 Task: Schedule a product launch event for the new collection.
Action: Mouse moved to (70, 108)
Screenshot: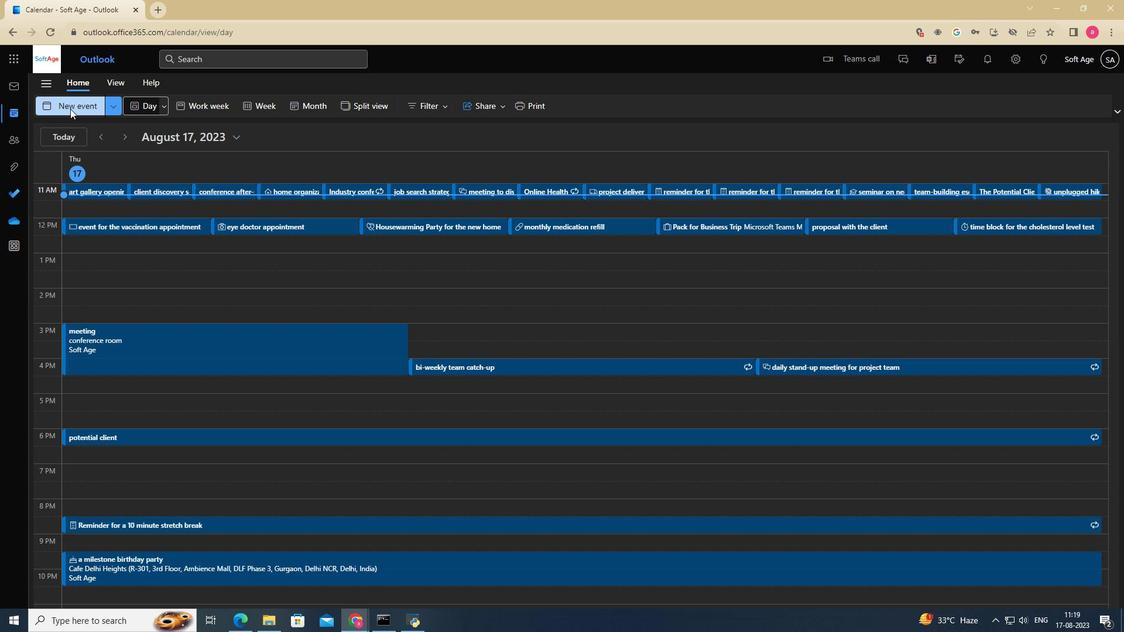 
Action: Mouse pressed left at (70, 108)
Screenshot: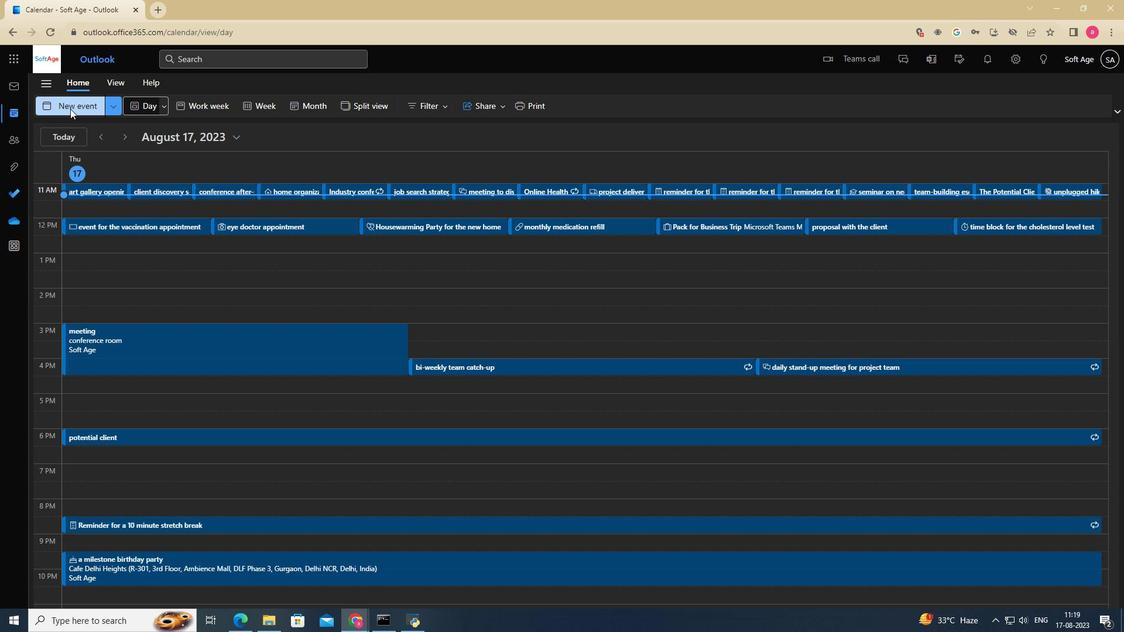 
Action: Mouse moved to (452, 114)
Screenshot: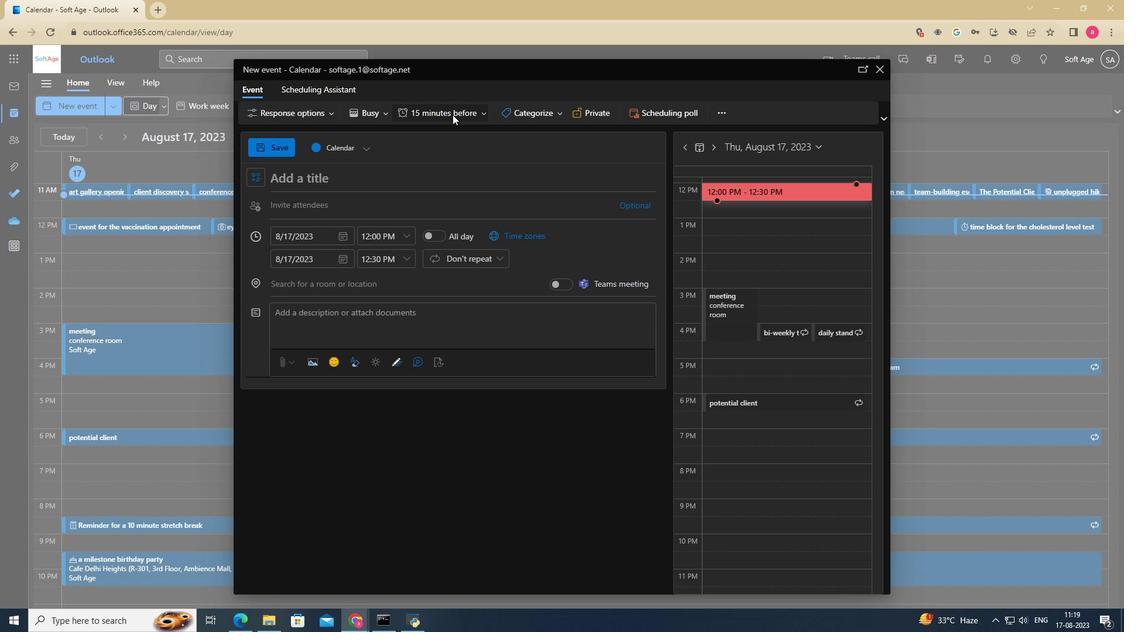 
Action: Mouse pressed left at (452, 114)
Screenshot: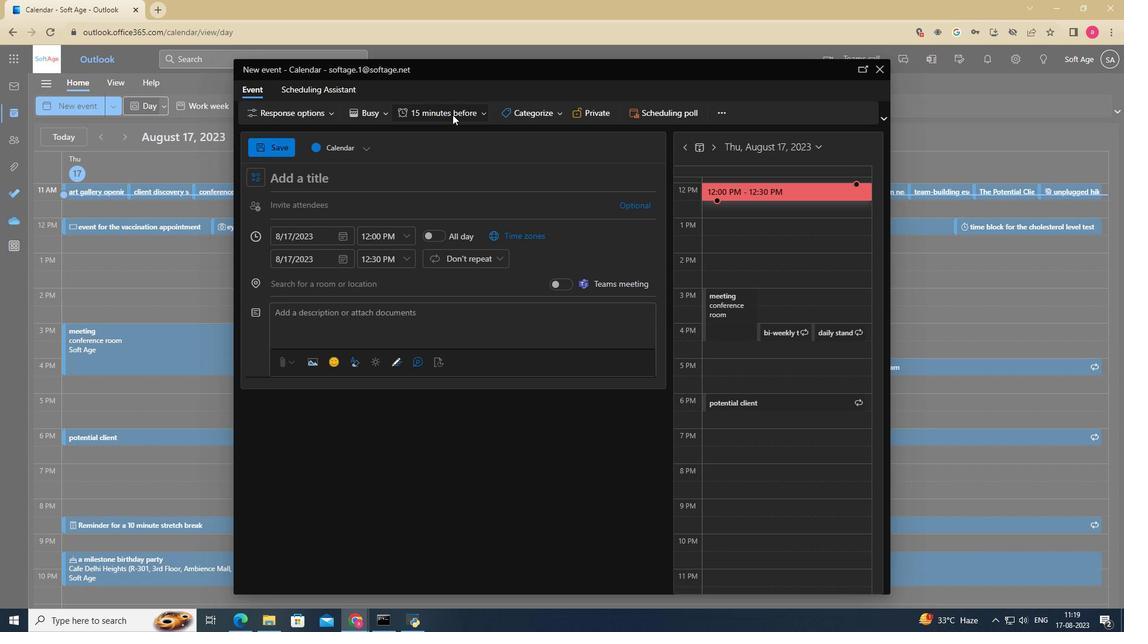 
Action: Mouse moved to (436, 152)
Screenshot: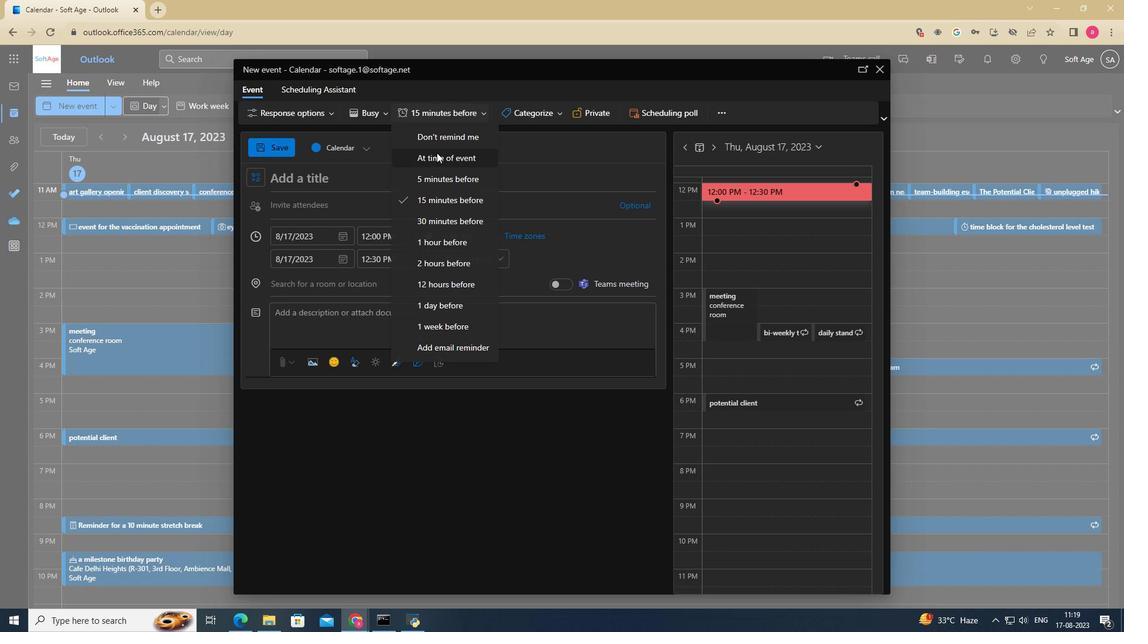 
Action: Mouse pressed left at (436, 152)
Screenshot: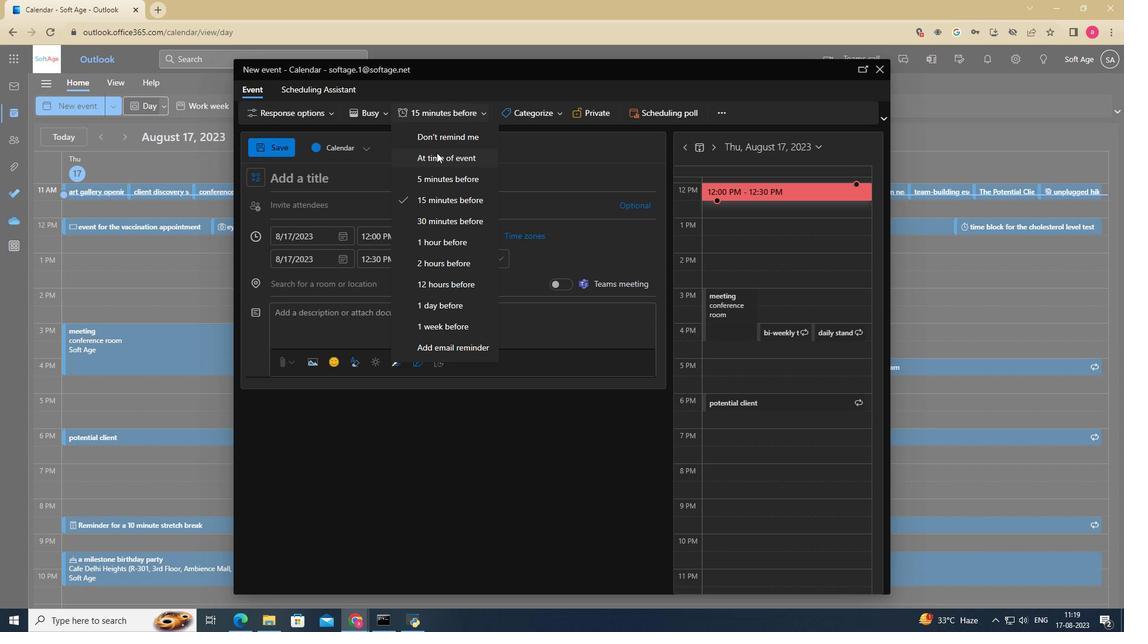 
Action: Mouse moved to (334, 187)
Screenshot: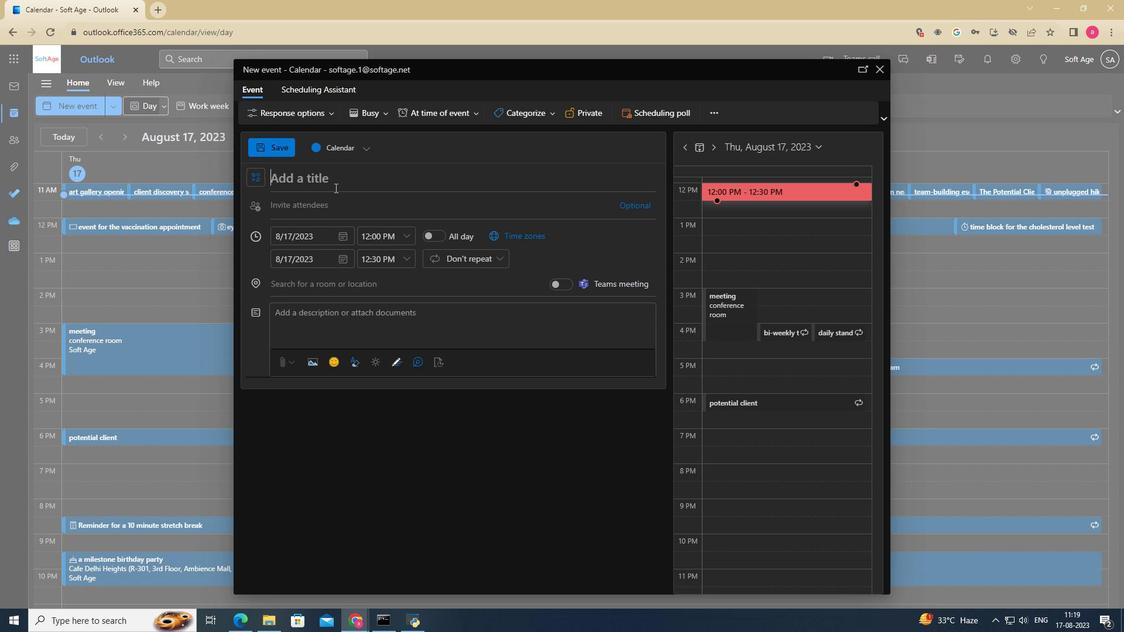 
Action: Mouse pressed left at (334, 187)
Screenshot: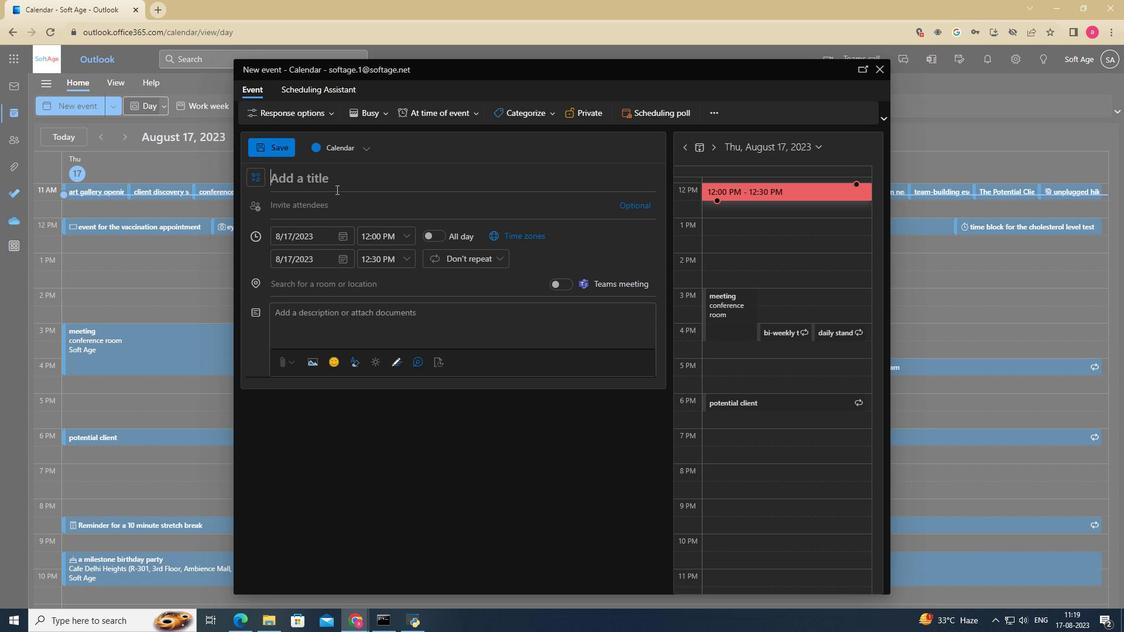 
Action: Mouse moved to (336, 189)
Screenshot: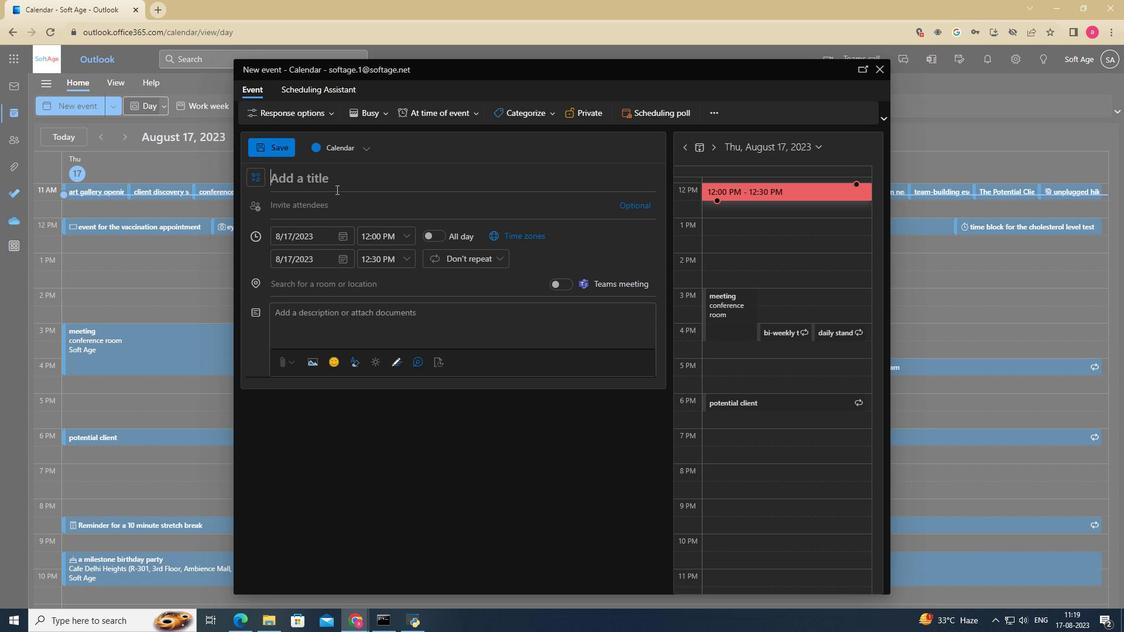 
Action: Key pressed a<Key.space>product<Key.space>launch<Key.space>event<Key.space>for<Key.space>the<Key.space>new<Key.space>collction
Screenshot: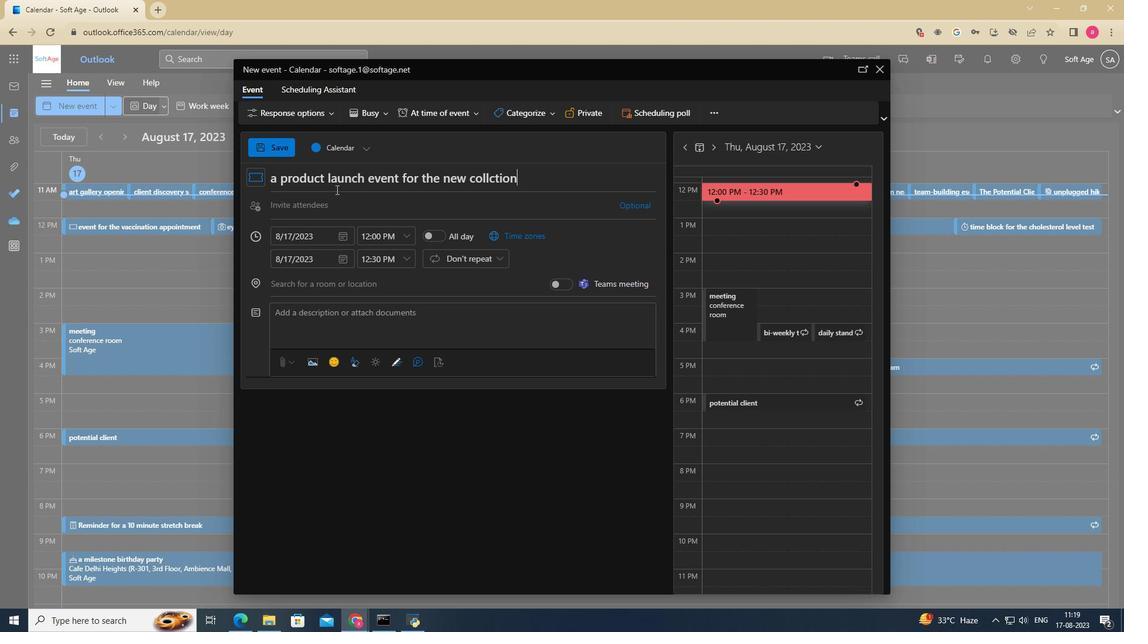 
Action: Mouse moved to (317, 203)
Screenshot: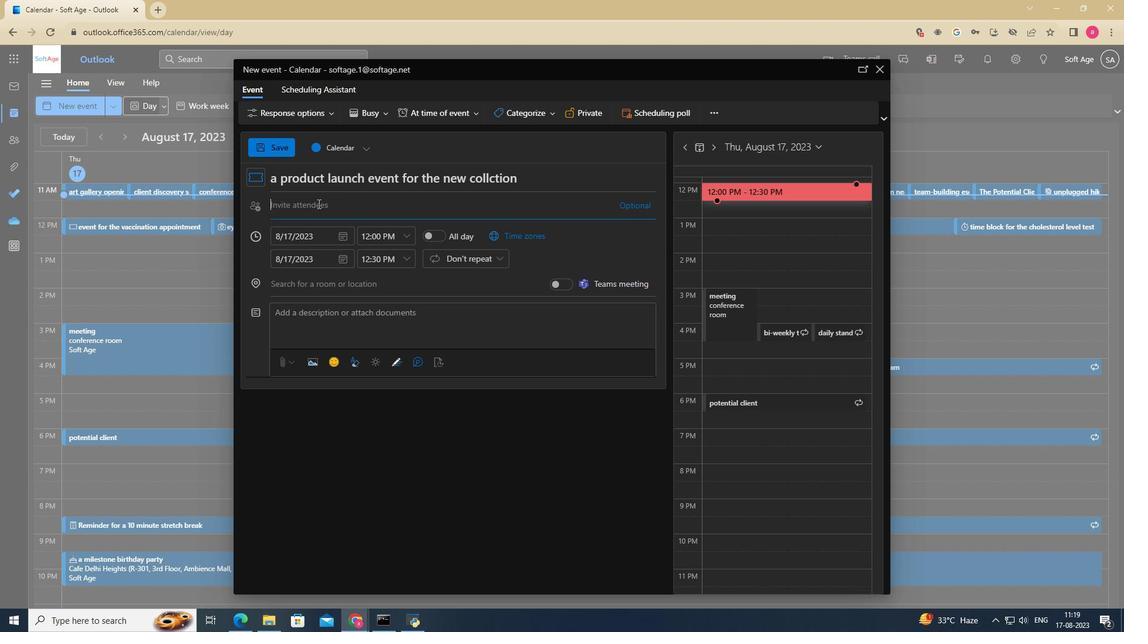 
Action: Mouse pressed left at (317, 203)
Screenshot: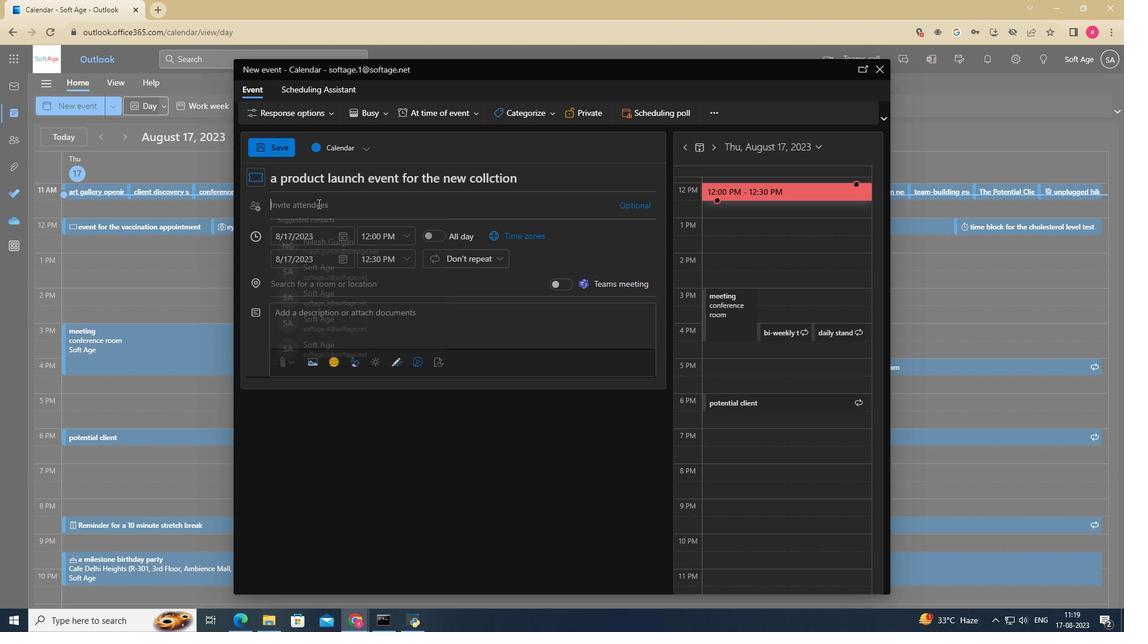 
Action: Mouse moved to (354, 150)
Screenshot: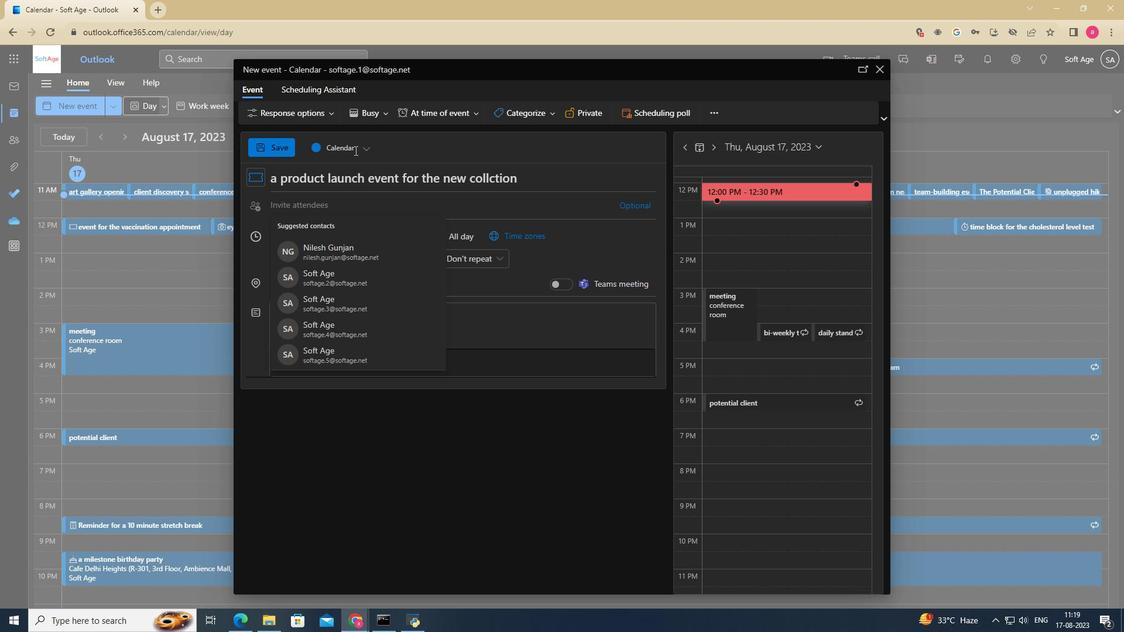 
Action: Mouse pressed left at (354, 150)
Screenshot: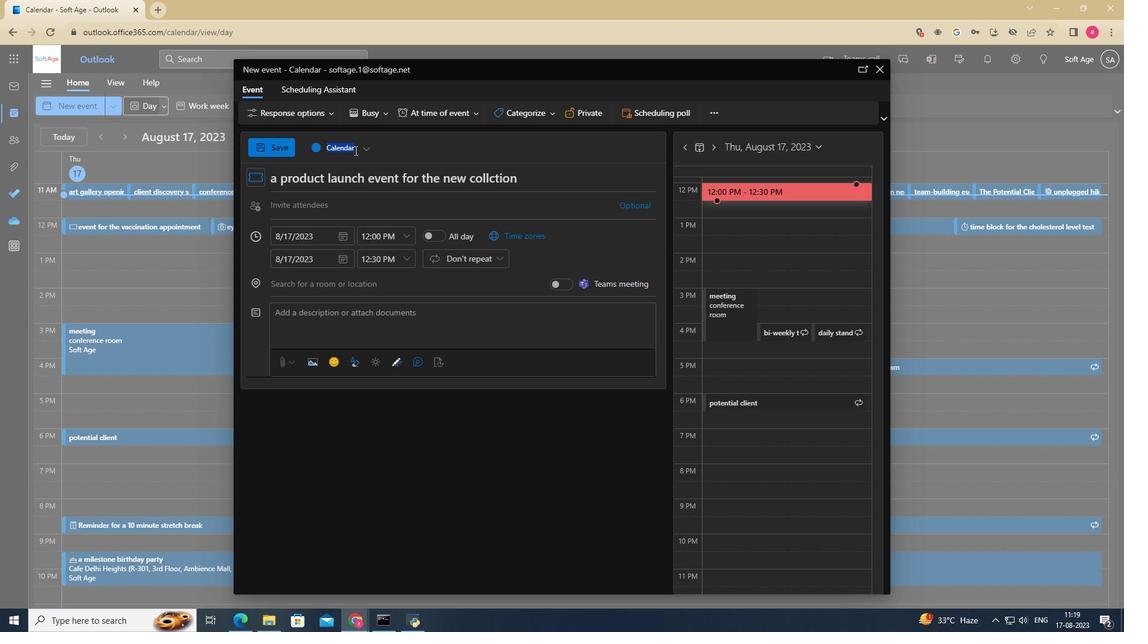 
Action: Mouse moved to (355, 222)
Screenshot: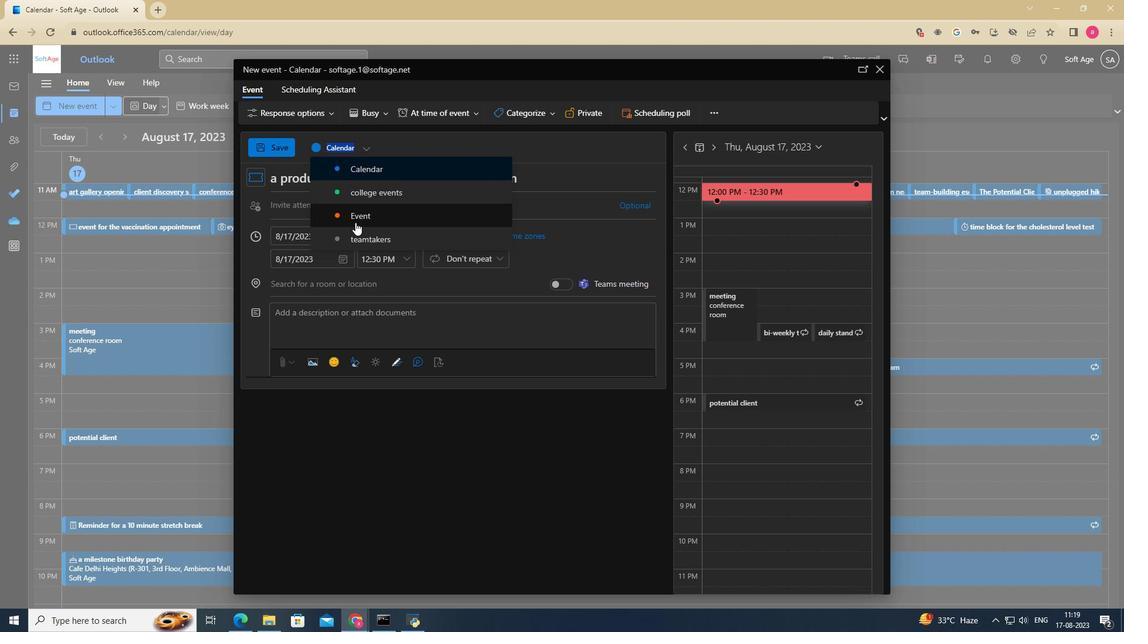 
Action: Mouse scrolled (355, 221) with delta (0, 0)
Screenshot: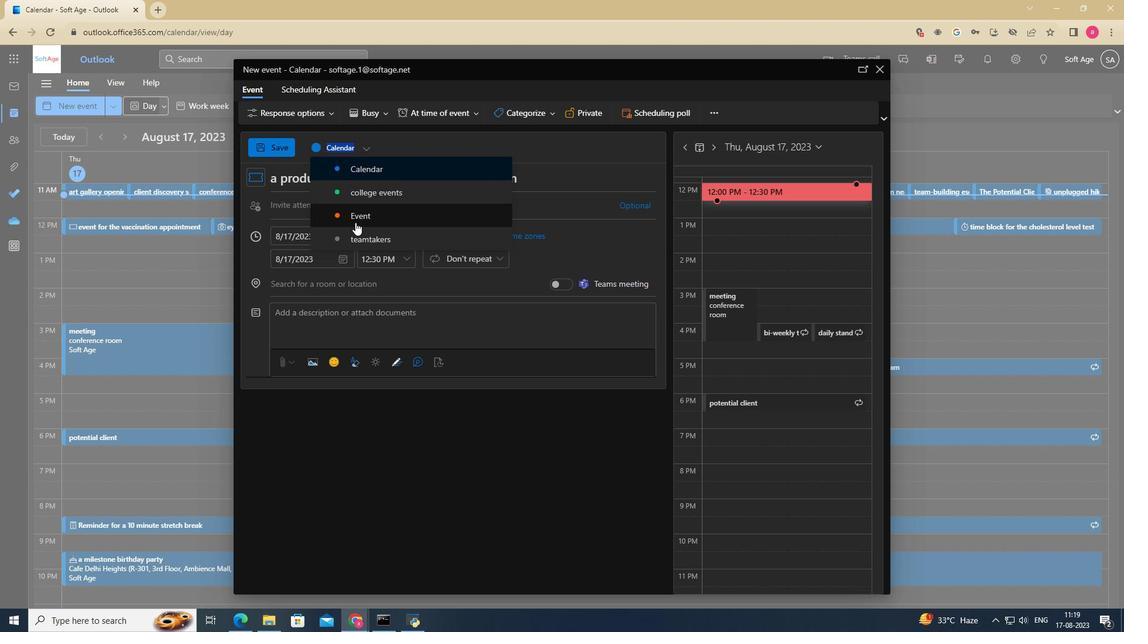 
Action: Mouse scrolled (355, 221) with delta (0, 0)
Screenshot: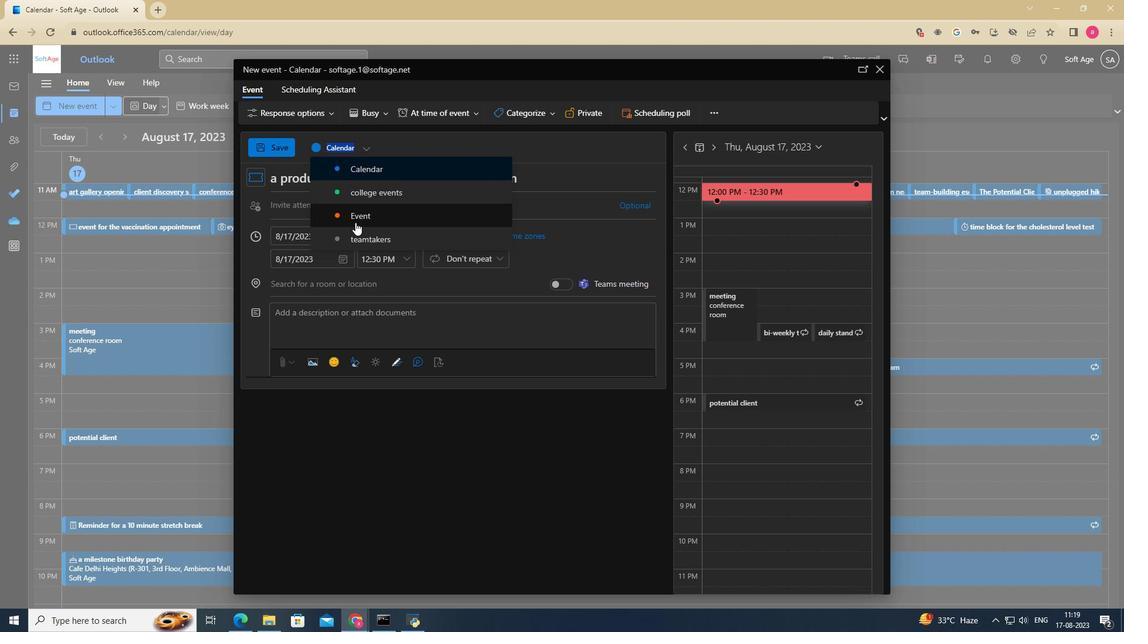 
Action: Mouse scrolled (355, 221) with delta (0, 0)
Screenshot: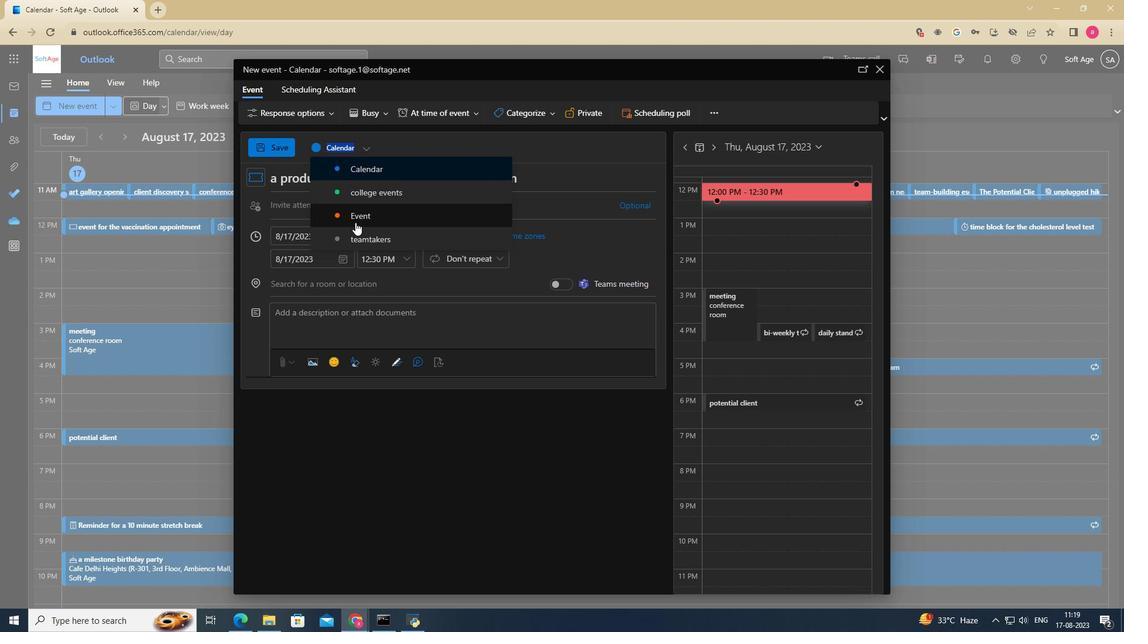 
Action: Mouse scrolled (355, 221) with delta (0, 0)
Screenshot: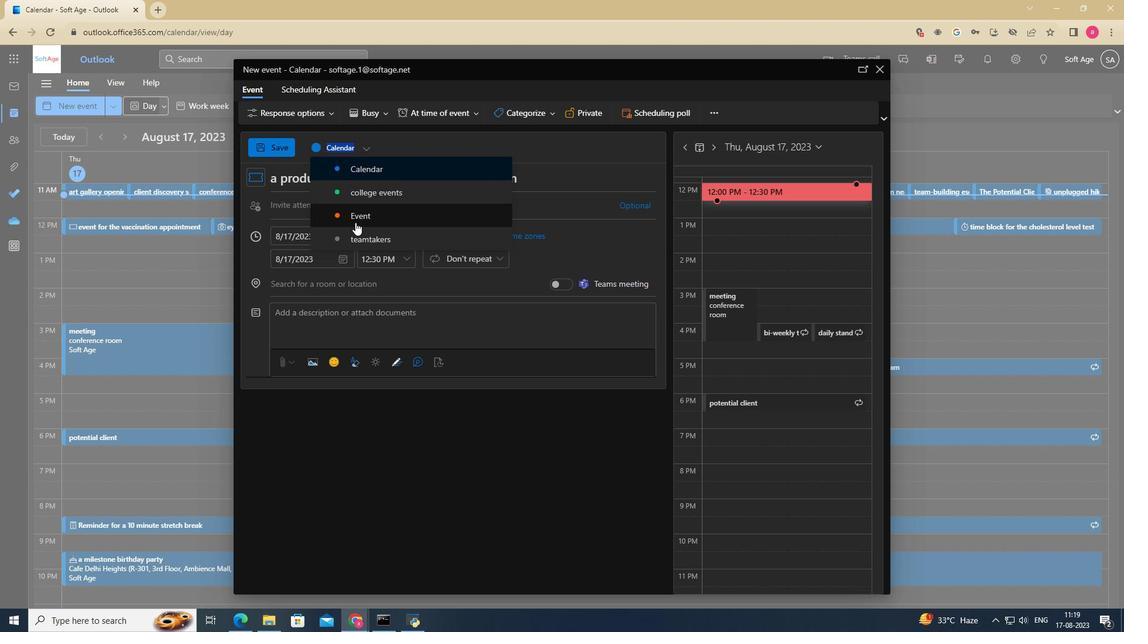 
Action: Mouse moved to (360, 195)
Screenshot: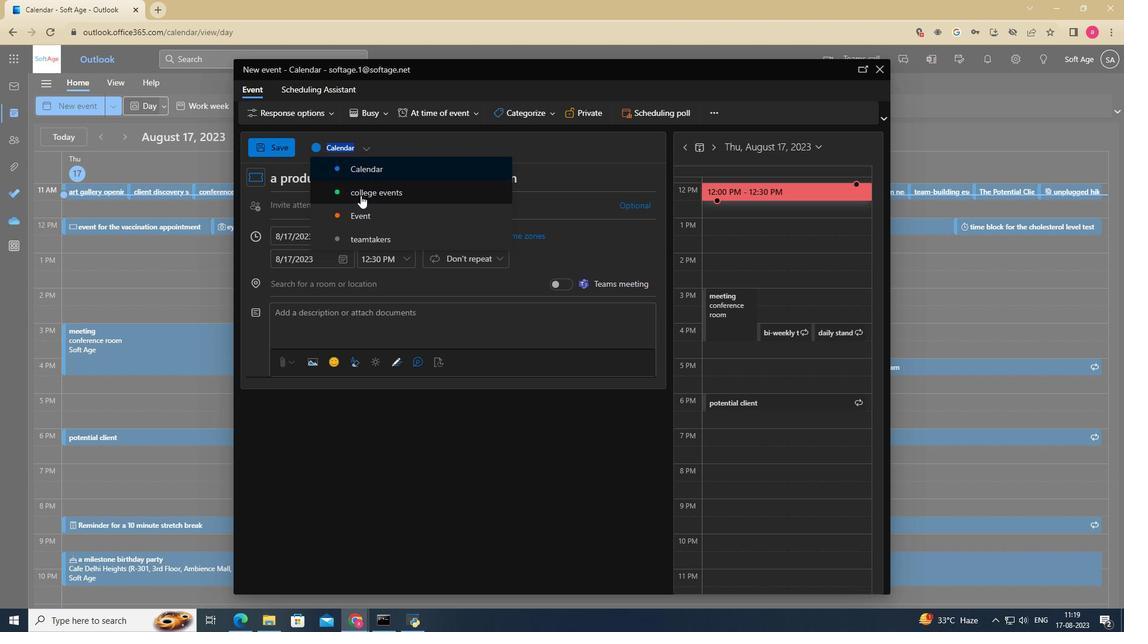 
Action: Mouse pressed left at (360, 195)
Screenshot: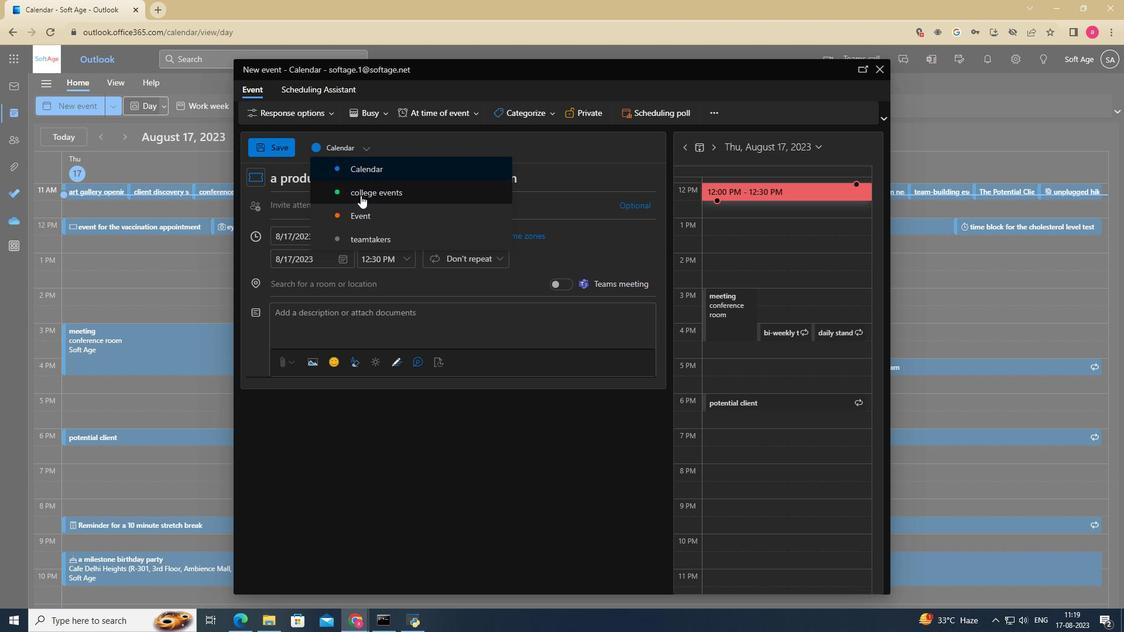 
Action: Mouse moved to (291, 203)
Screenshot: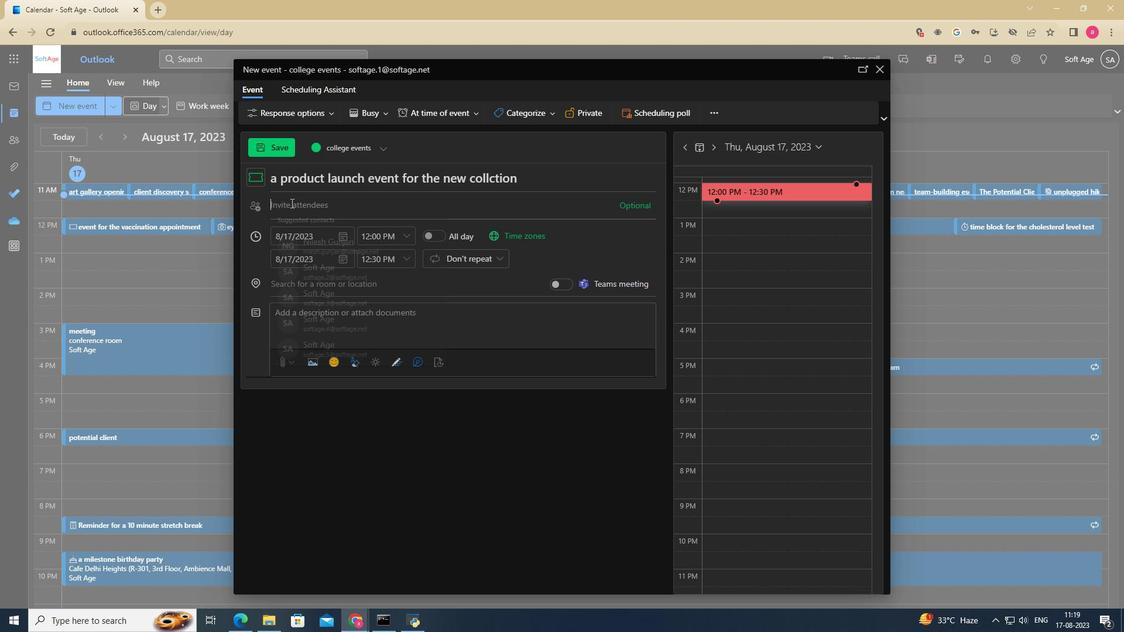 
Action: Mouse pressed left at (291, 203)
Screenshot: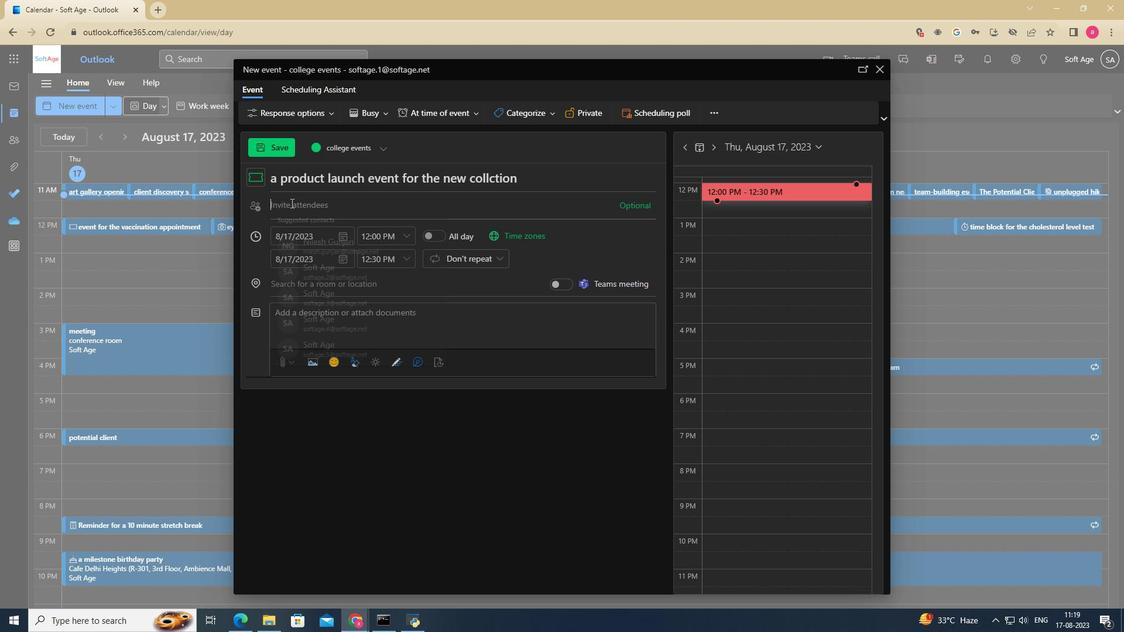 
Action: Mouse moved to (329, 274)
Screenshot: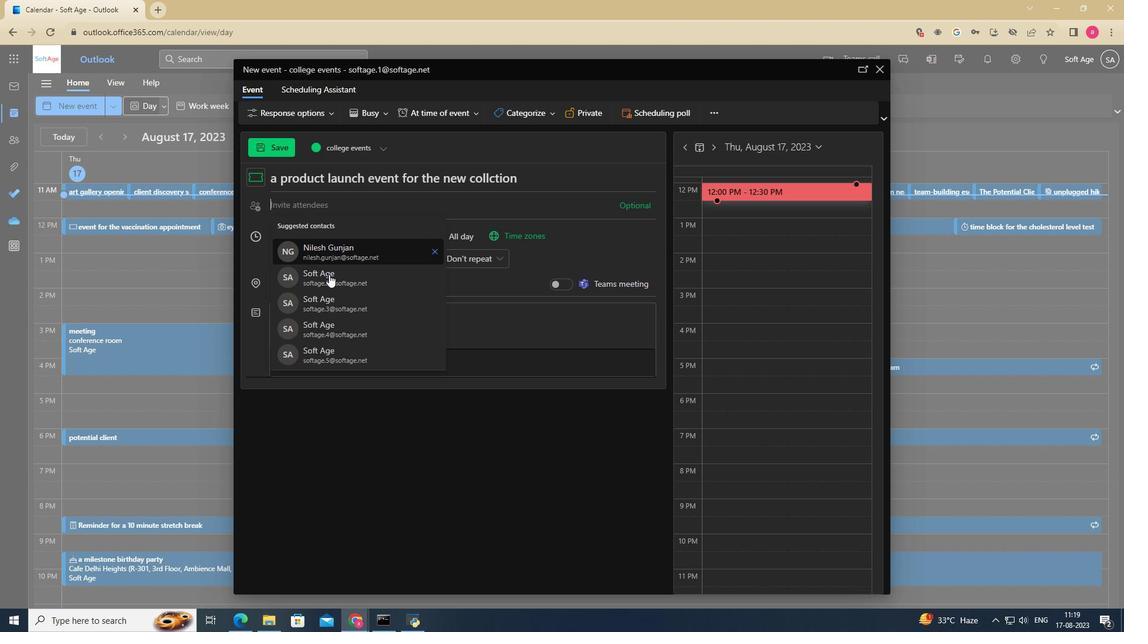 
Action: Mouse pressed left at (329, 274)
Screenshot: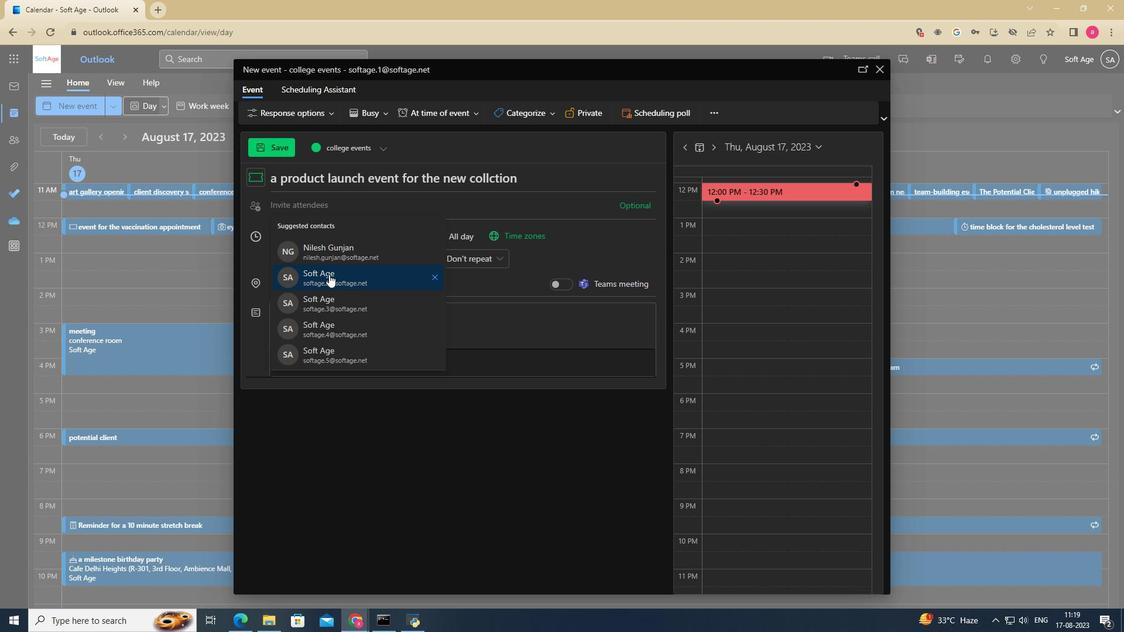 
Action: Mouse moved to (339, 336)
Screenshot: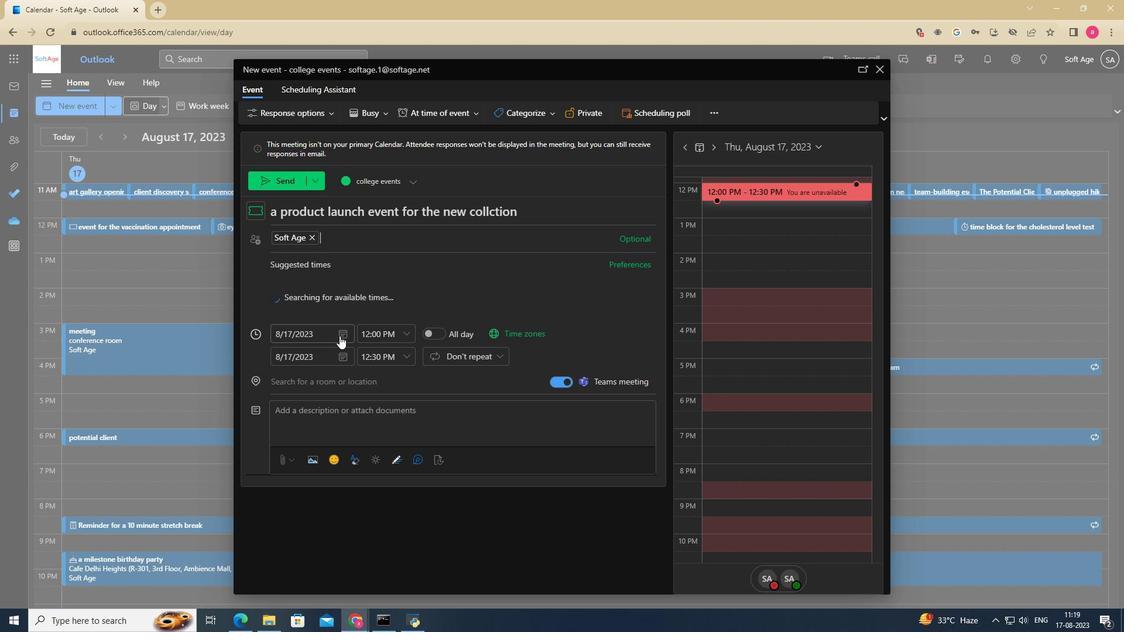 
Action: Mouse pressed left at (339, 336)
Screenshot: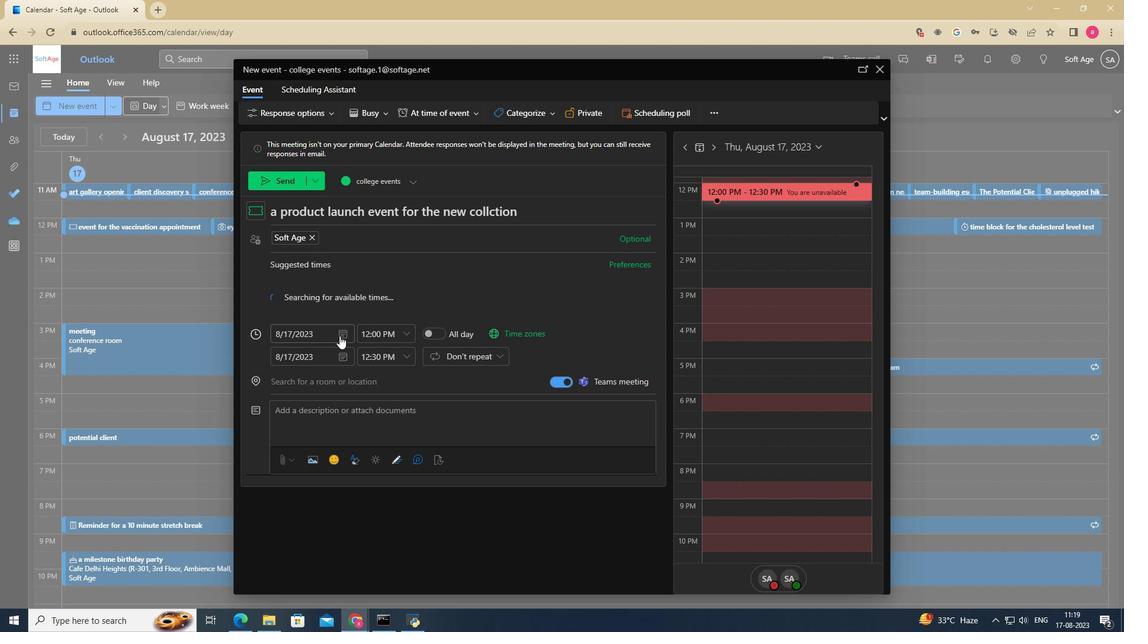 
Action: Mouse moved to (369, 426)
Screenshot: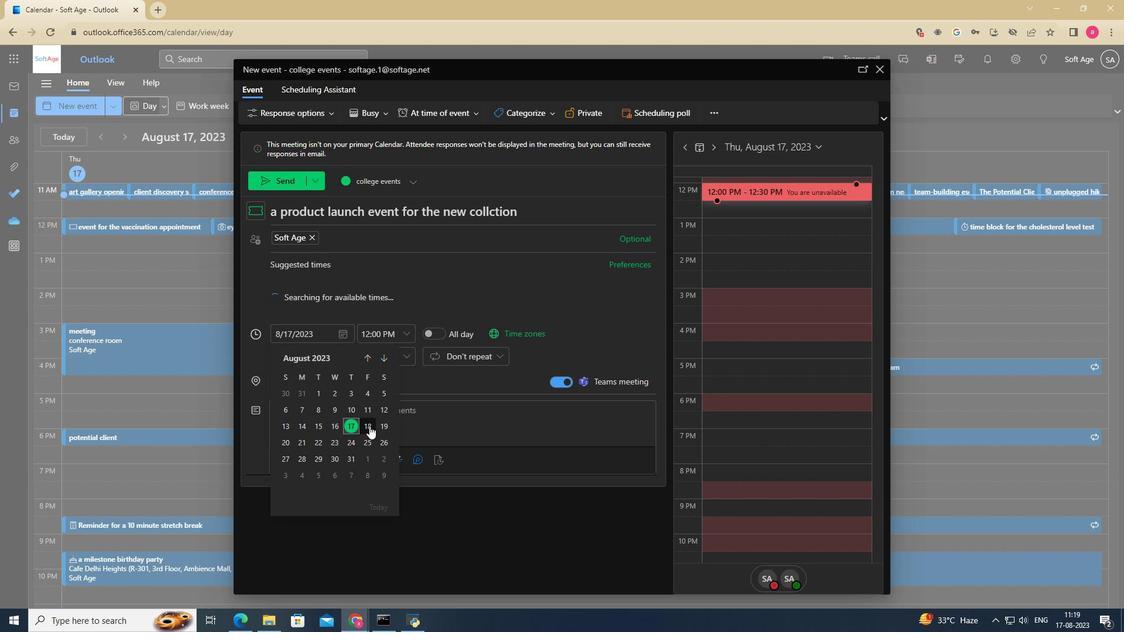 
Action: Mouse pressed left at (369, 426)
Screenshot: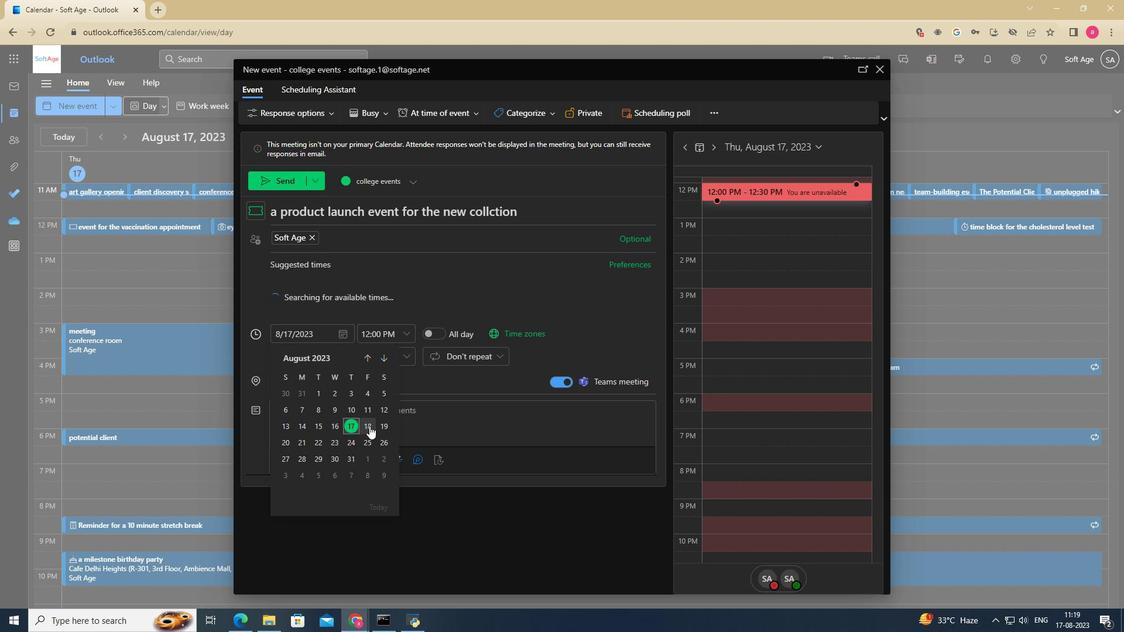 
Action: Mouse moved to (383, 183)
Screenshot: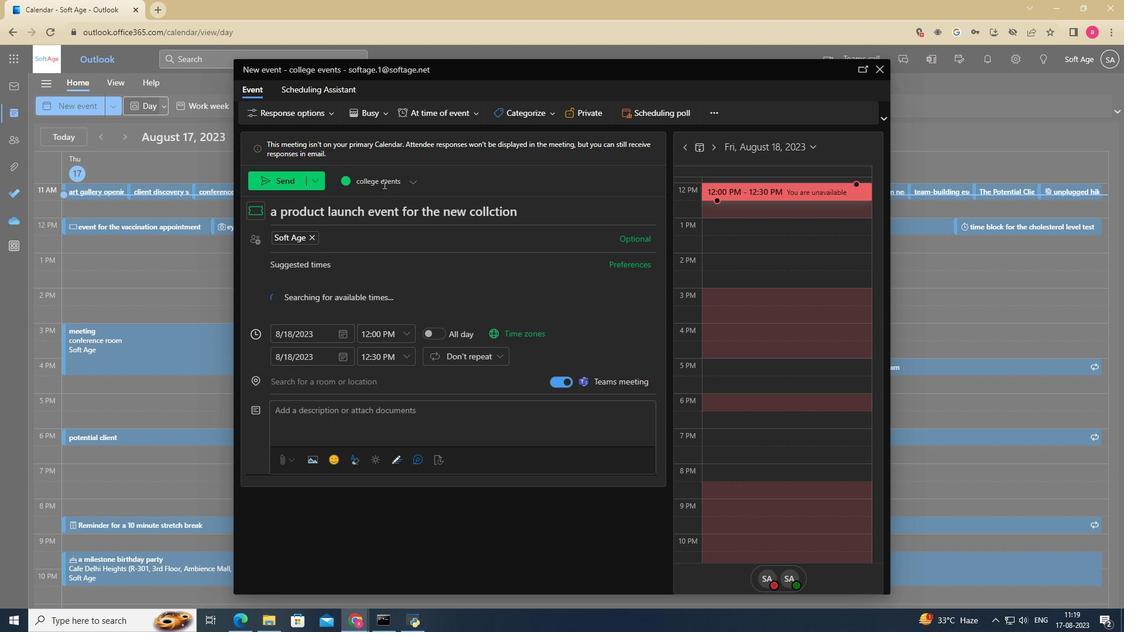 
Action: Mouse pressed left at (383, 183)
Screenshot: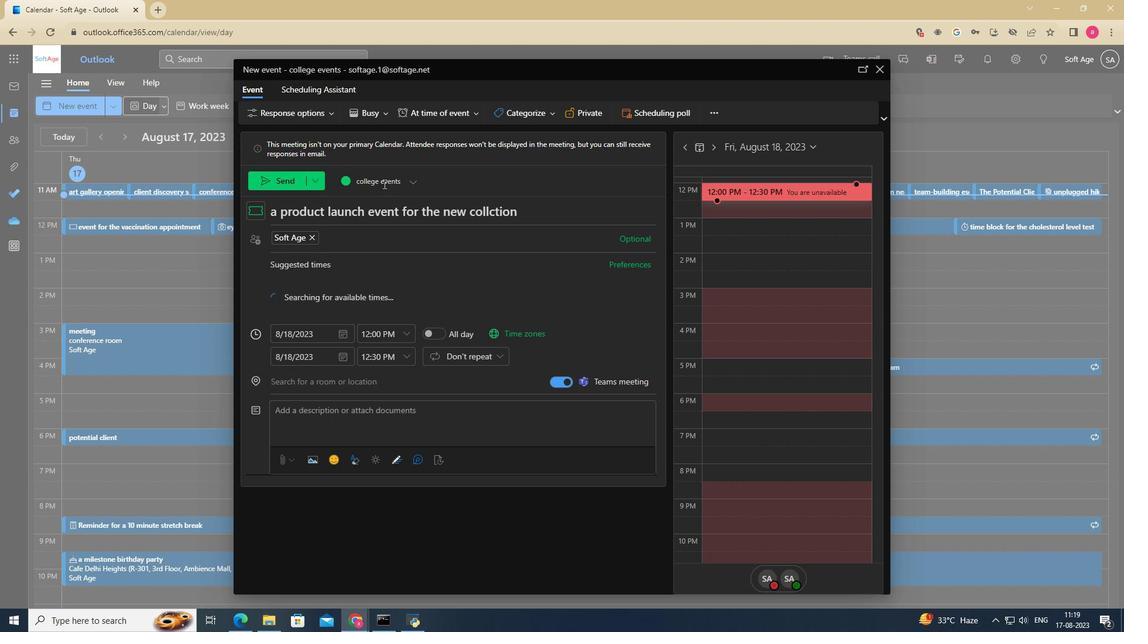 
Action: Mouse moved to (411, 200)
Screenshot: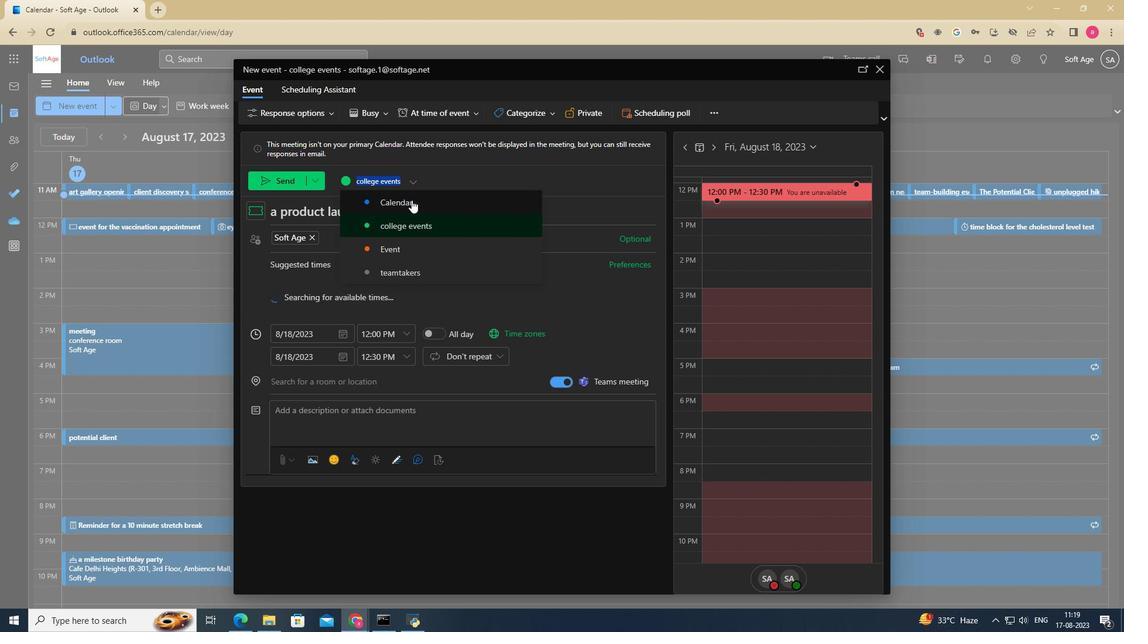 
Action: Mouse pressed left at (411, 200)
Screenshot: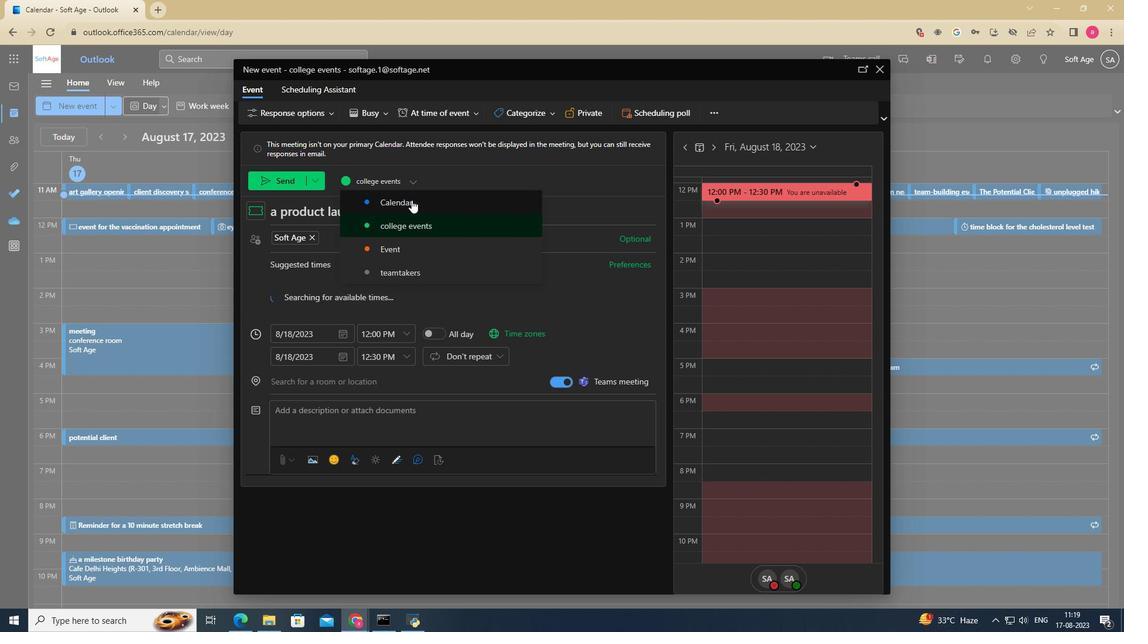 
Action: Mouse moved to (398, 300)
Screenshot: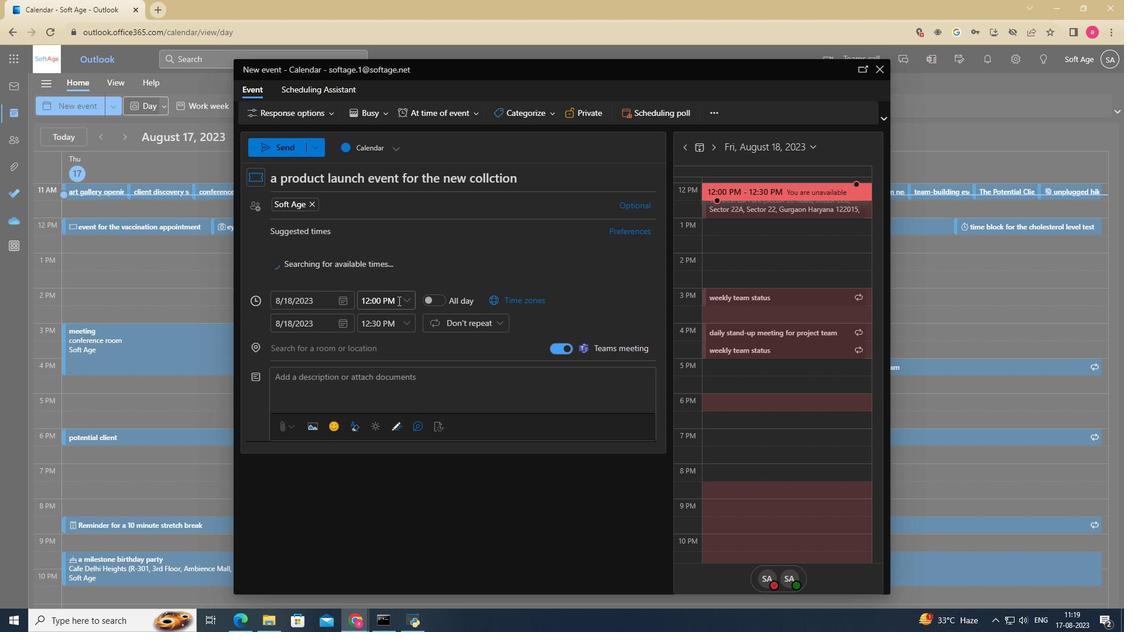 
Action: Mouse pressed left at (398, 300)
Screenshot: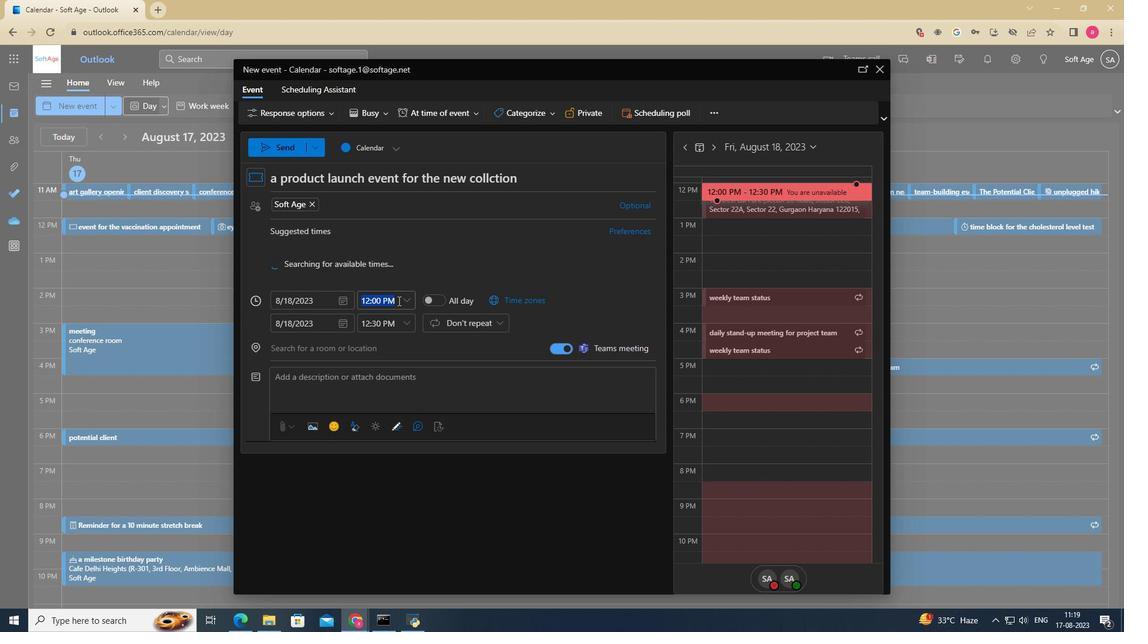 
Action: Mouse moved to (407, 298)
Screenshot: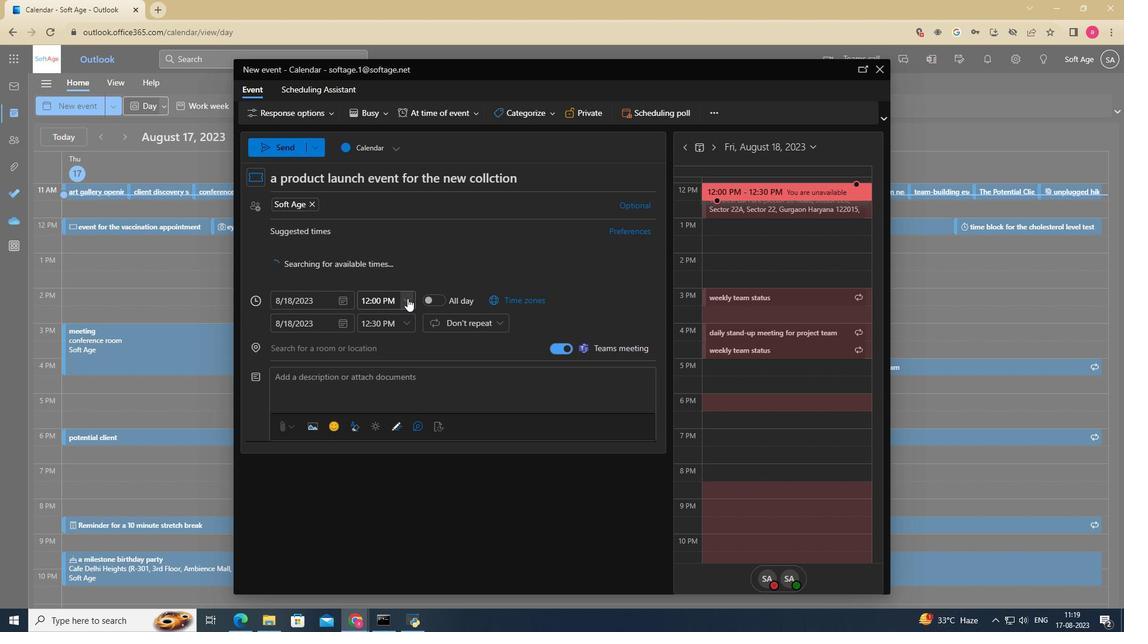 
Action: Mouse pressed left at (407, 298)
Screenshot: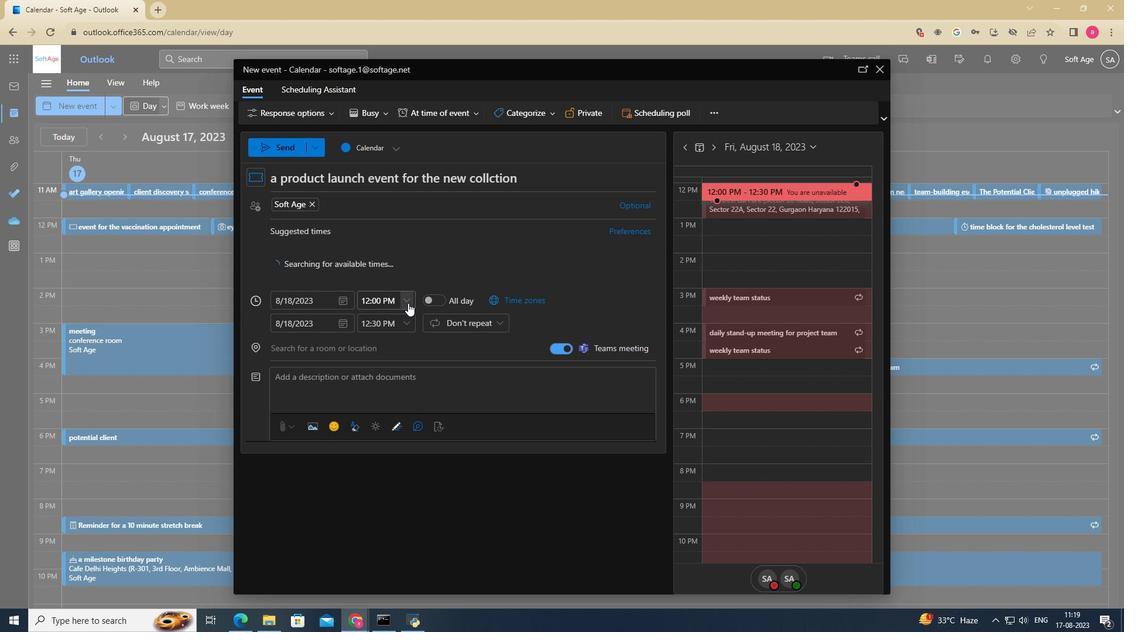 
Action: Mouse moved to (399, 341)
Screenshot: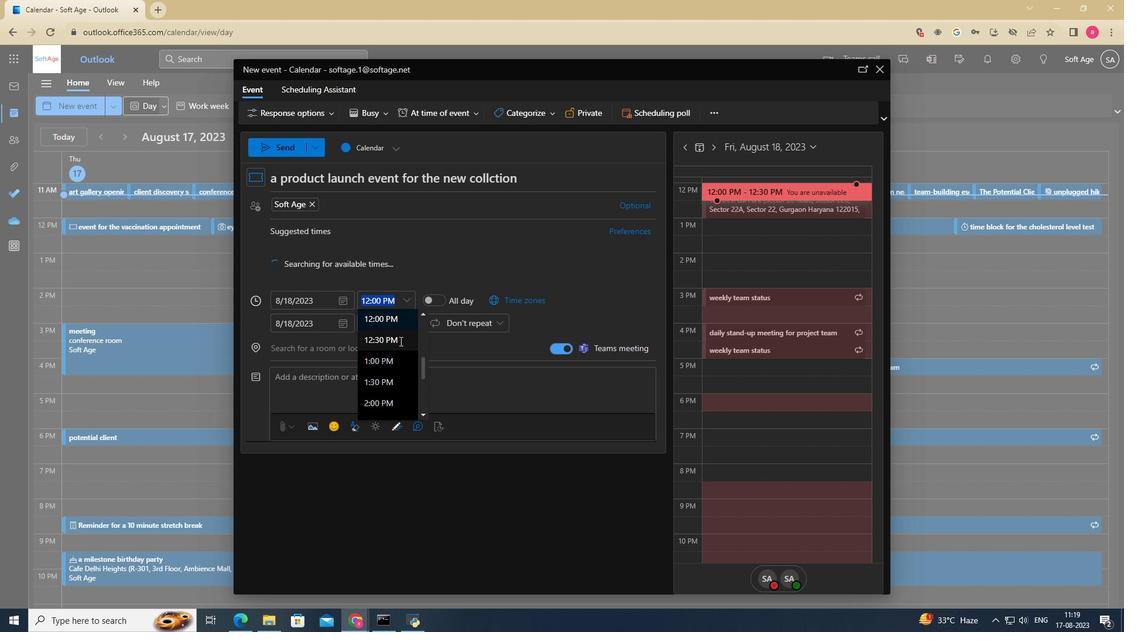 
Action: Mouse pressed left at (399, 341)
Screenshot: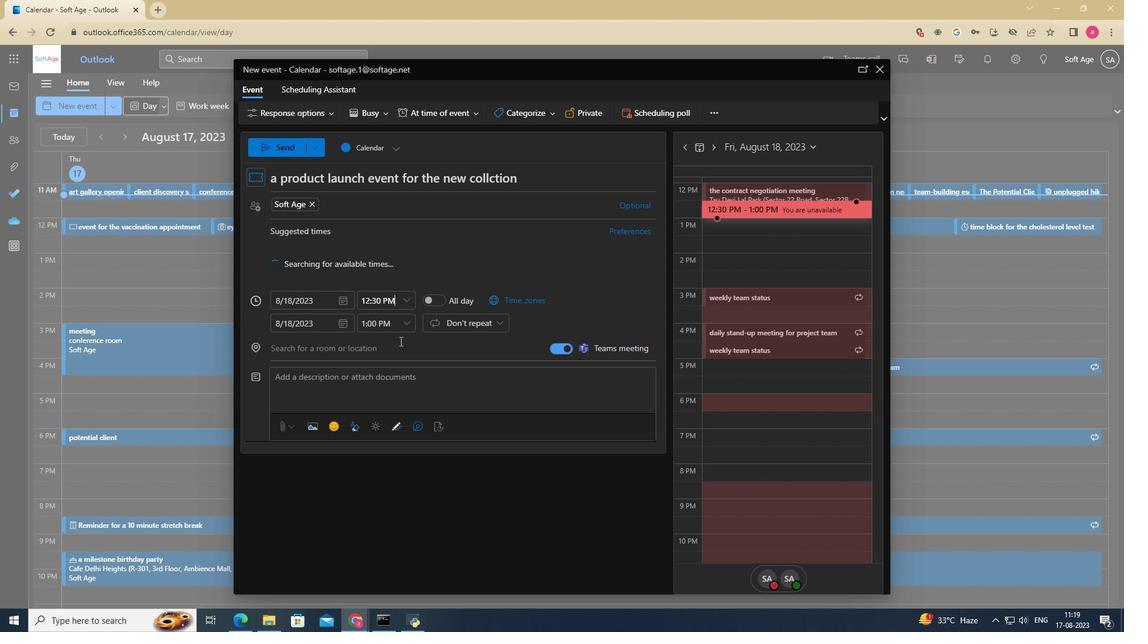 
Action: Mouse moved to (438, 324)
Screenshot: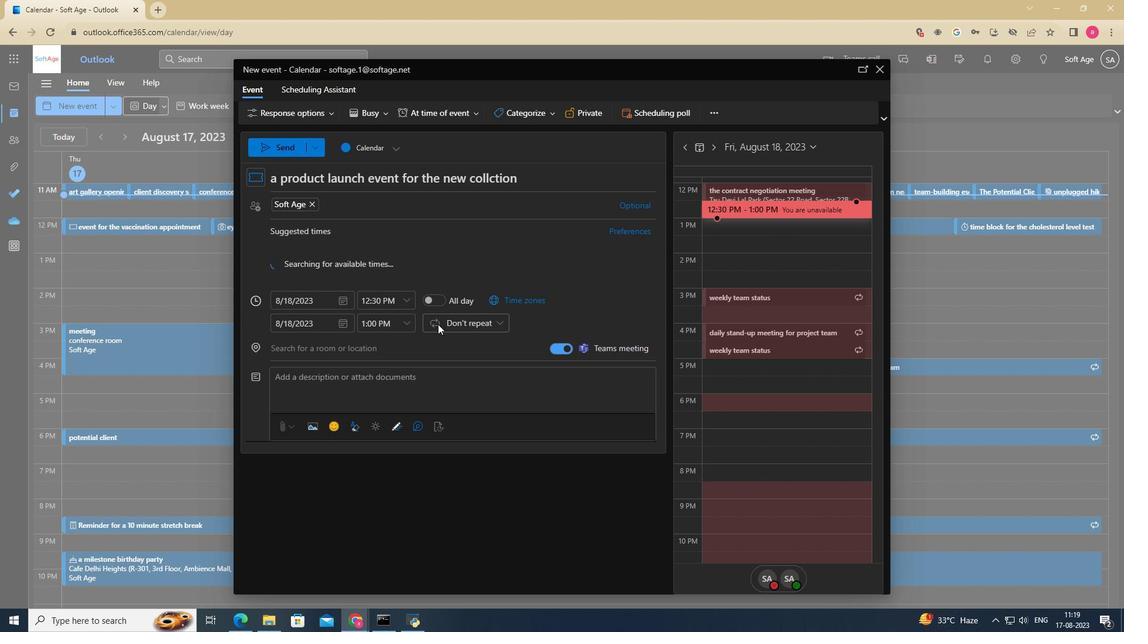 
Action: Mouse pressed left at (438, 324)
Screenshot: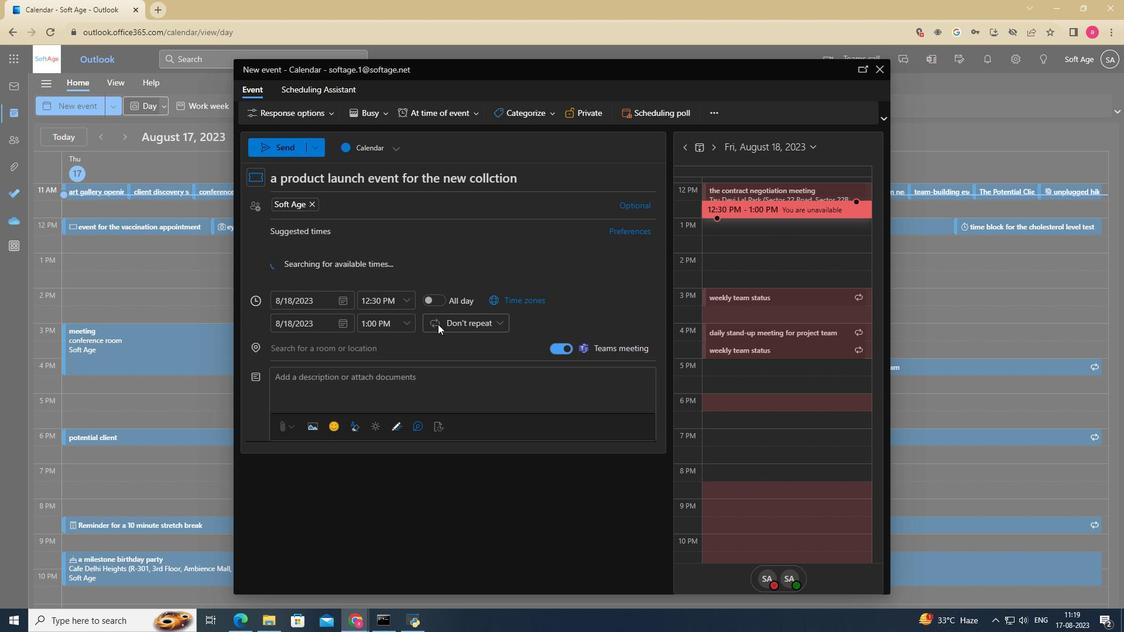 
Action: Mouse moved to (390, 326)
Screenshot: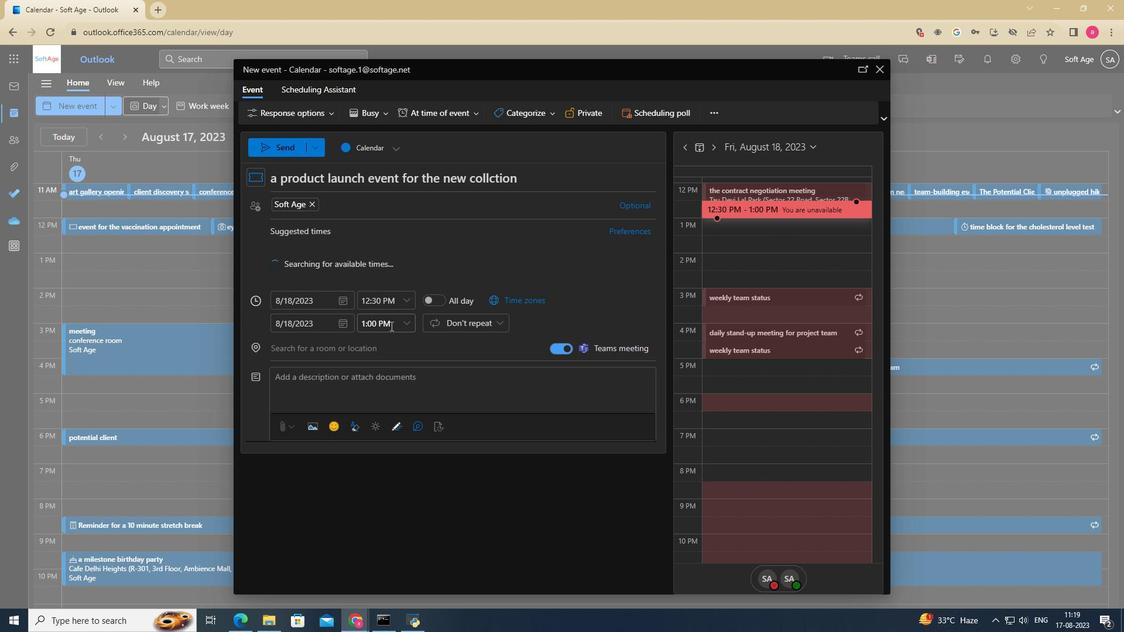 
Action: Mouse pressed left at (390, 326)
Screenshot: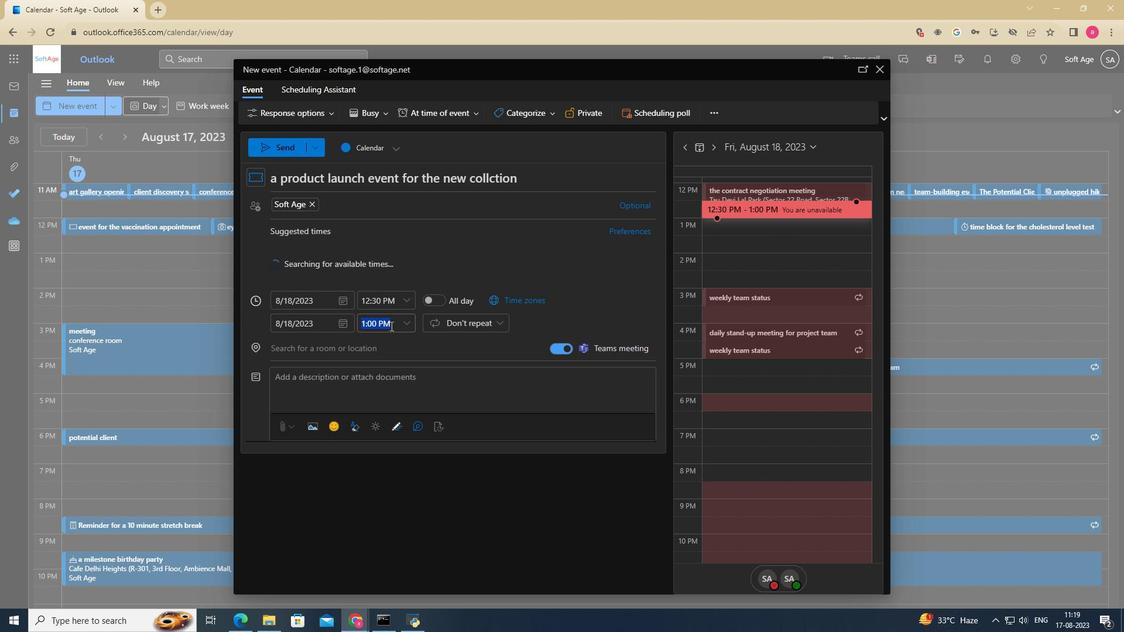 
Action: Mouse moved to (472, 354)
Screenshot: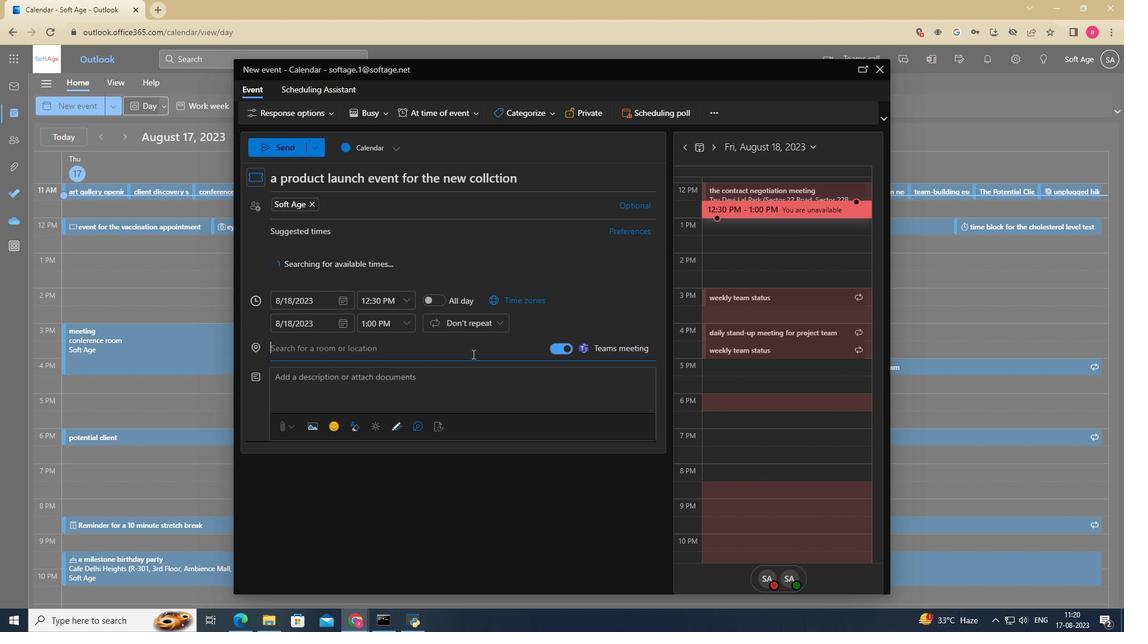 
Action: Mouse pressed left at (472, 354)
Screenshot: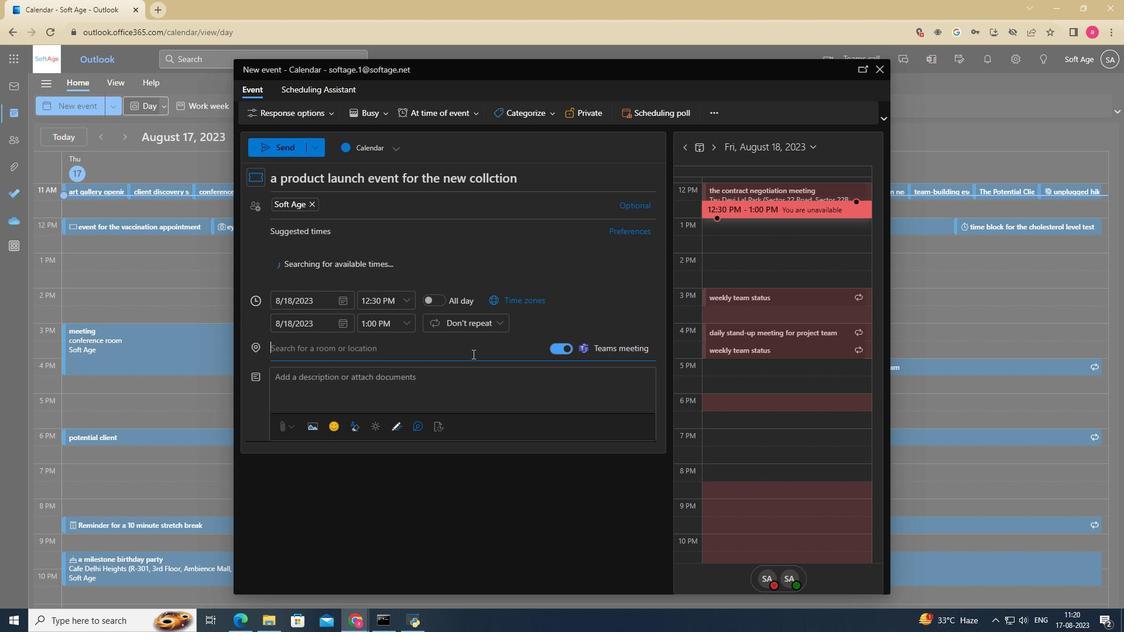 
Action: Mouse moved to (298, 347)
Screenshot: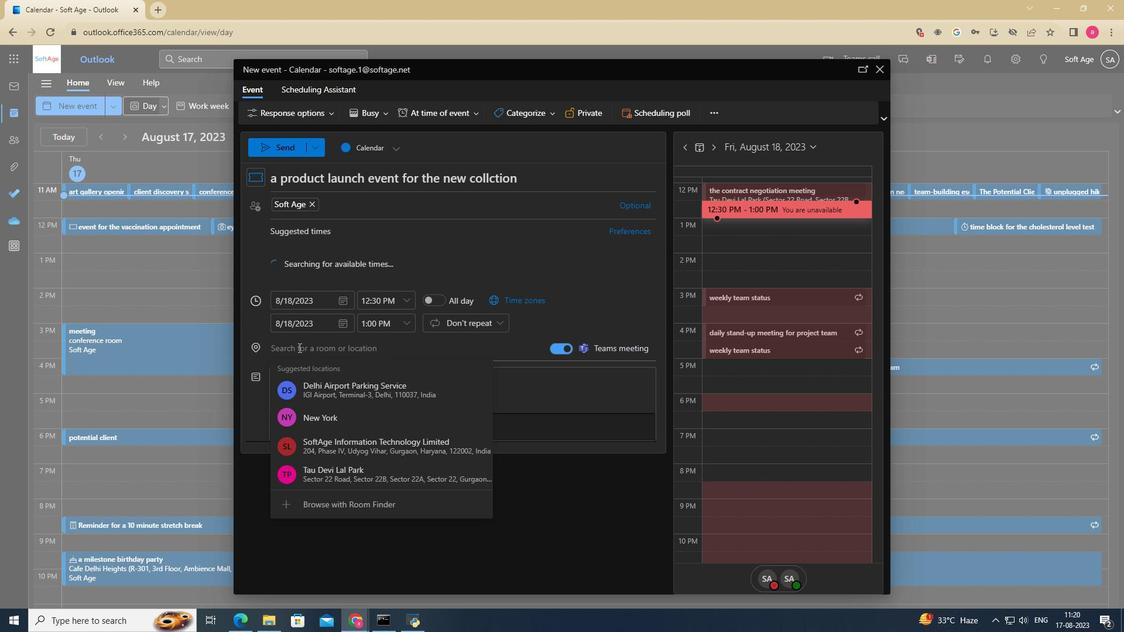 
Action: Key pressed stu
Screenshot: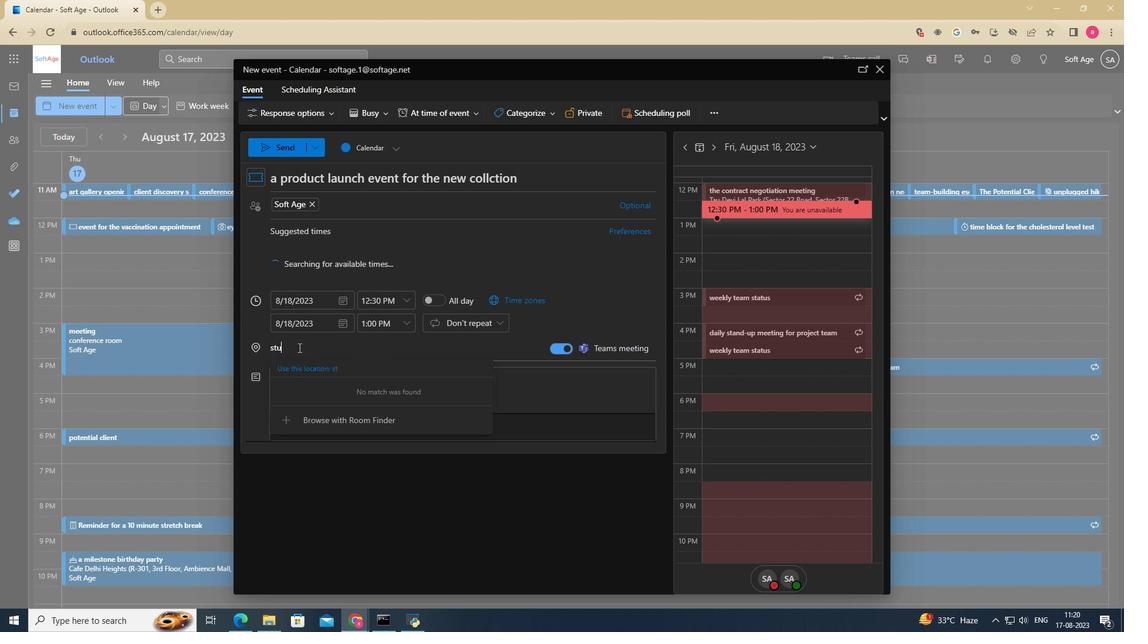 
Action: Mouse moved to (320, 410)
Screenshot: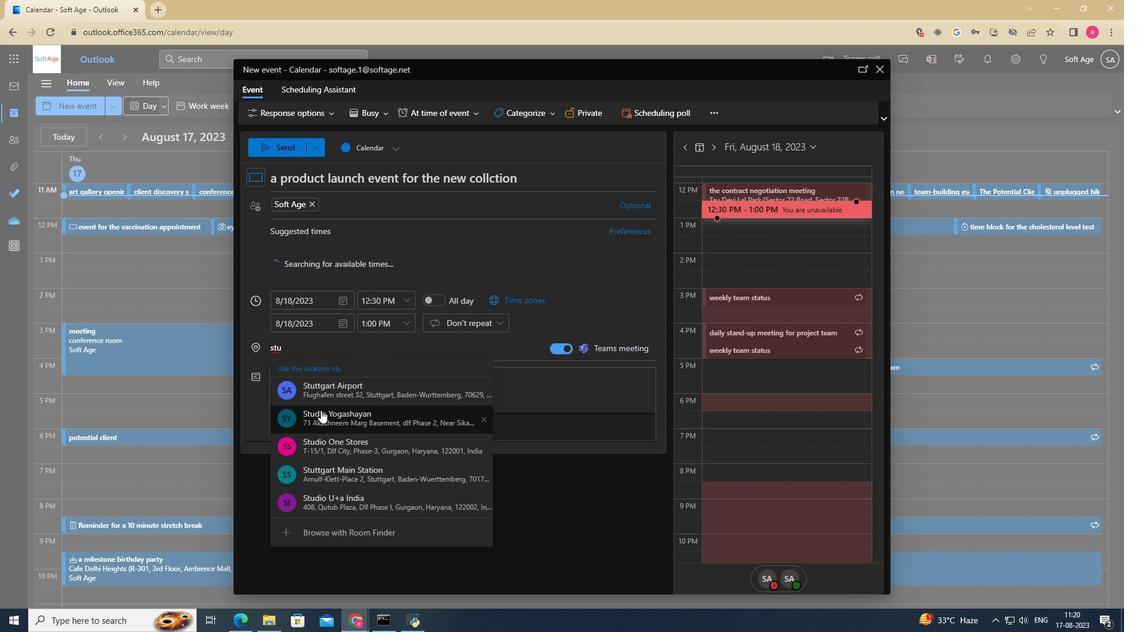 
Action: Mouse pressed left at (320, 410)
Screenshot: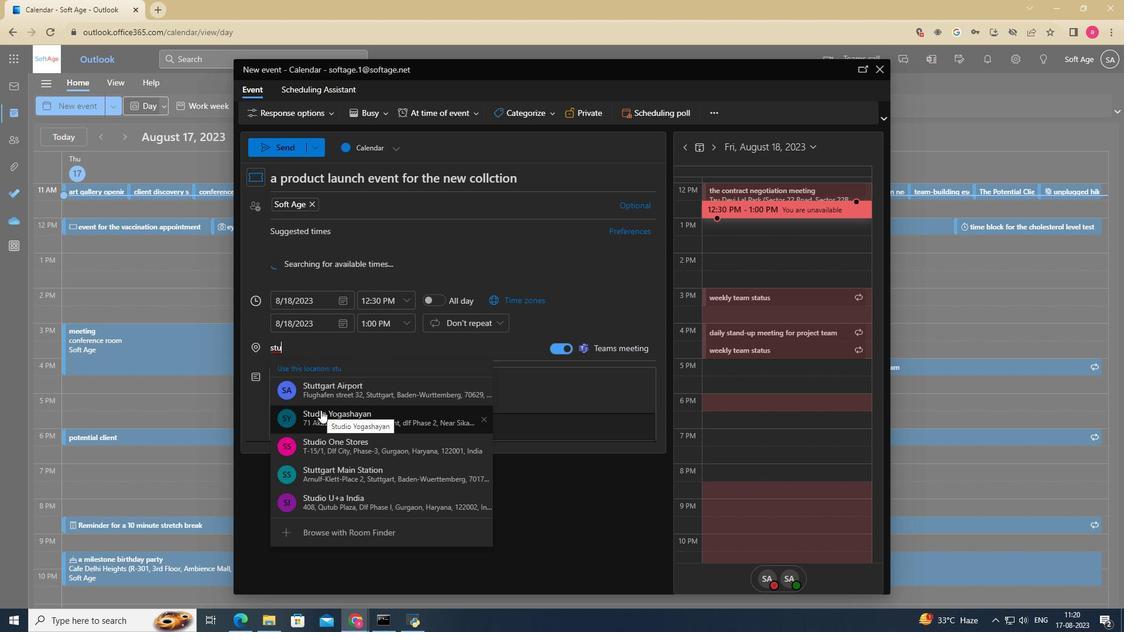 
Action: Mouse moved to (317, 381)
Screenshot: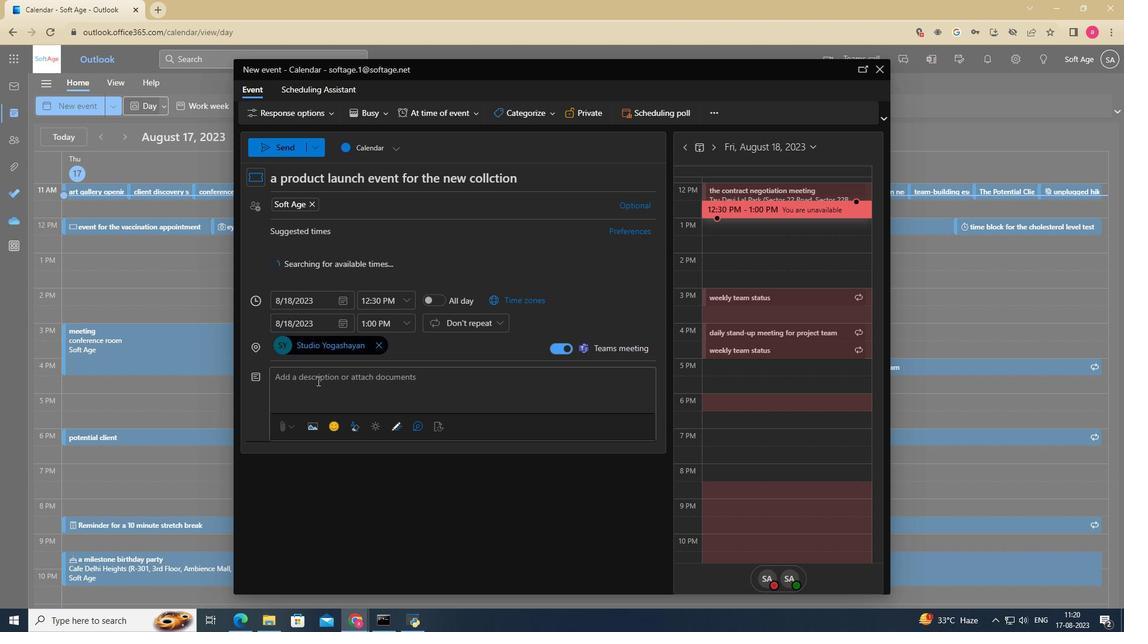 
Action: Mouse pressed left at (317, 381)
Screenshot: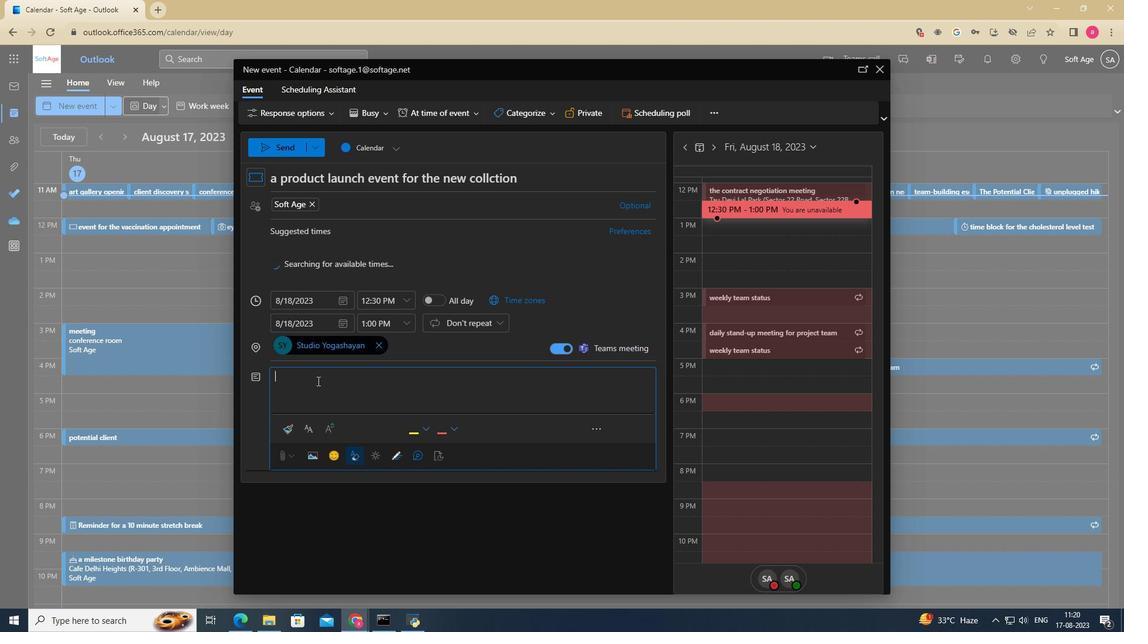 
Action: Key pressed <Key.shift>A<Key.space>product<Key.space>launch<Key.space>event<Key.space>for<Key.space>a<Key.space>new<Key.space>collection<Key.space>is<Key.space>an<Key.space>exciting<Key.space>and<Key.space>pivotal<Key.space>occasion<Key.space>in<Key.space>the<Key.space>world<Key.space>of<Key.space>business<Key.space>and<Key.space>marketing.<Key.space><Key.shift><Key.shift><Key.shift><Key.shift><Key.shift><Key.shift><Key.shift><Key.shift><Key.shift><Key.shift><Key.shift><Key.shift><Key.shift><Key.shift><Key.shift><Key.shift><Key.shift><Key.shift><Key.shift><Key.shift><Key.shift><Key.shift>It's<Key.space>a<Key.space>carefully<Key.space>orchestrated<Key.space>event<Key.space>that<Key.space>introduces<Key.space>a<Key.space>brand's<Key.space>latest<Key.space>products<Key.space>to<Key.space>market,<Key.space>creating<Key.space>a<Key.space>buzz<Key.space>and<Key.space>generating<Key.space>anticipation<Key.space>among<Key.space>customers,<Key.space>media,<Key.space>and<Key.space>indusctry<Key.space><Key.space>p<Key.backspace><Key.backspace><Key.backspace><Key.backspace><Key.backspace><Key.backspace><Key.backspace>try<Key.space>prod<Key.backspace>fessionals.<Key.space><Key.shift>Here's<Key.space>a<Key.space>description<Key.space>of<Key.space>what<Key.space>a<Key.space>product<Key.space>launch<Key.space>eb<Key.backspace>vent<Key.space>for<Key.space>a<Key.space>new<Key.space>collection<Key.space>might<Key.space>entail.
Screenshot: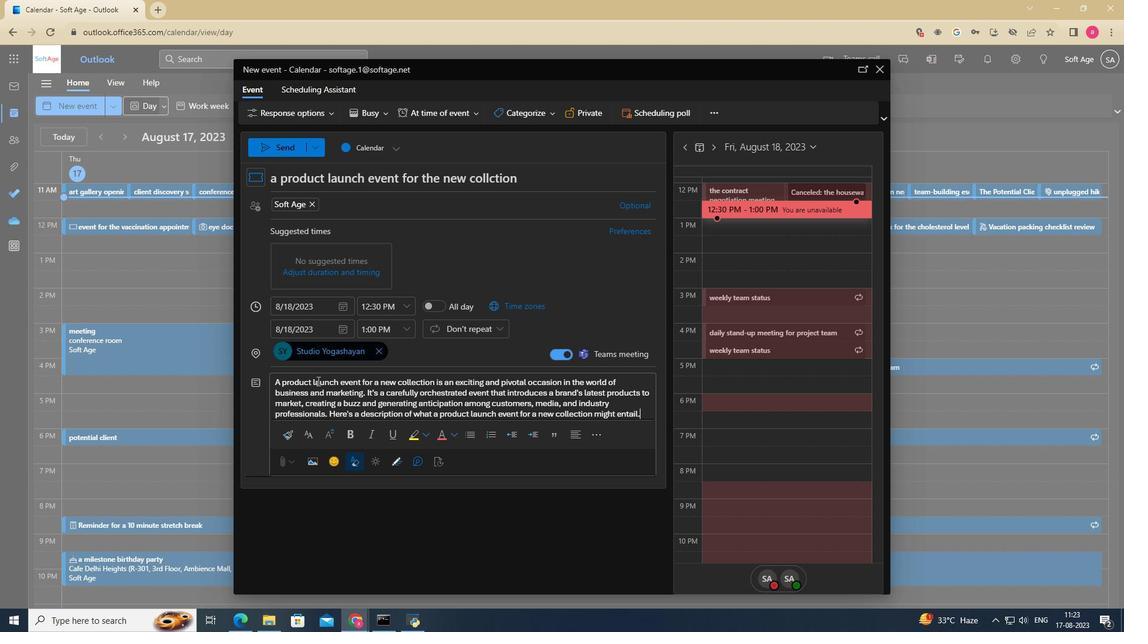 
Action: Mouse moved to (325, 406)
Screenshot: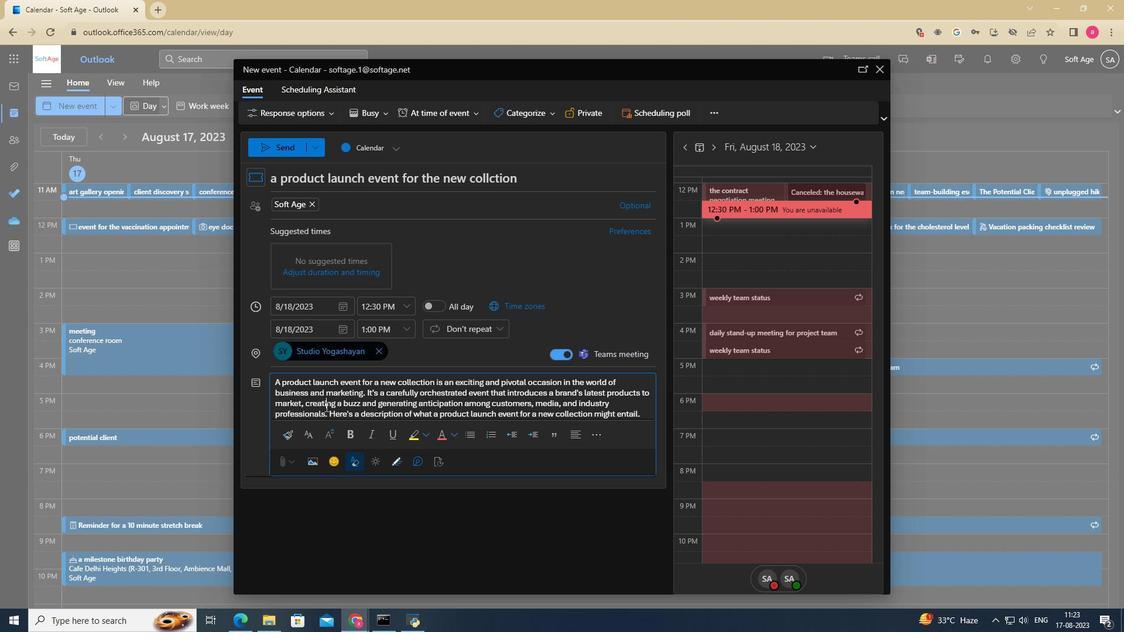 
Action: Mouse pressed left at (325, 406)
Screenshot: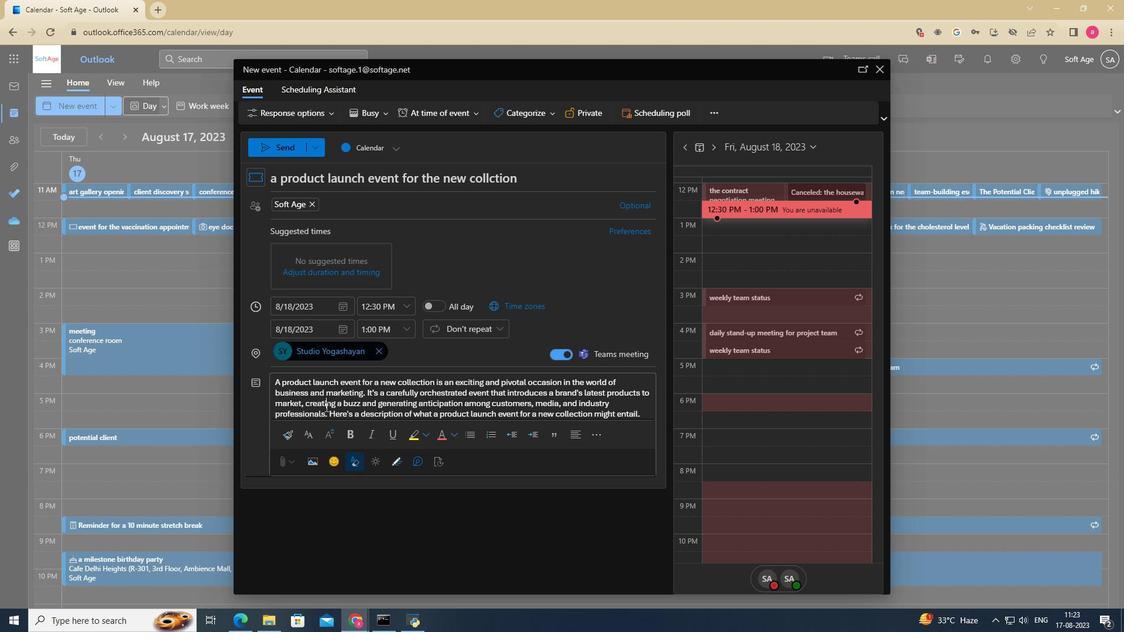 
Action: Mouse pressed left at (325, 406)
Screenshot: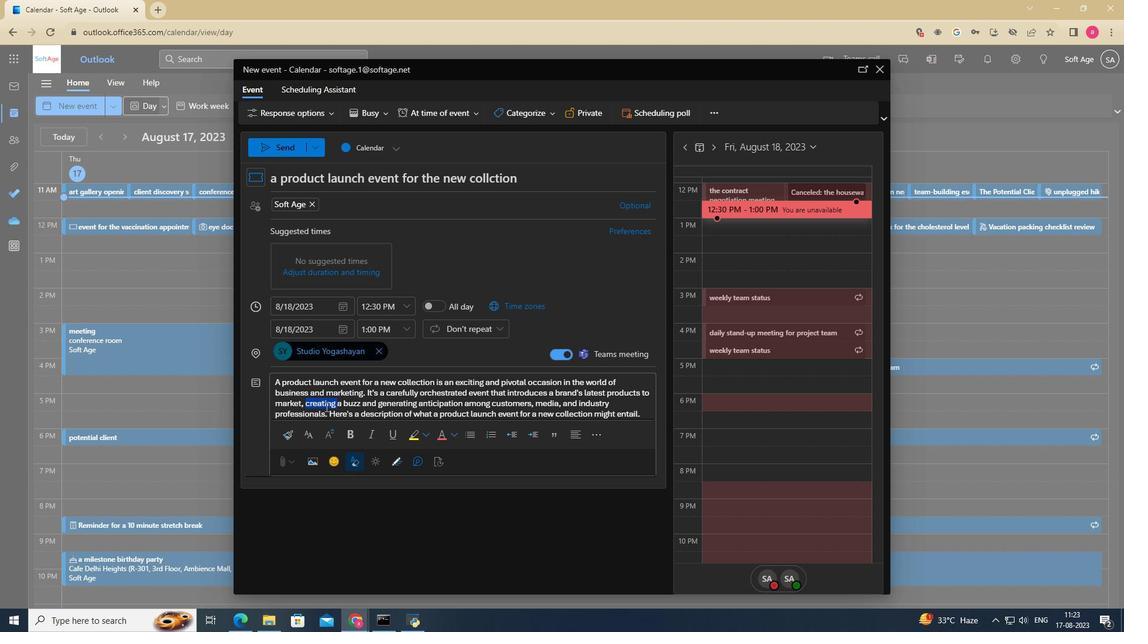 
Action: Mouse pressed left at (325, 406)
Screenshot: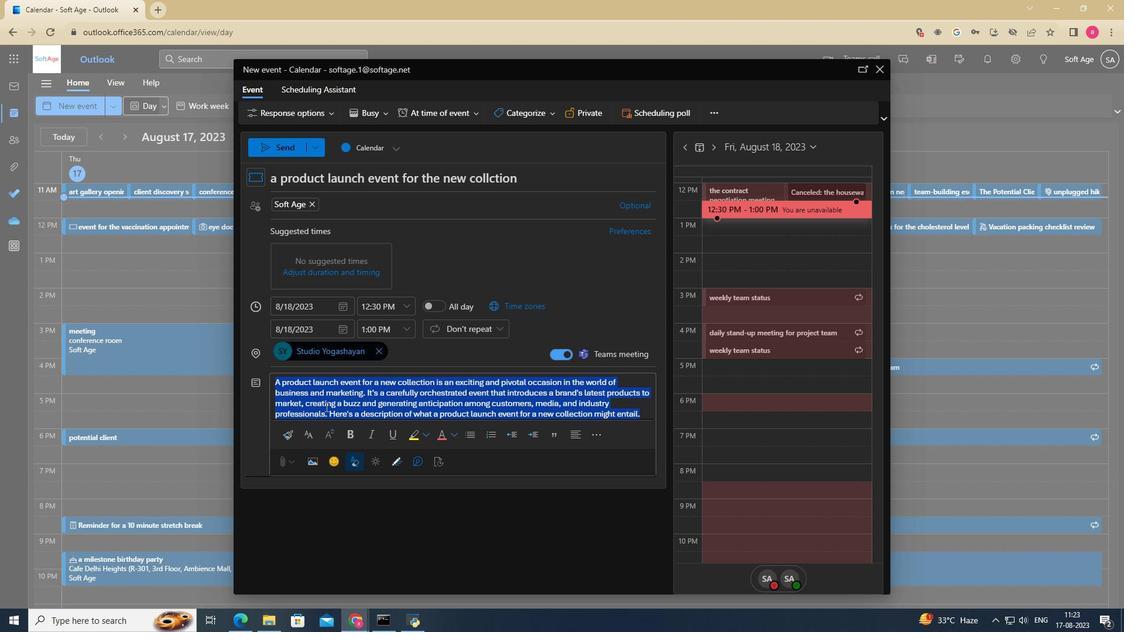 
Action: Mouse moved to (345, 435)
Screenshot: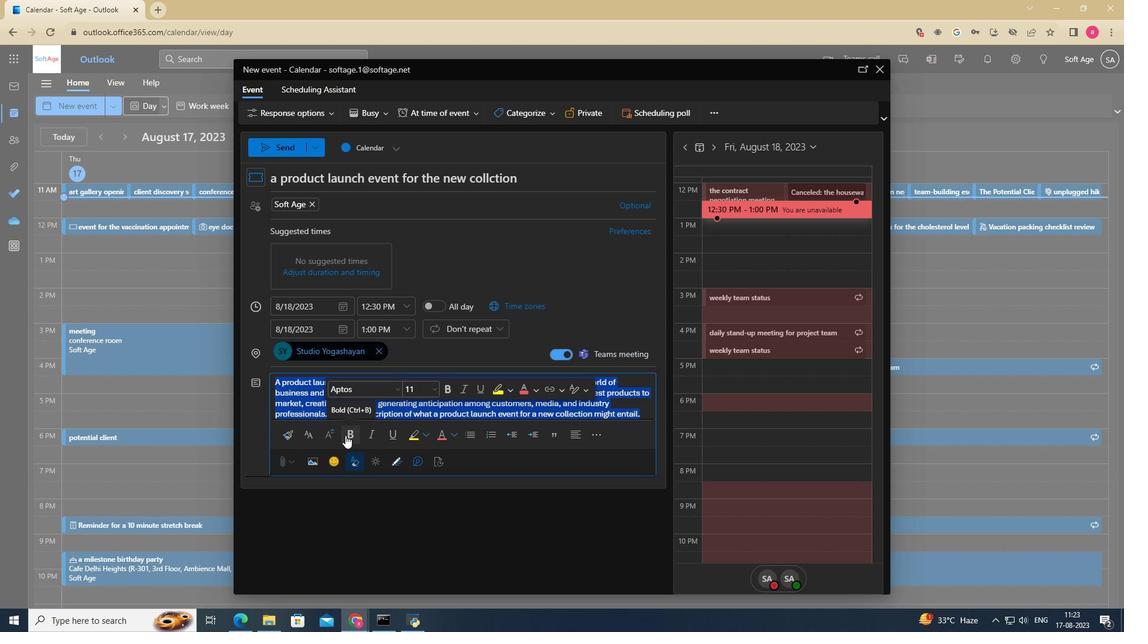 
Action: Mouse pressed left at (345, 435)
Screenshot: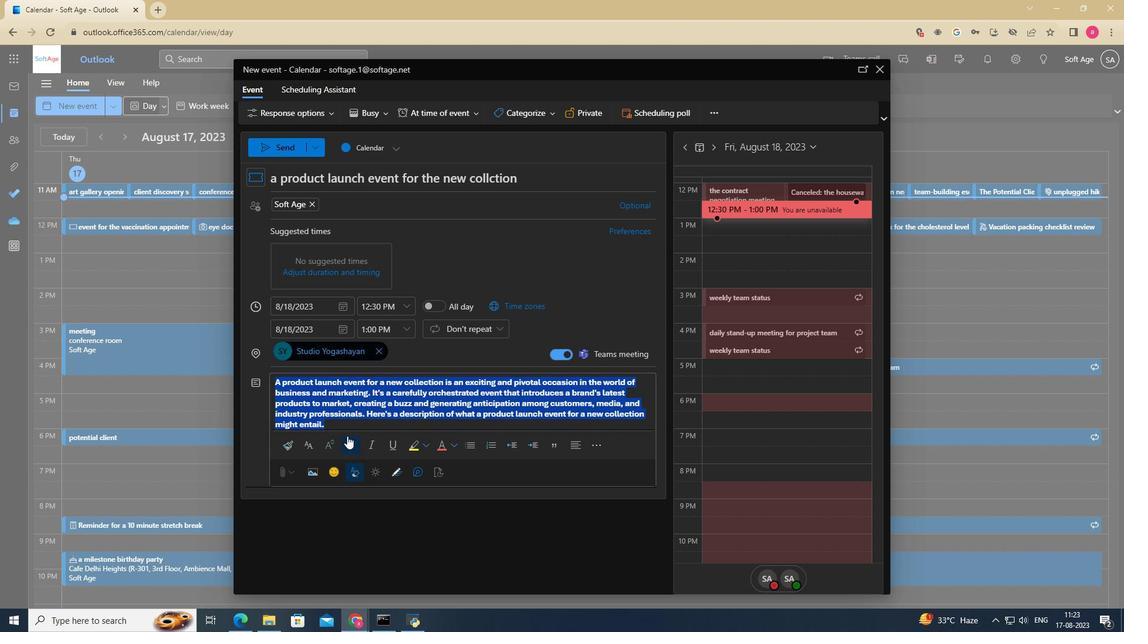 
Action: Mouse moved to (349, 445)
Screenshot: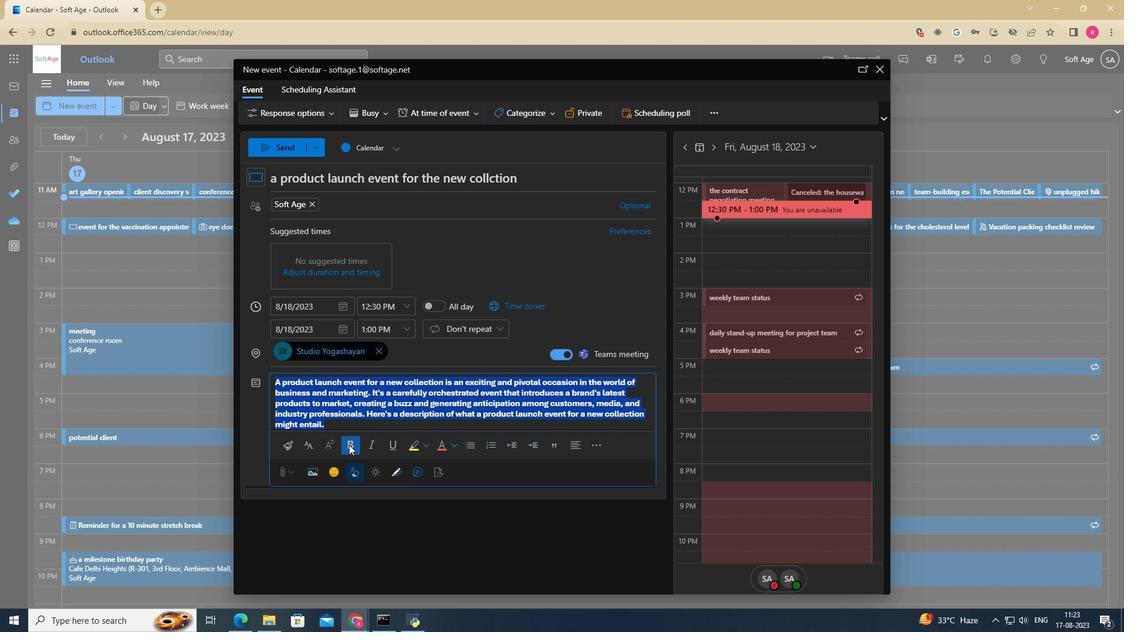 
Action: Mouse pressed left at (349, 445)
Screenshot: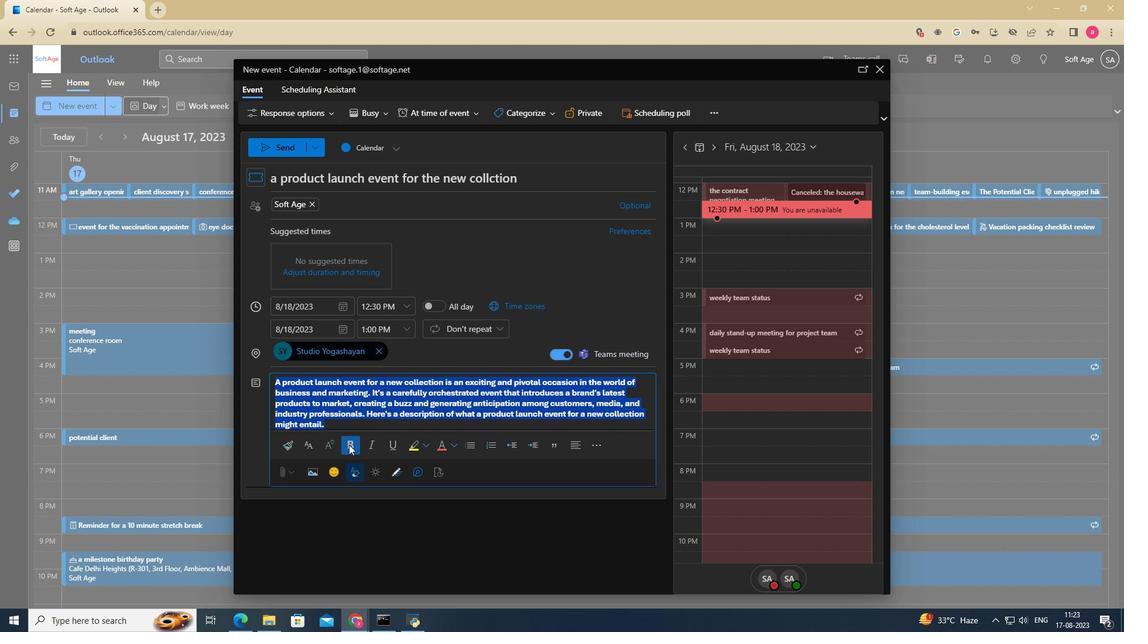 
Action: Mouse moved to (375, 429)
Screenshot: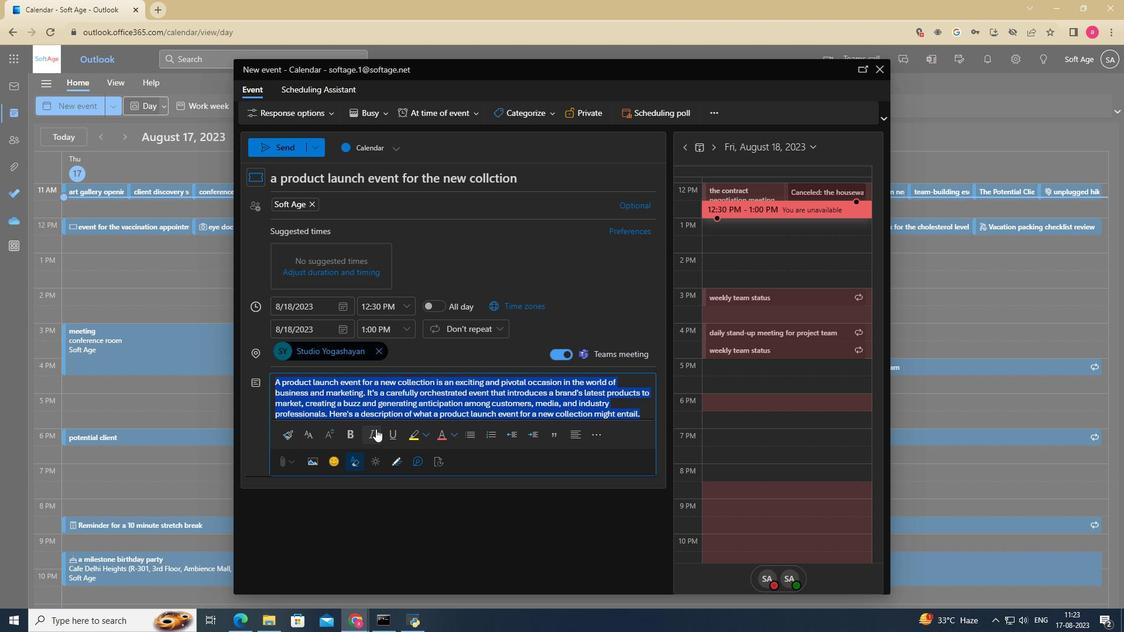 
Action: Mouse pressed left at (375, 429)
Screenshot: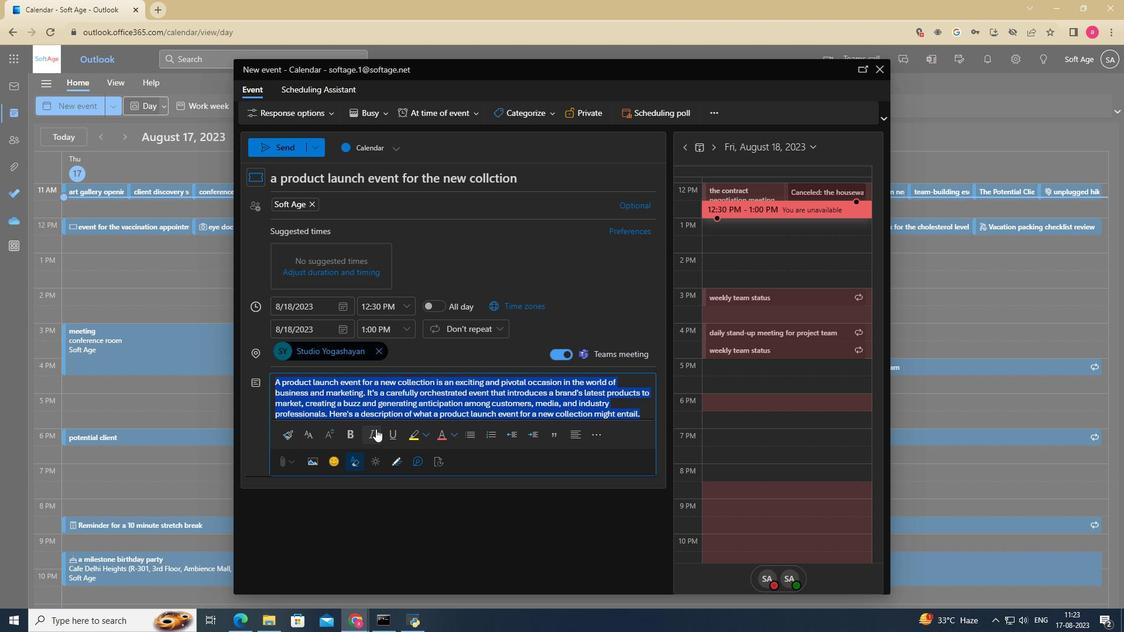 
Action: Mouse moved to (418, 434)
Screenshot: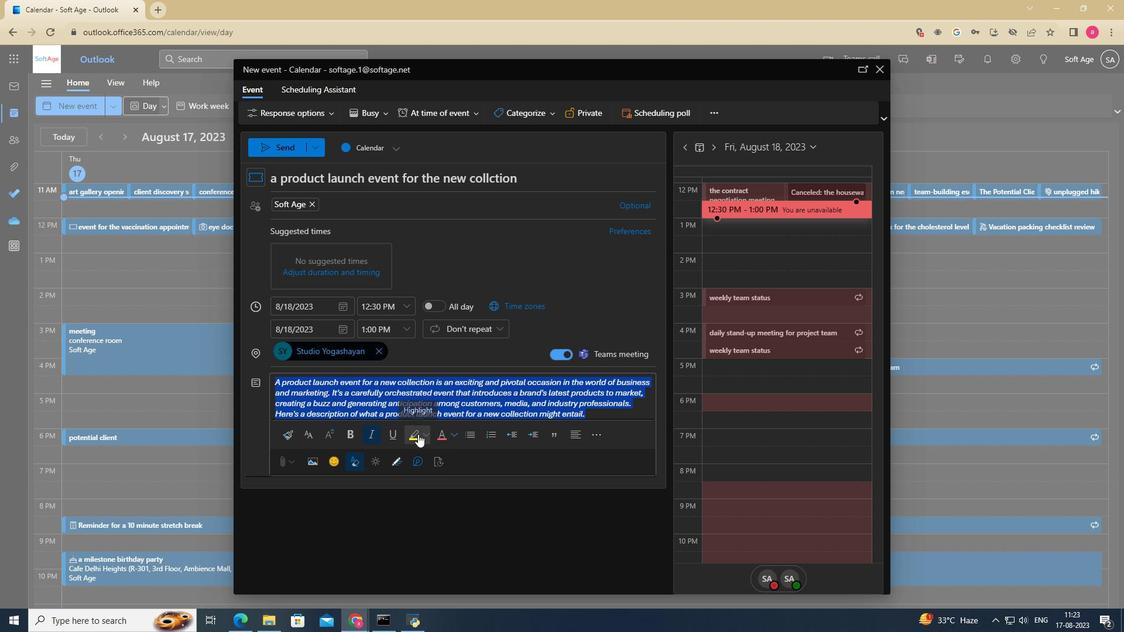 
Action: Mouse pressed left at (418, 434)
Screenshot: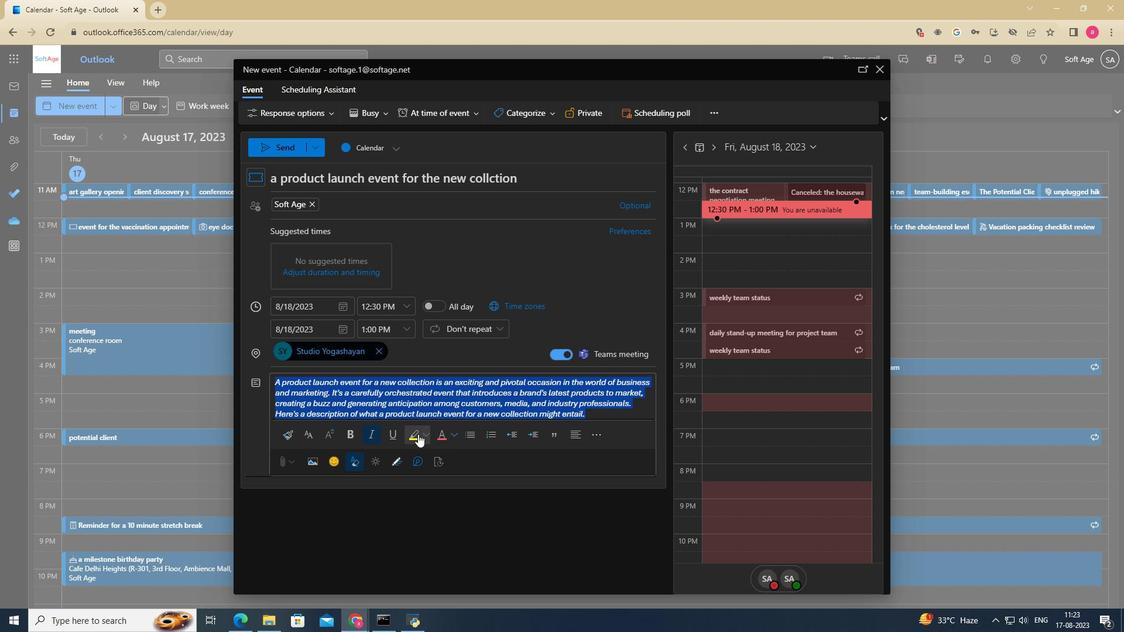 
Action: Mouse moved to (421, 436)
Screenshot: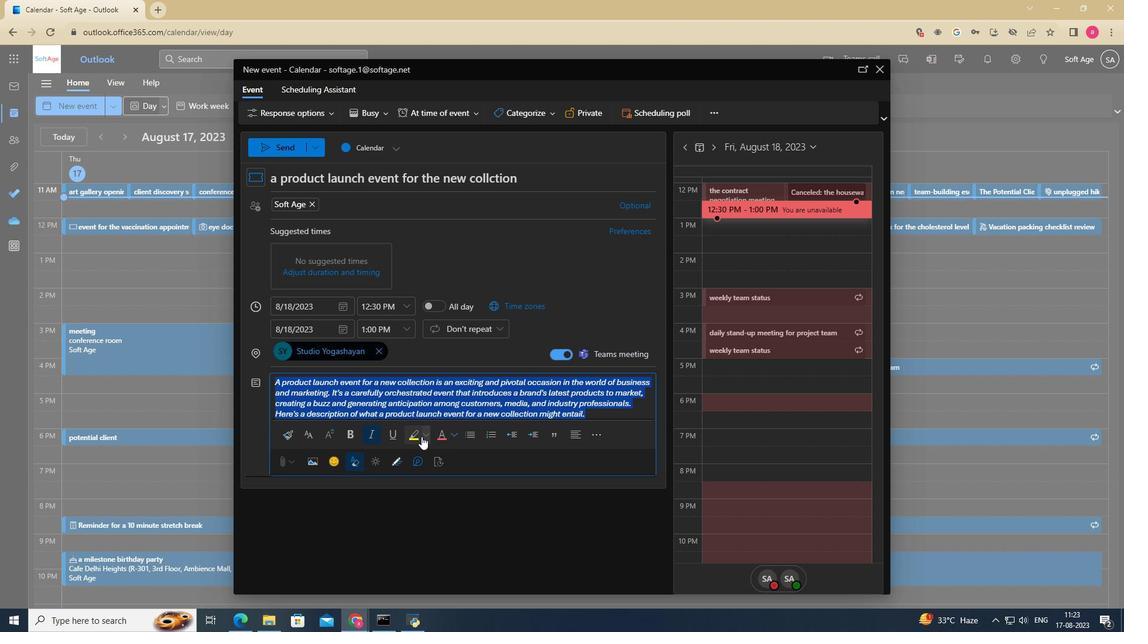 
Action: Mouse pressed left at (421, 436)
Screenshot: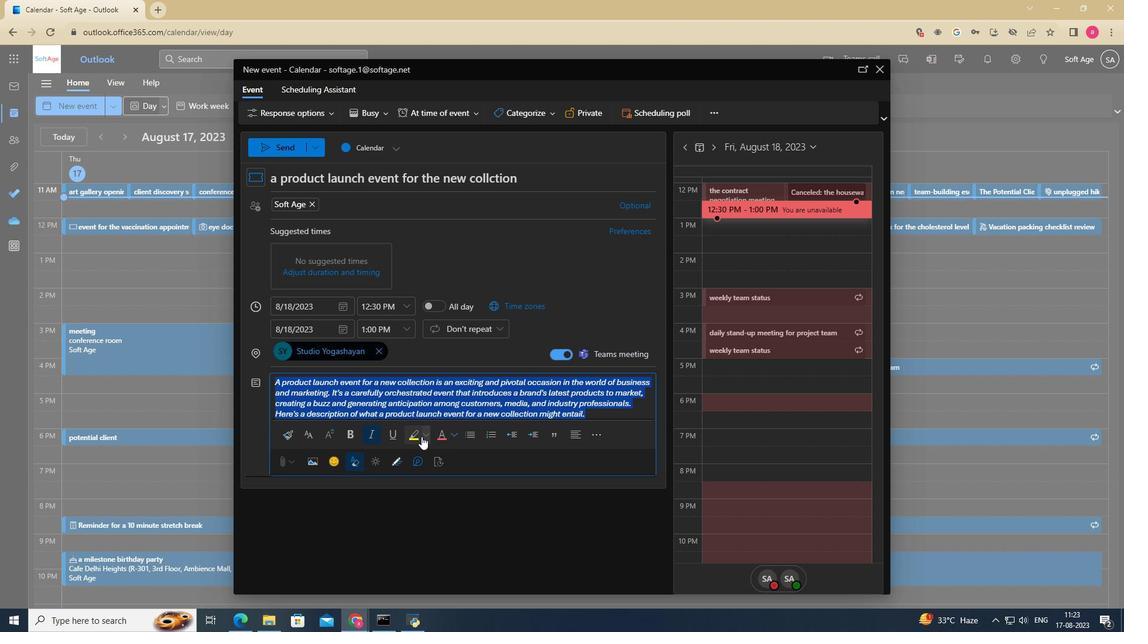 
Action: Mouse moved to (494, 476)
Screenshot: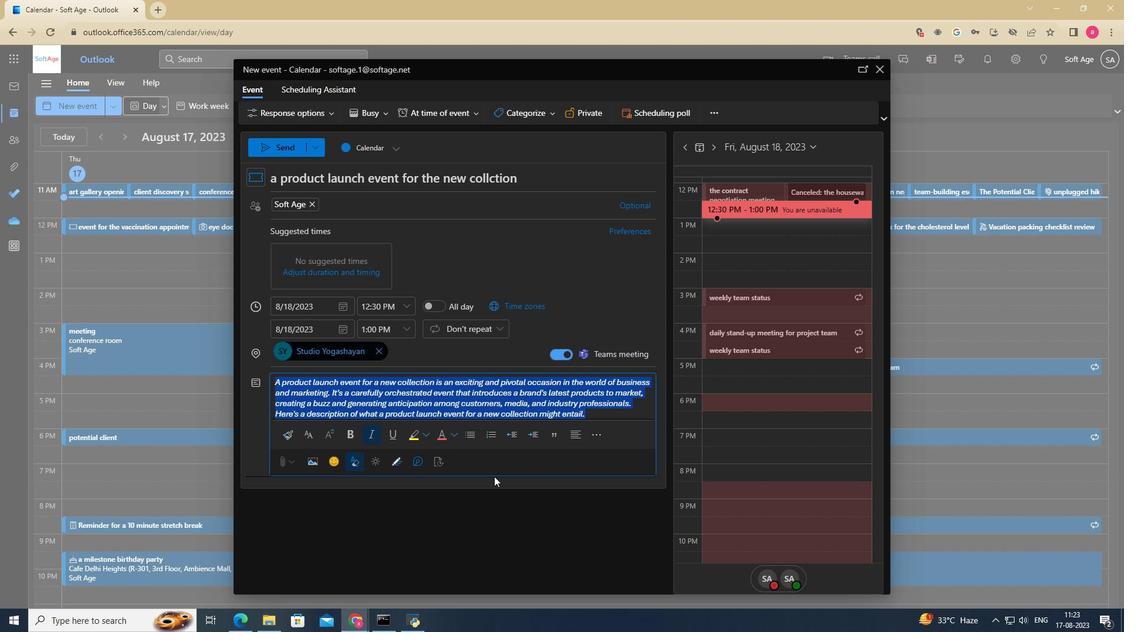 
Action: Mouse pressed left at (494, 476)
Screenshot: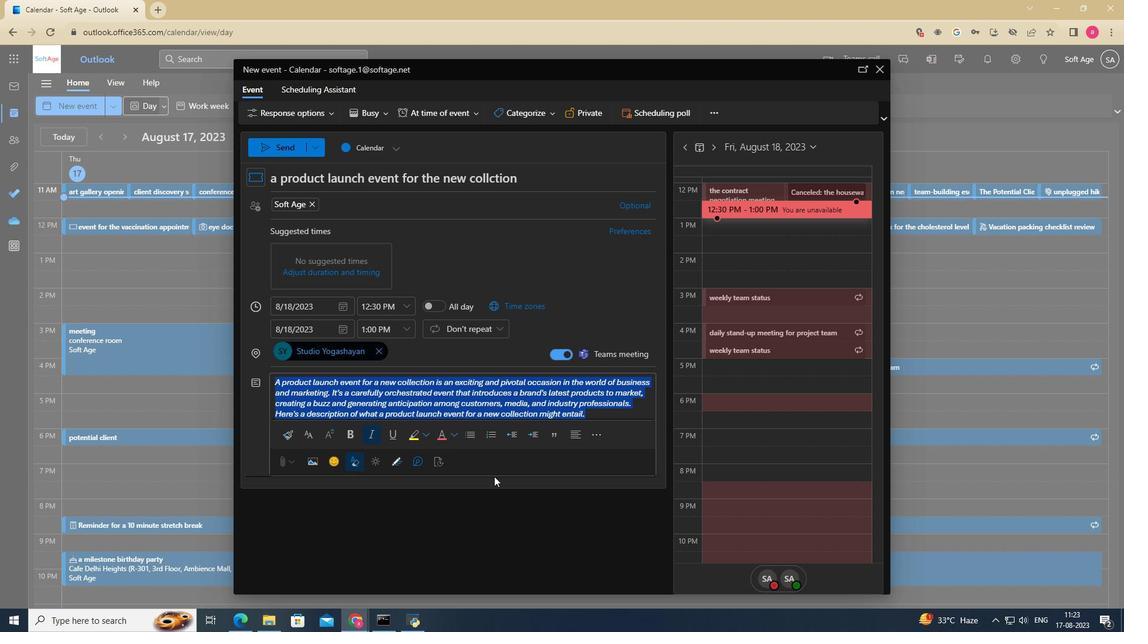 
Action: Mouse moved to (537, 406)
Screenshot: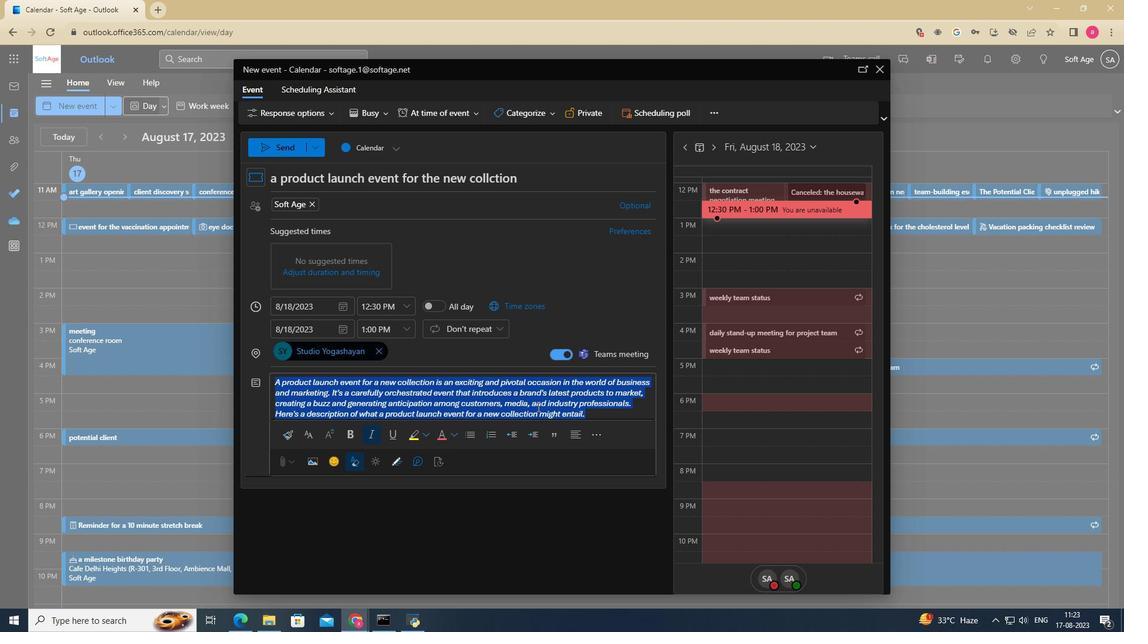 
Action: Mouse pressed left at (537, 406)
Screenshot: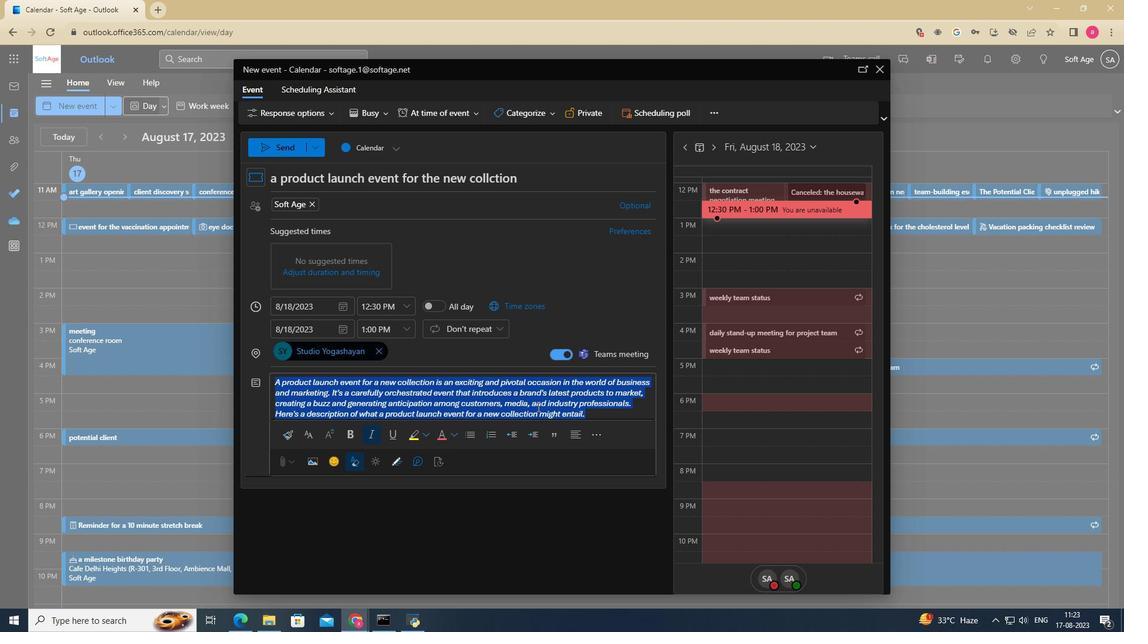 
Action: Mouse moved to (599, 411)
Screenshot: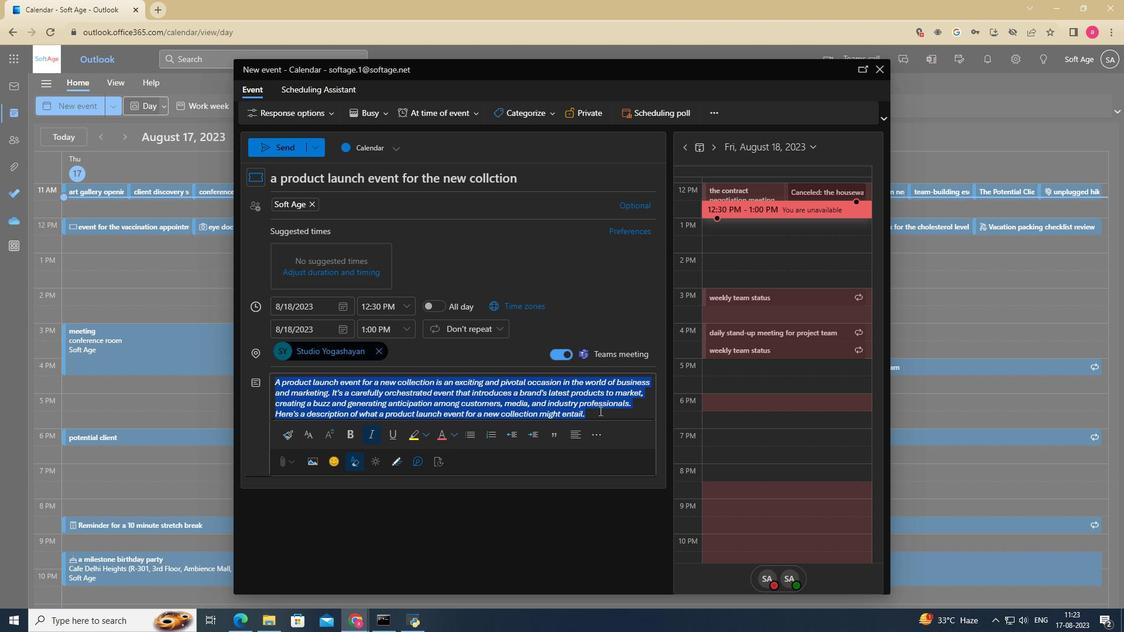 
Action: Mouse pressed left at (599, 411)
Screenshot: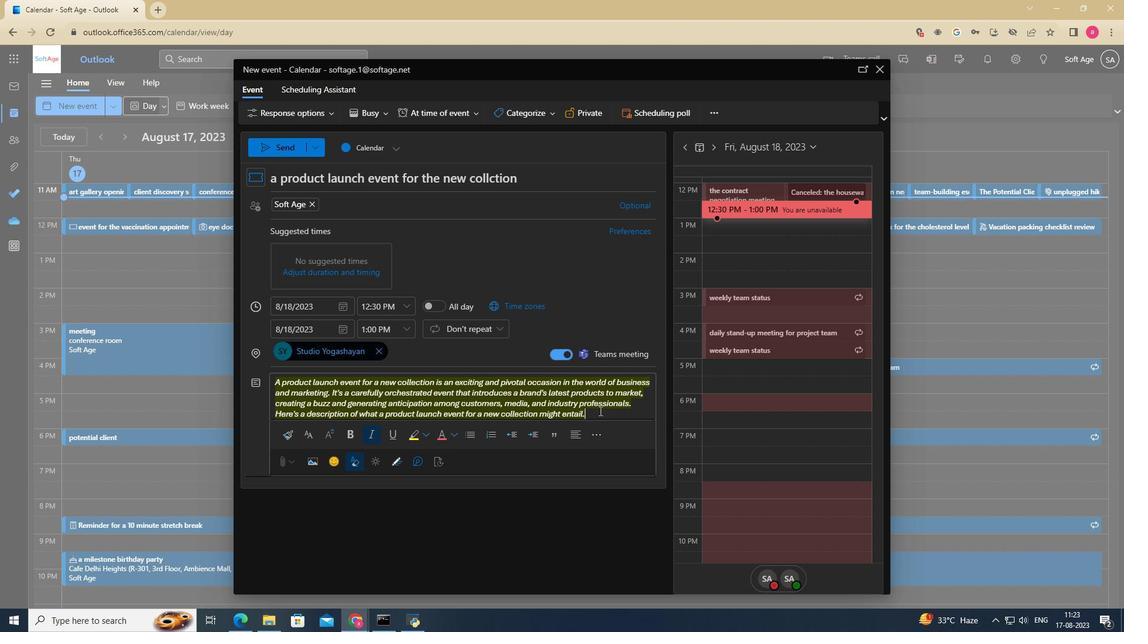 
Action: Mouse moved to (453, 468)
Screenshot: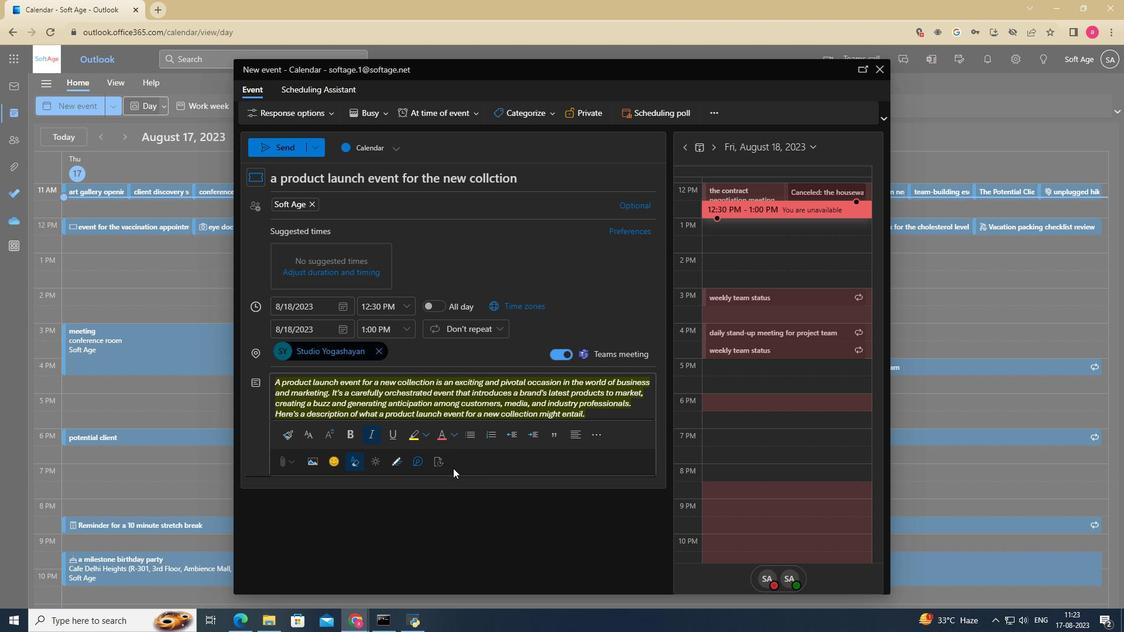 
Action: Mouse pressed left at (453, 468)
Screenshot: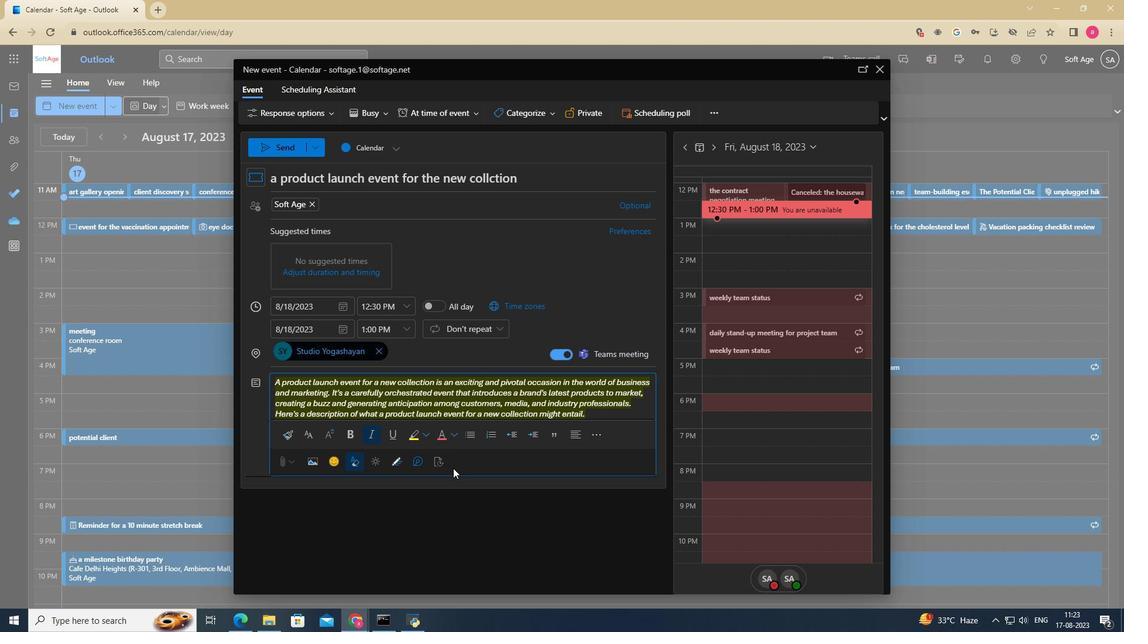 
Action: Mouse moved to (311, 464)
Screenshot: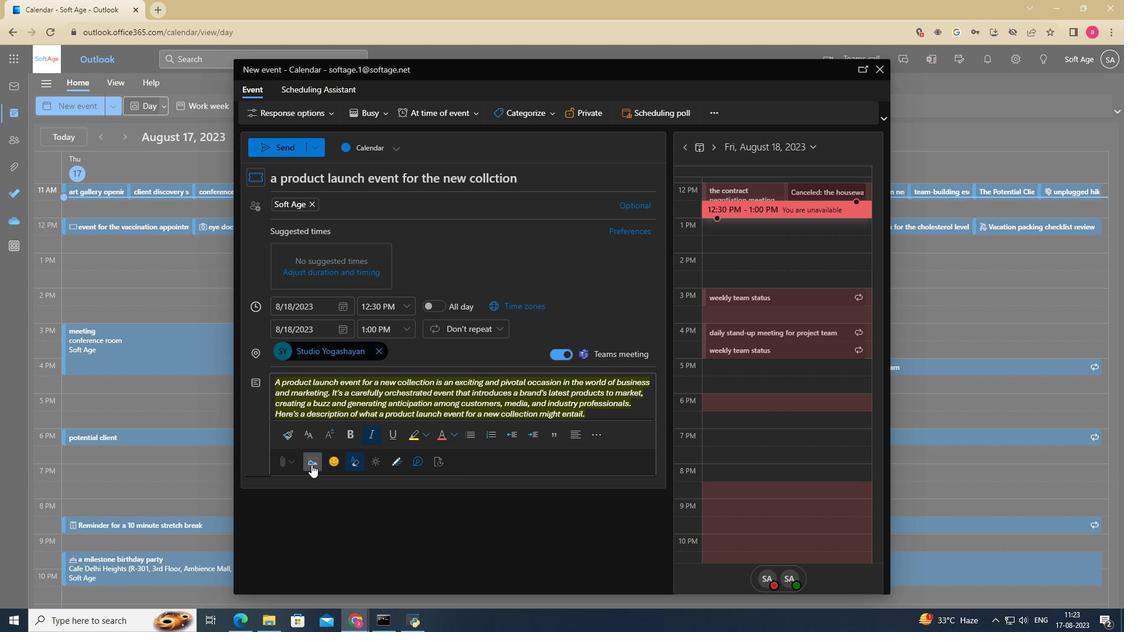 
Action: Mouse pressed left at (311, 464)
Screenshot: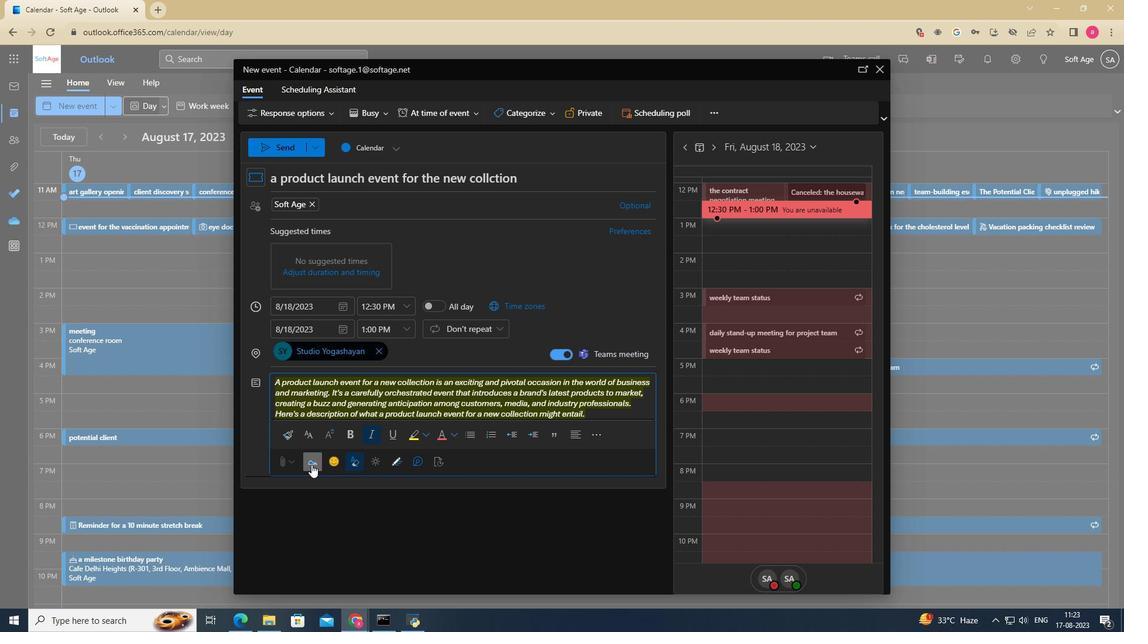 
Action: Mouse moved to (57, 190)
Screenshot: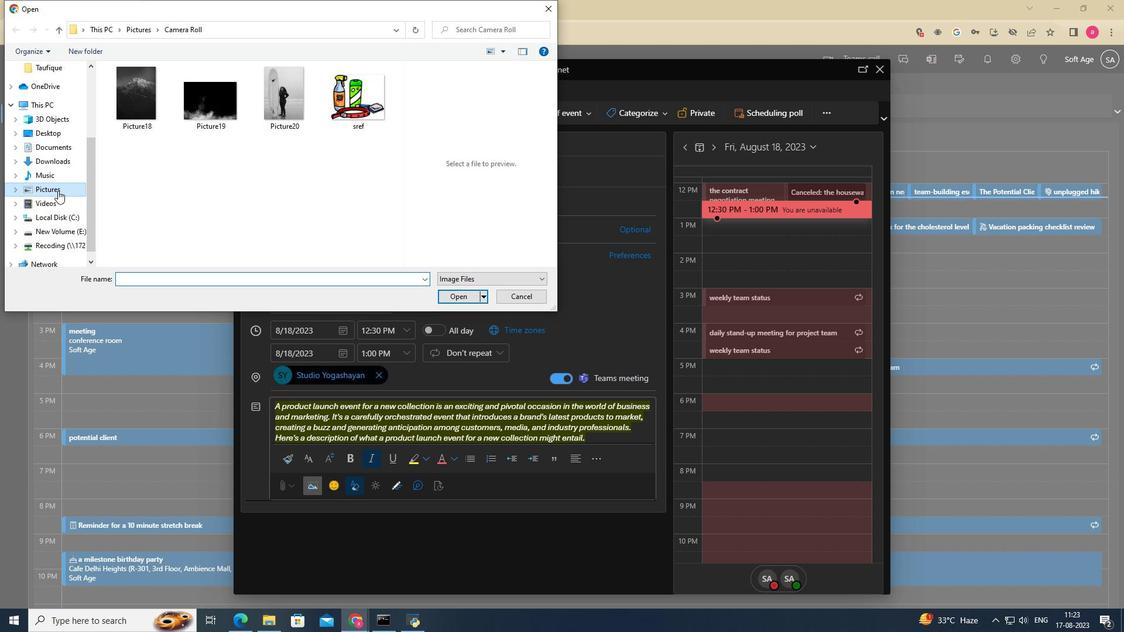 
Action: Mouse pressed left at (57, 190)
Screenshot: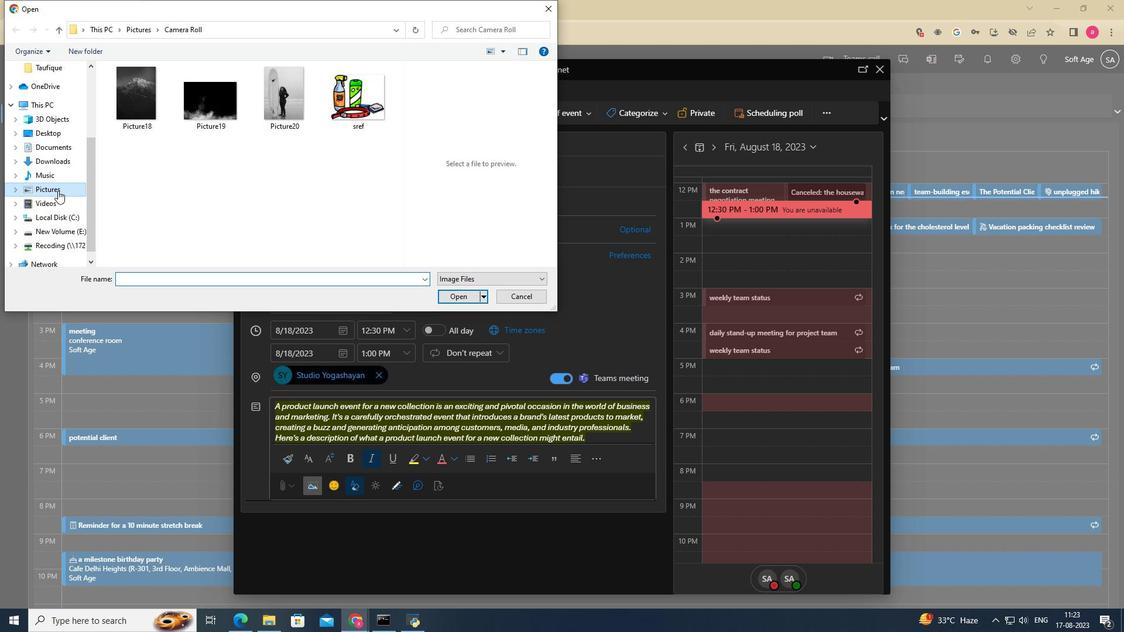 
Action: Mouse moved to (203, 165)
Screenshot: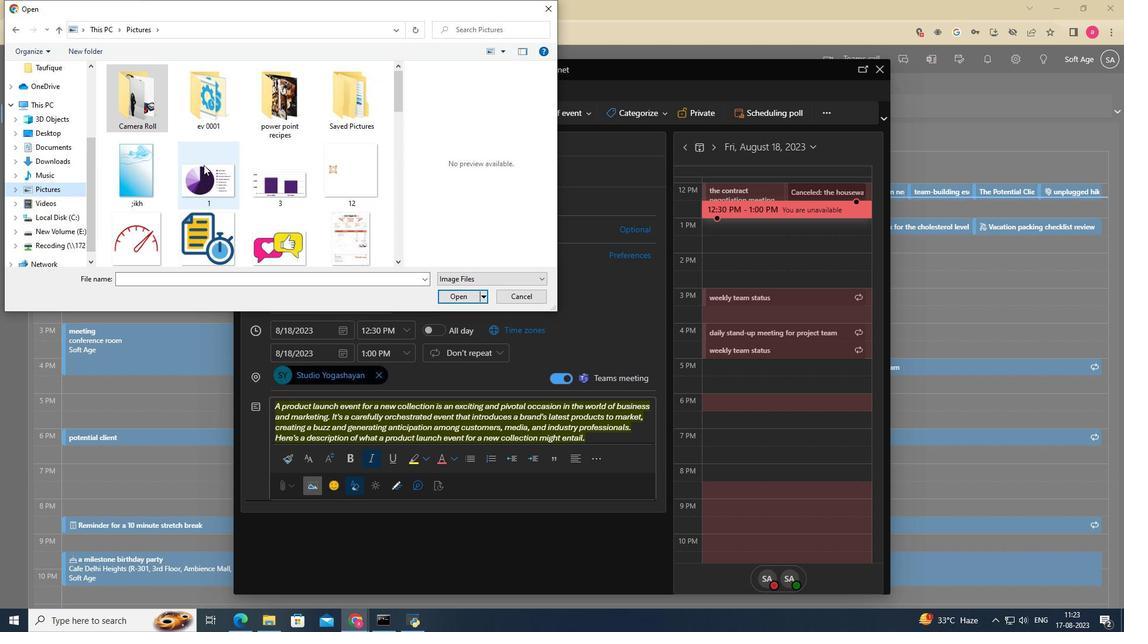 
Action: Mouse scrolled (203, 164) with delta (0, 0)
Screenshot: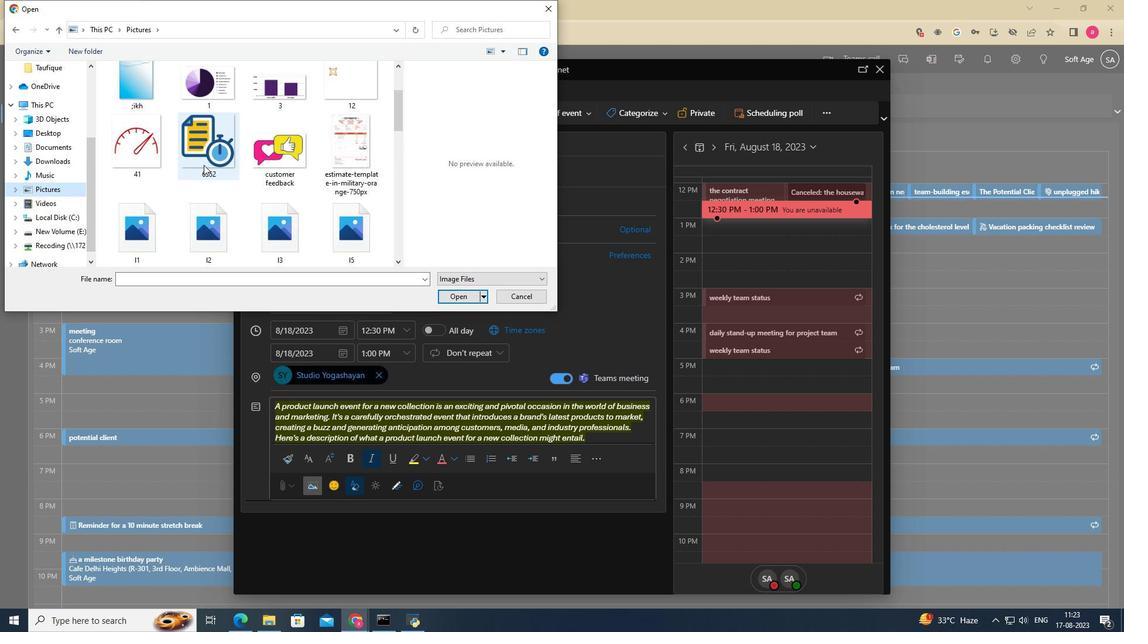 
Action: Mouse scrolled (203, 164) with delta (0, 0)
Screenshot: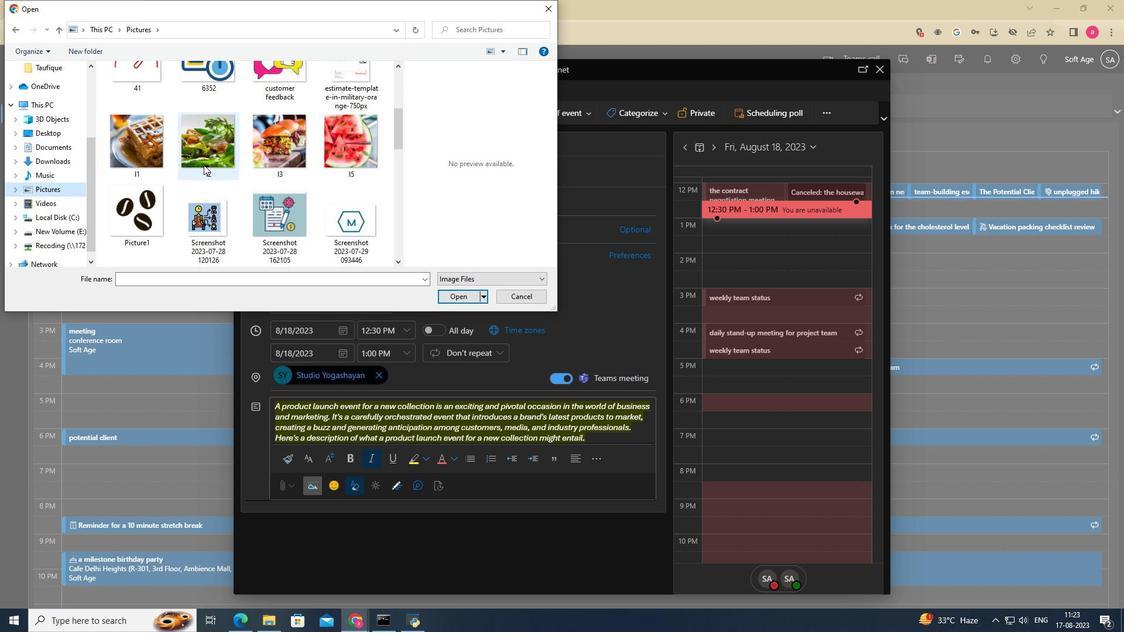 
Action: Mouse scrolled (203, 164) with delta (0, 0)
Screenshot: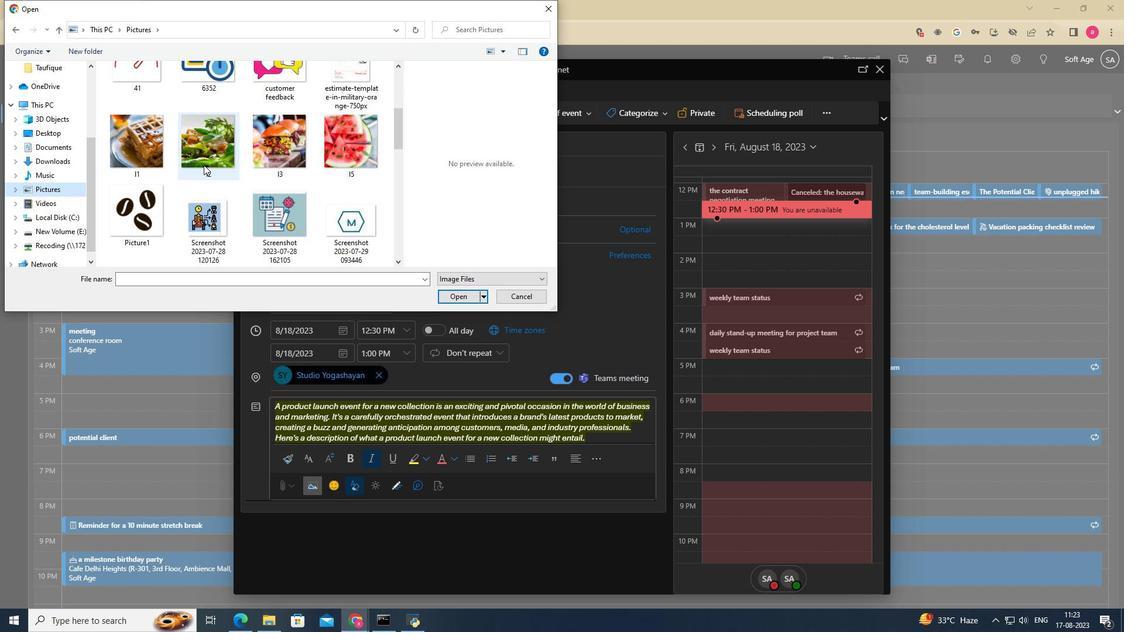 
Action: Mouse moved to (233, 188)
Screenshot: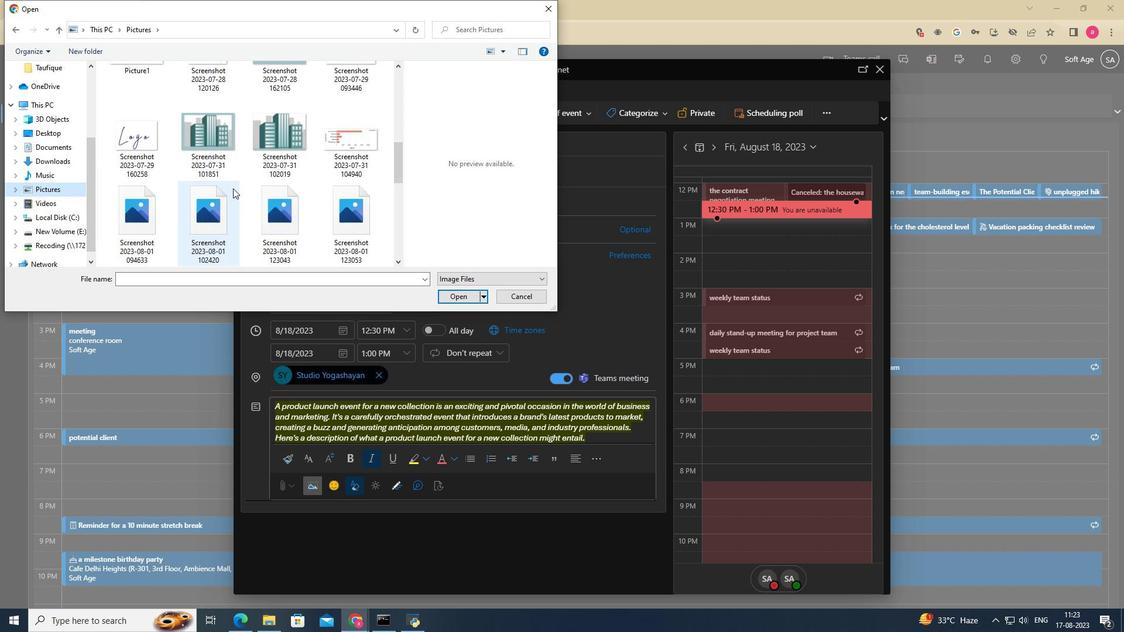 
Action: Mouse scrolled (233, 187) with delta (0, 0)
Screenshot: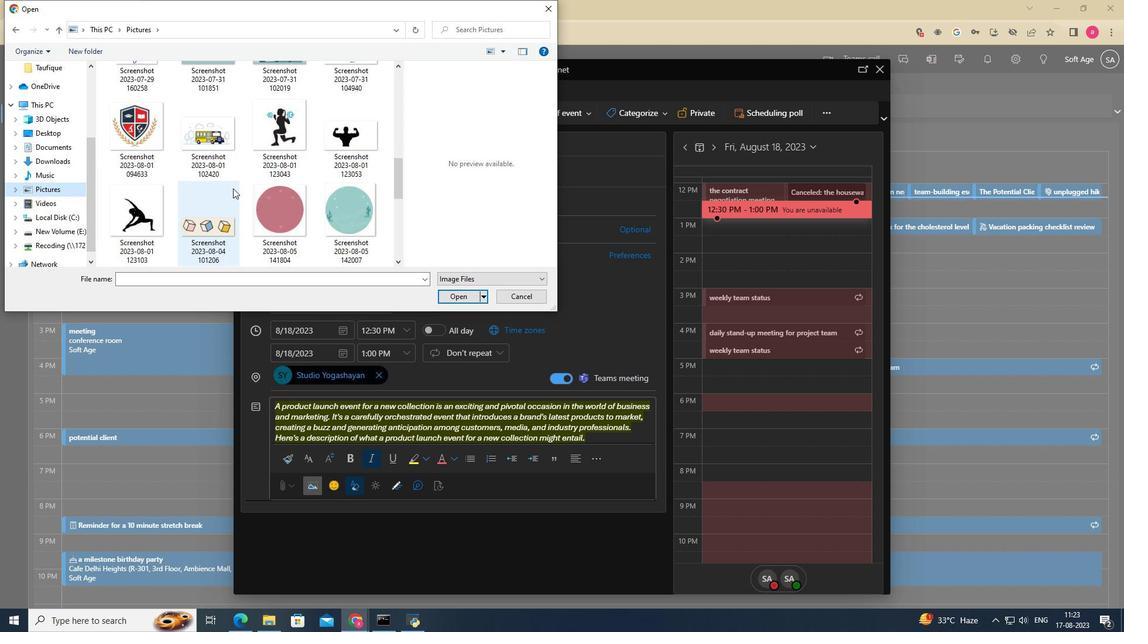 
Action: Mouse scrolled (233, 187) with delta (0, 0)
Screenshot: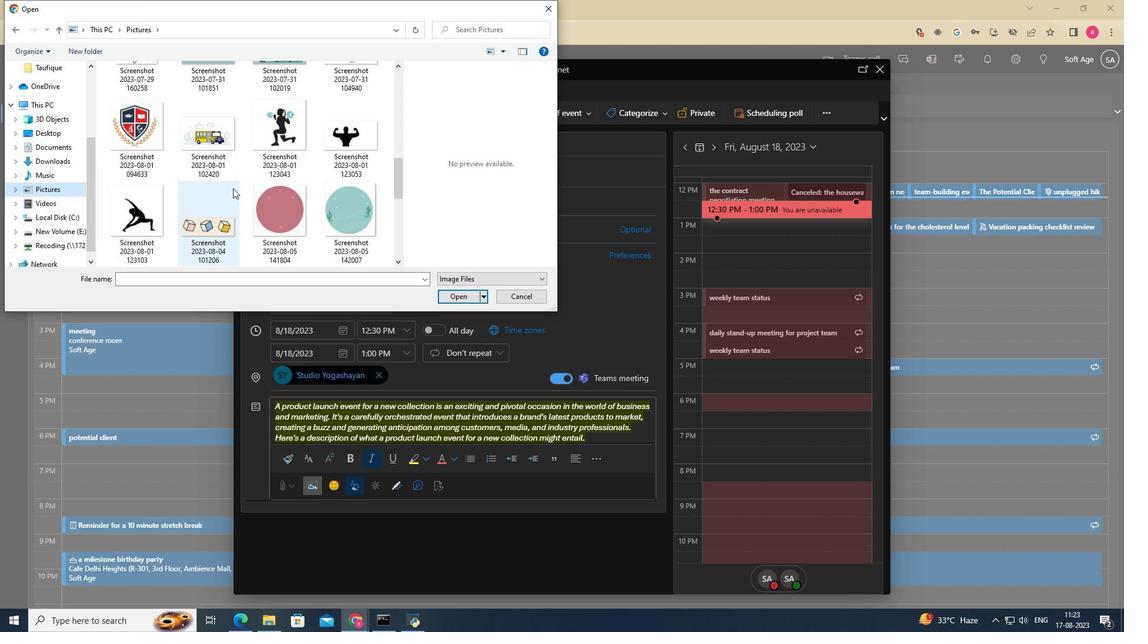 
Action: Mouse scrolled (233, 187) with delta (0, 0)
Screenshot: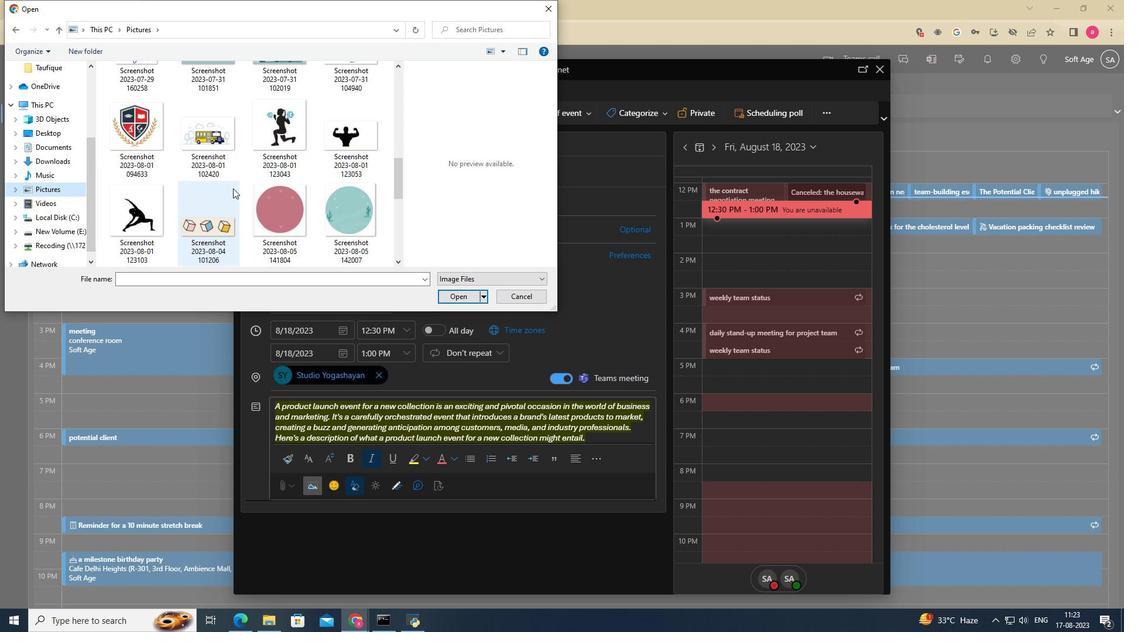 
Action: Mouse scrolled (233, 187) with delta (0, 0)
Screenshot: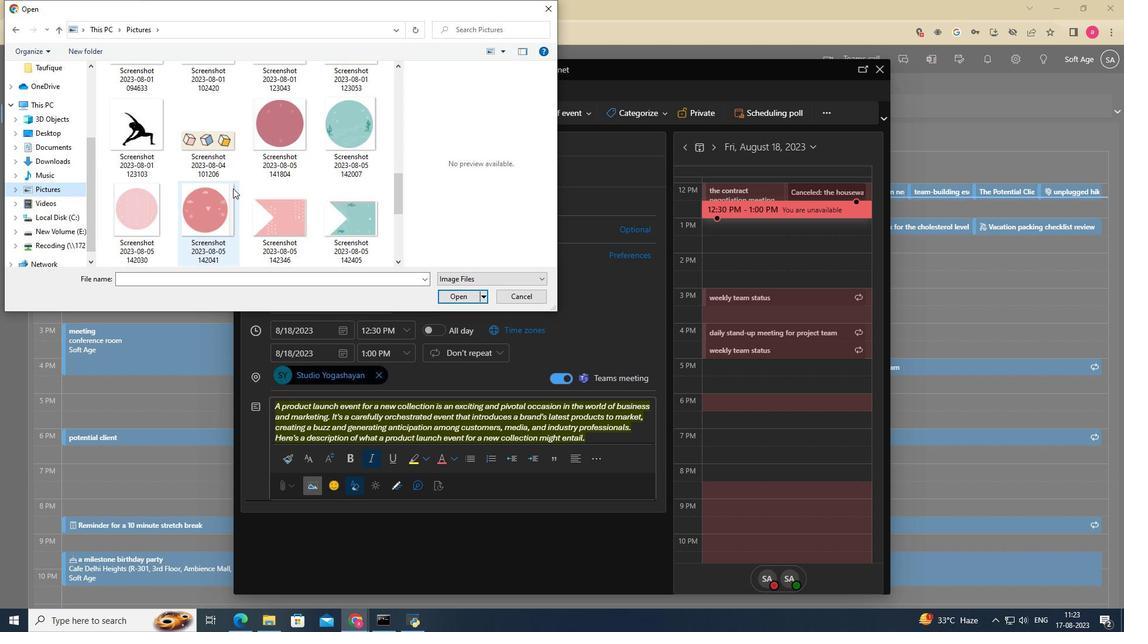 
Action: Mouse scrolled (233, 189) with delta (0, 0)
Screenshot: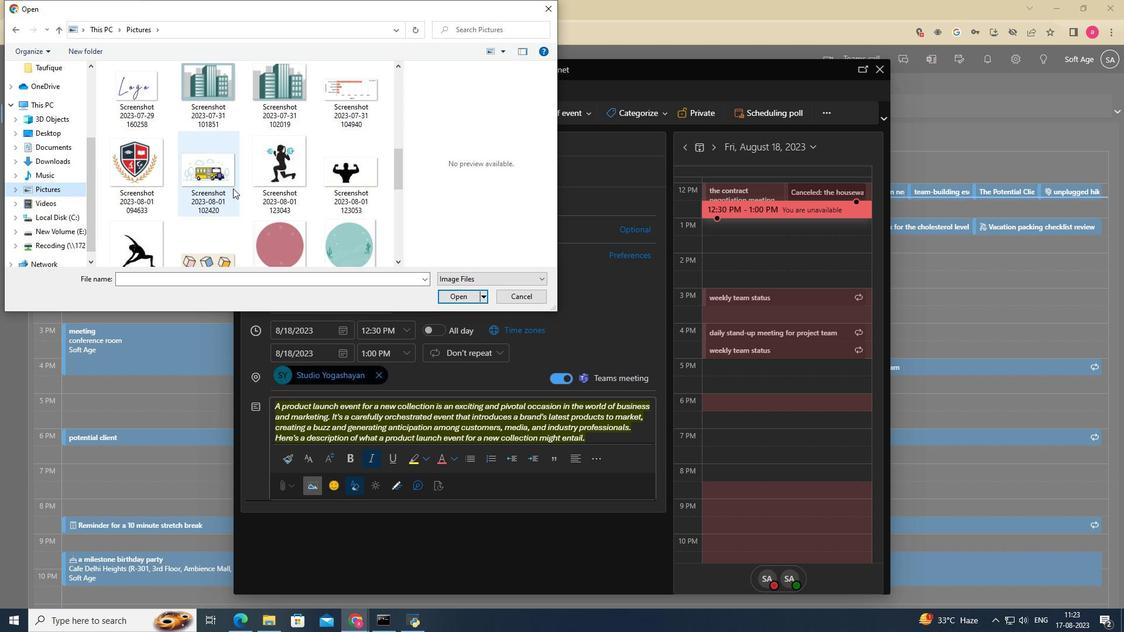 
Action: Mouse scrolled (233, 189) with delta (0, 0)
Screenshot: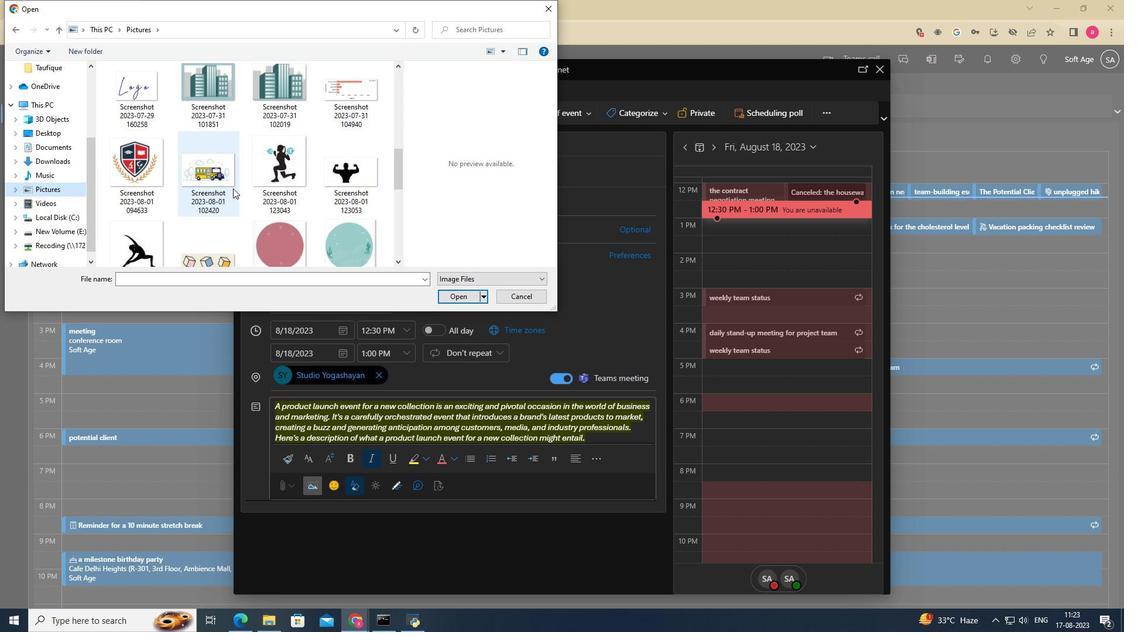 
Action: Mouse scrolled (233, 187) with delta (0, 0)
Screenshot: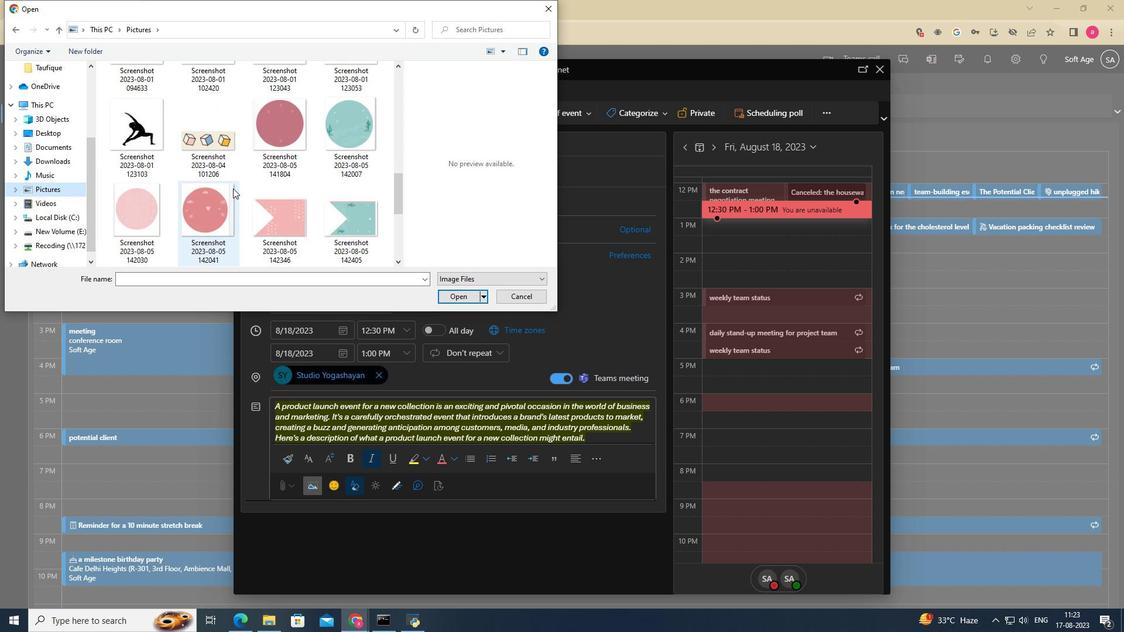 
Action: Mouse scrolled (233, 187) with delta (0, 0)
Screenshot: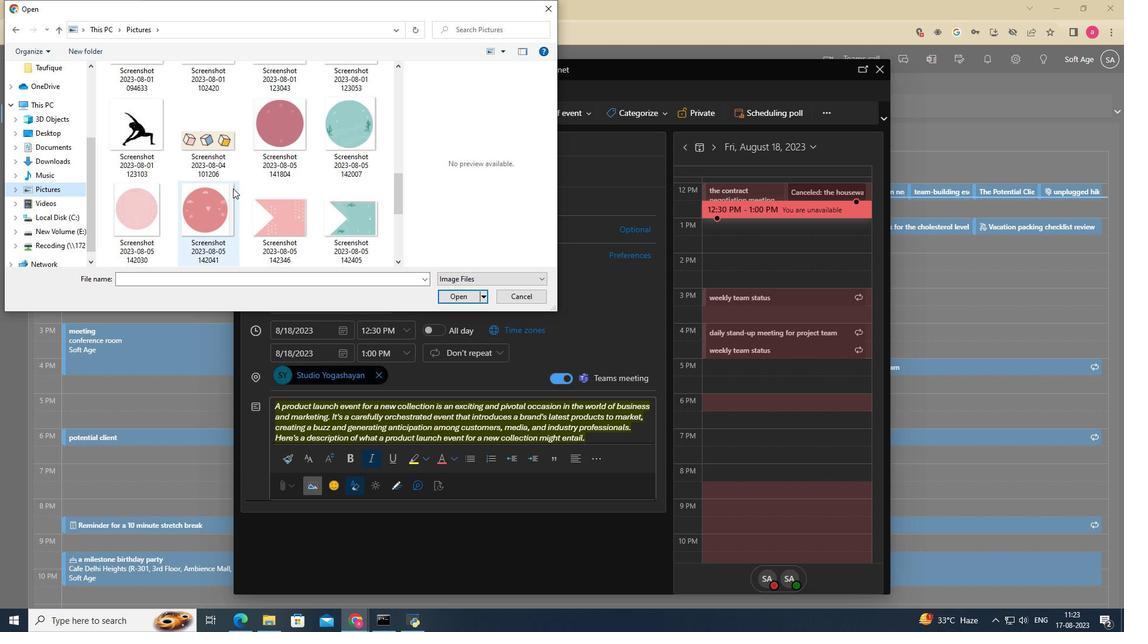 
Action: Mouse moved to (211, 193)
Screenshot: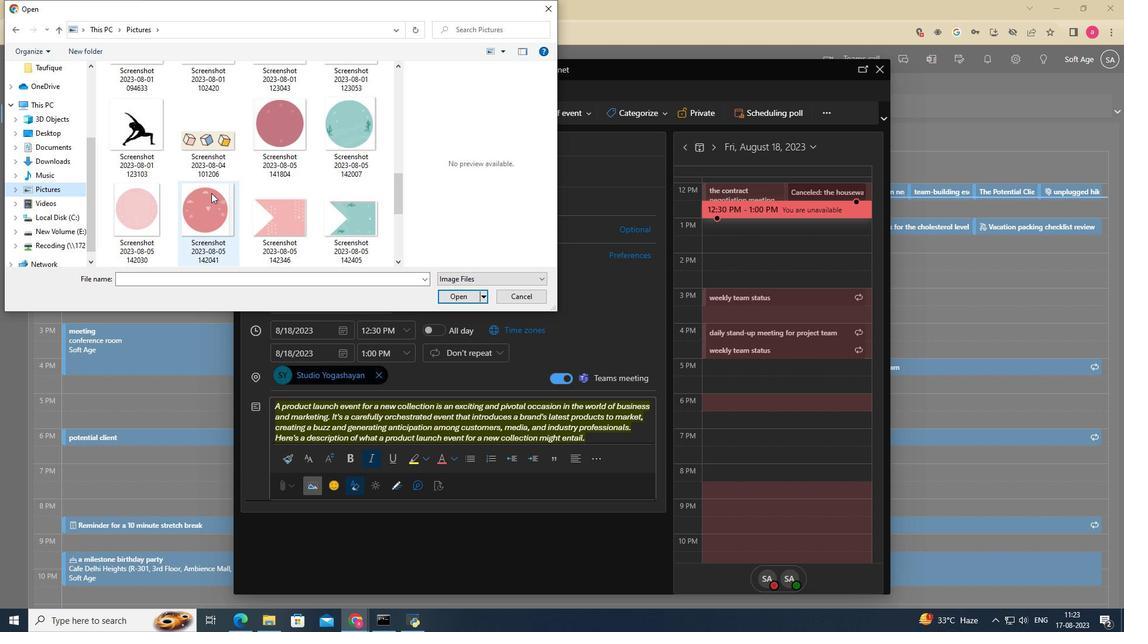 
Action: Mouse scrolled (211, 193) with delta (0, 0)
Screenshot: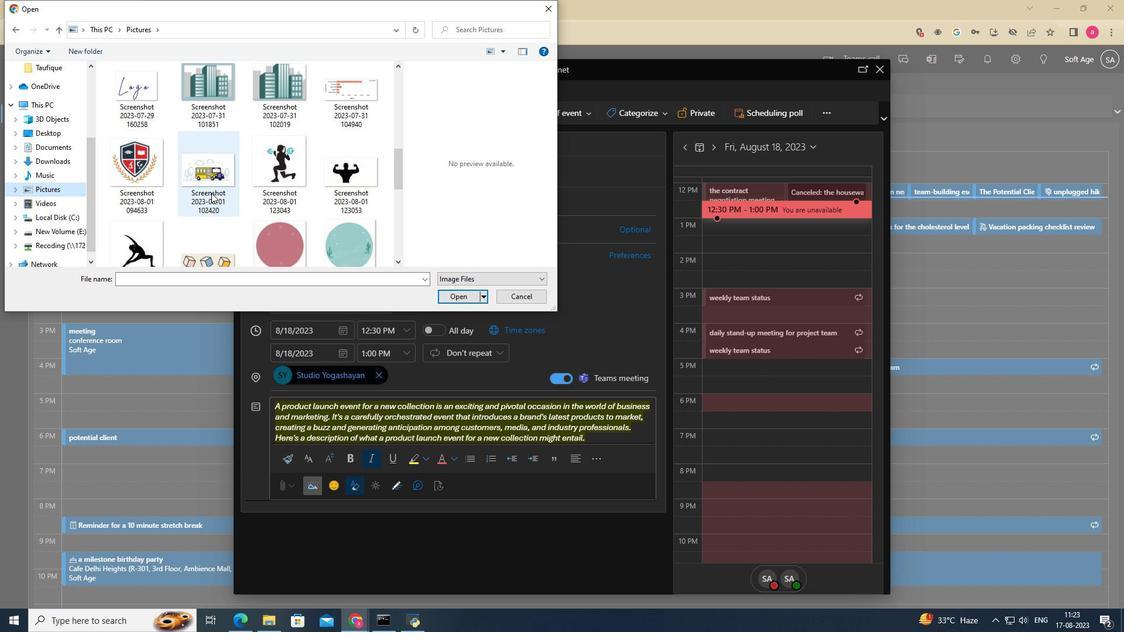 
Action: Mouse scrolled (211, 193) with delta (0, 0)
Screenshot: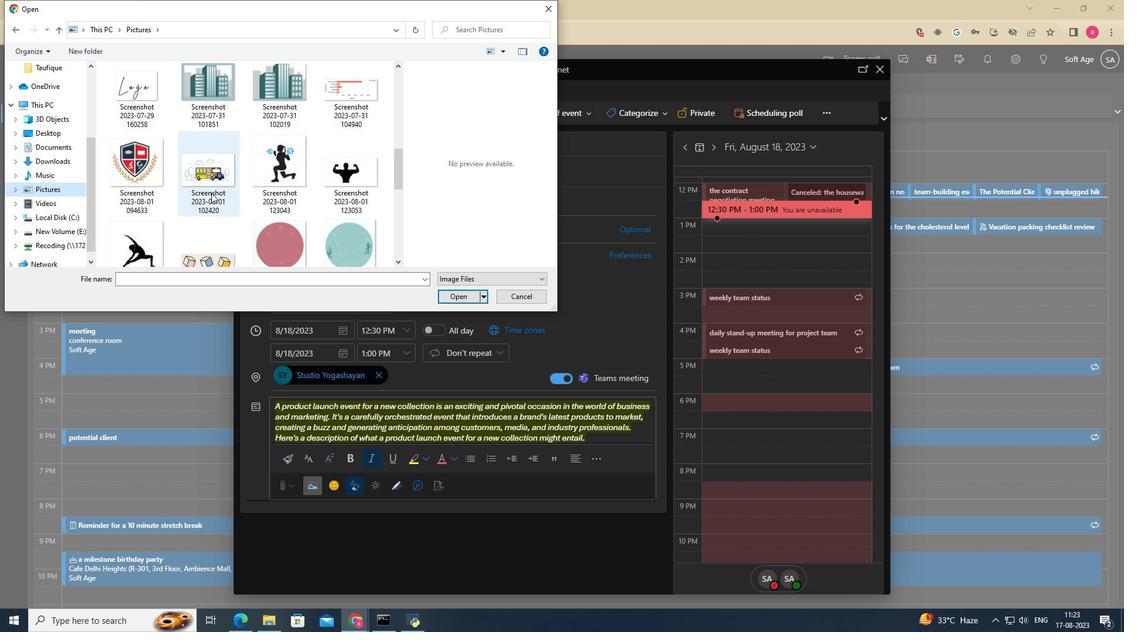 
Action: Mouse moved to (142, 157)
Screenshot: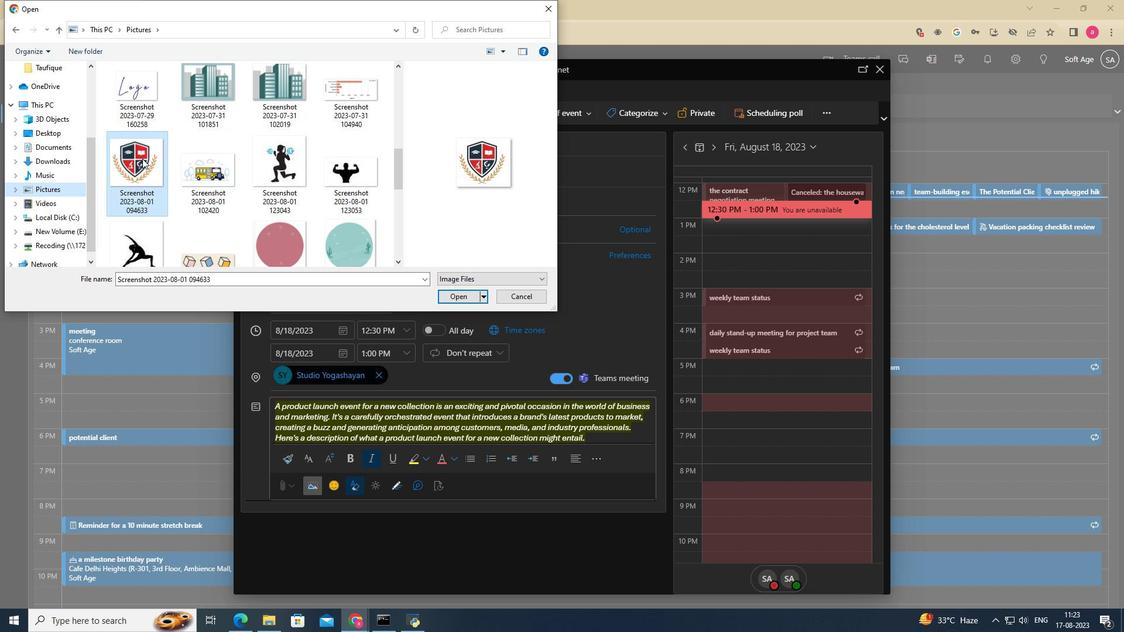 
Action: Mouse pressed left at (142, 157)
Screenshot: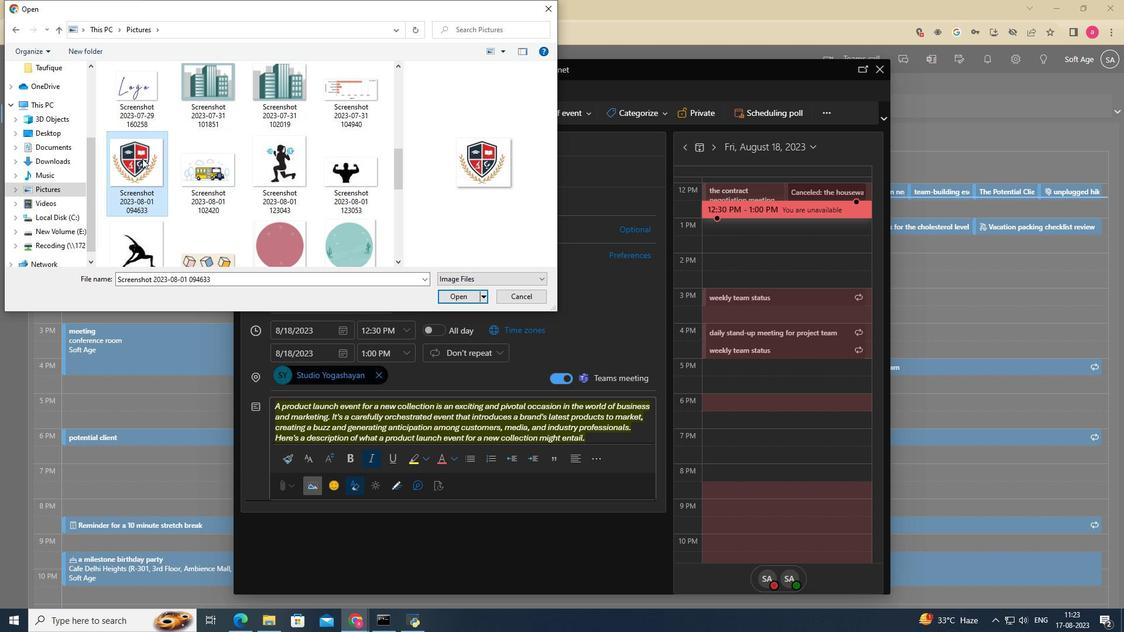 
Action: Mouse moved to (455, 299)
Screenshot: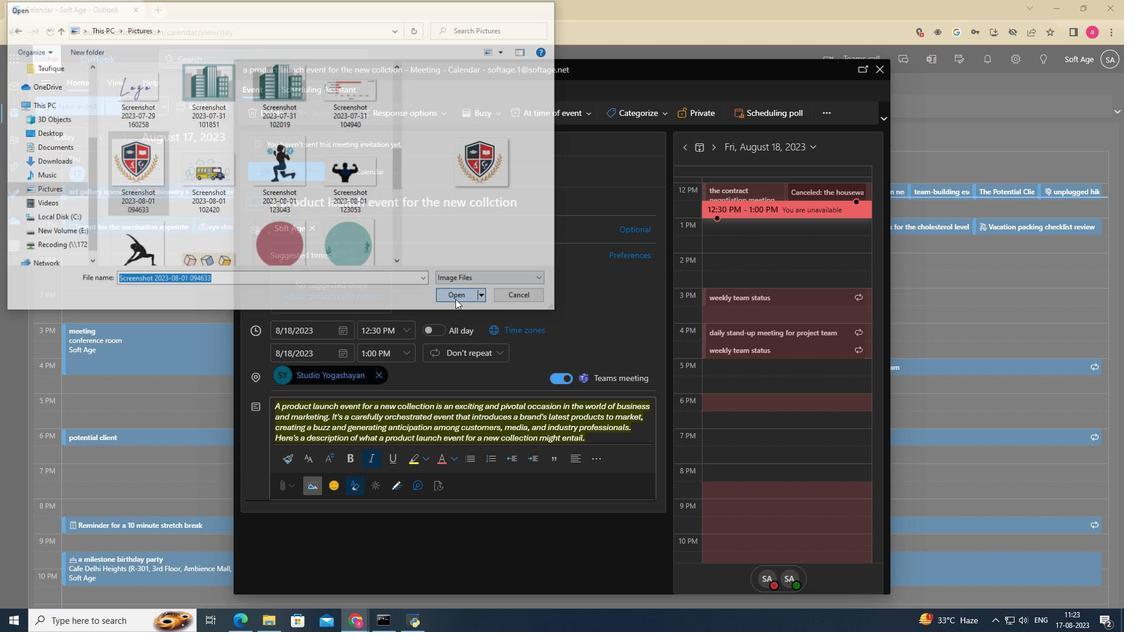
Action: Mouse pressed left at (455, 299)
Screenshot: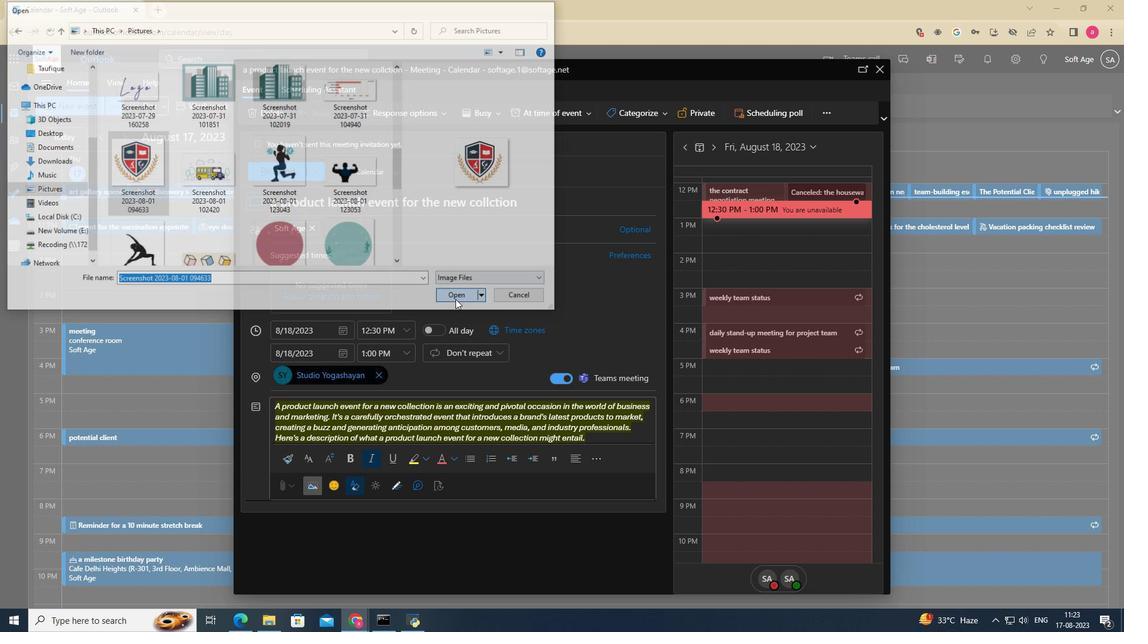 
Action: Mouse moved to (602, 461)
Screenshot: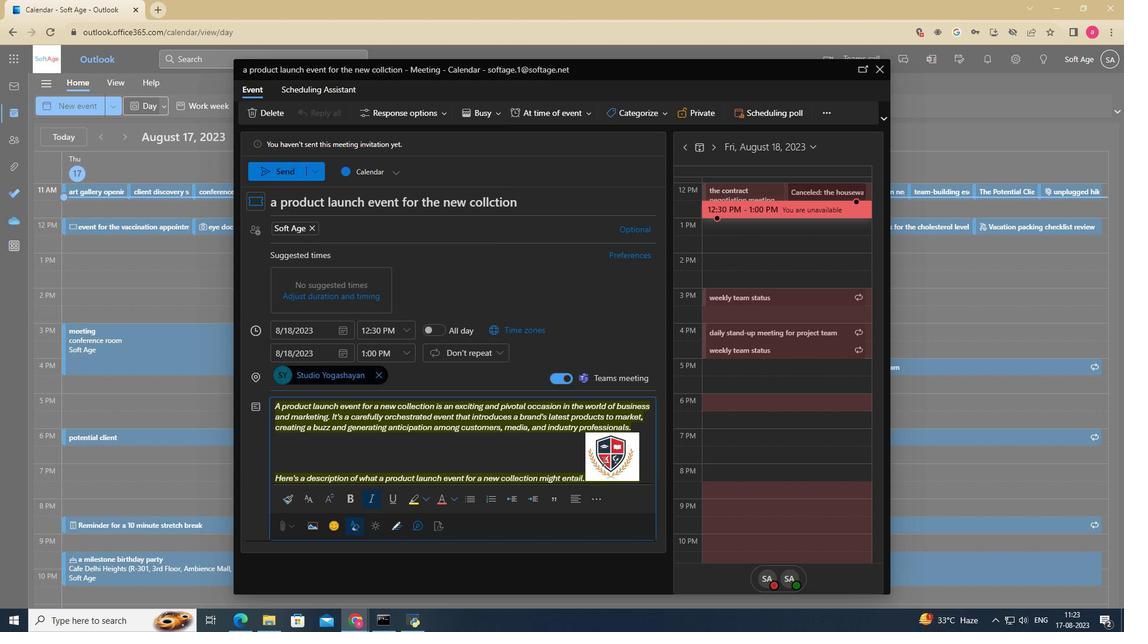 
Action: Mouse pressed left at (602, 461)
Screenshot: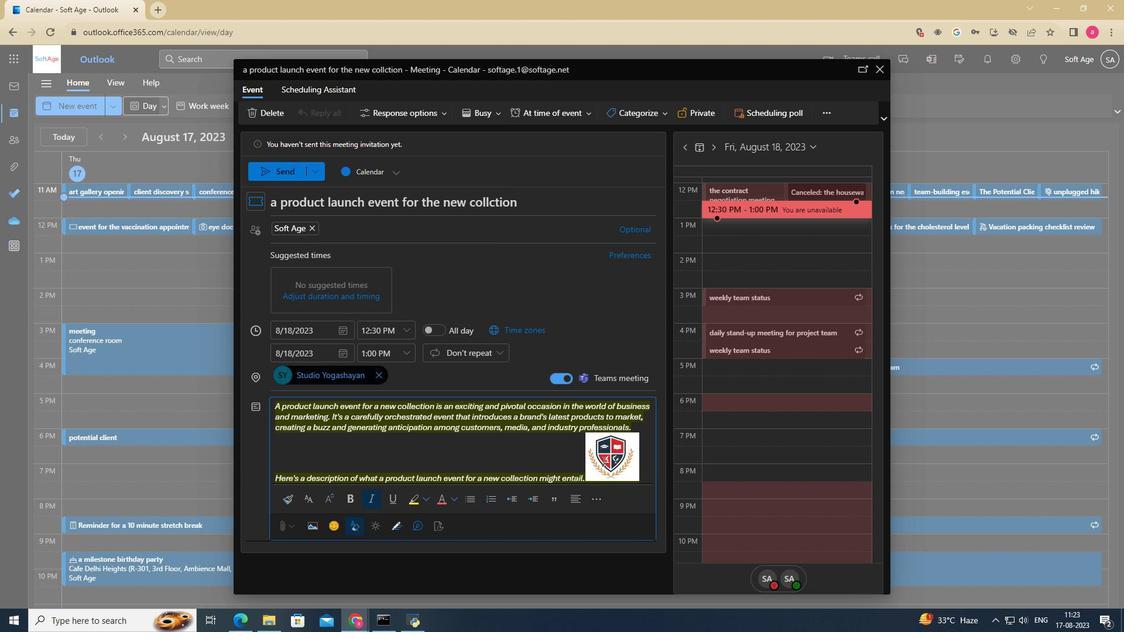 
Action: Mouse moved to (601, 456)
Screenshot: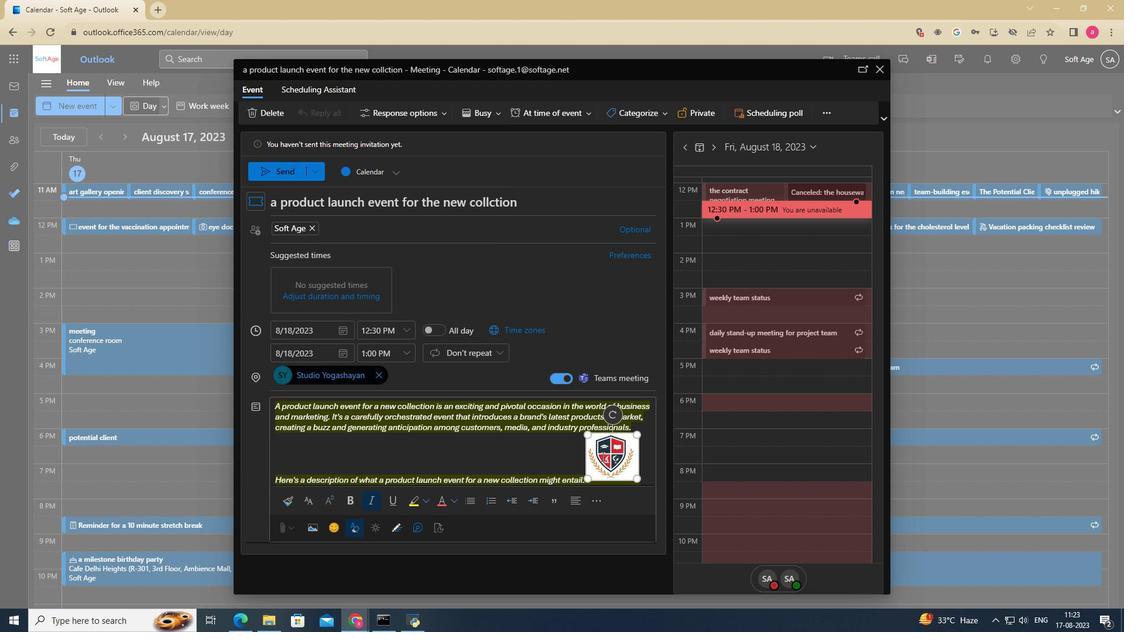 
Action: Mouse pressed left at (601, 456)
Screenshot: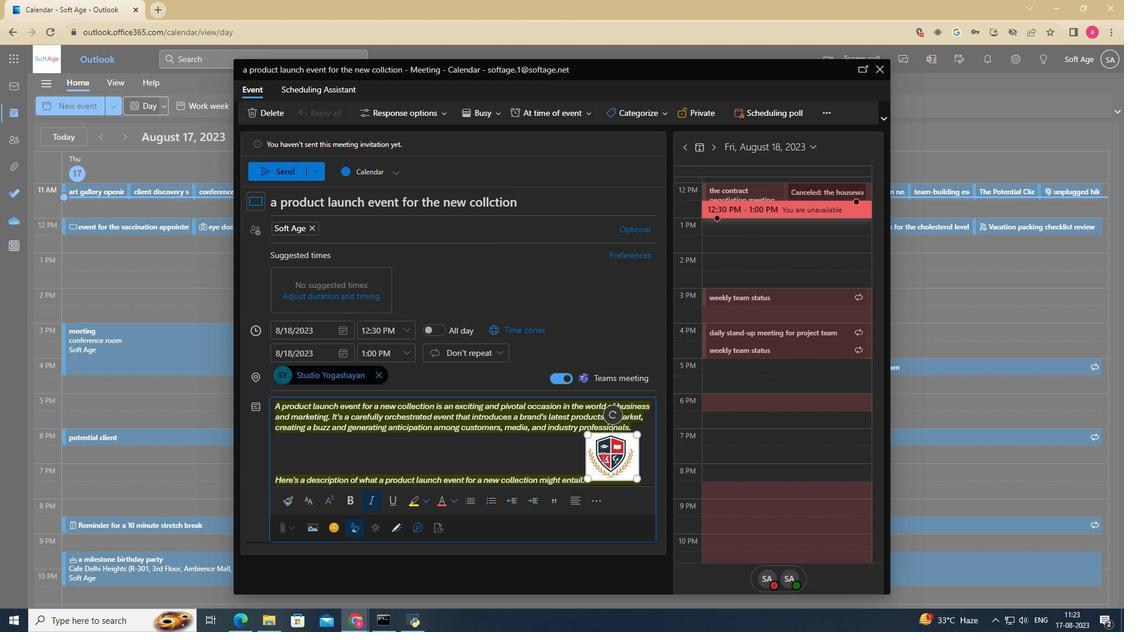 
Action: Mouse moved to (570, 447)
Screenshot: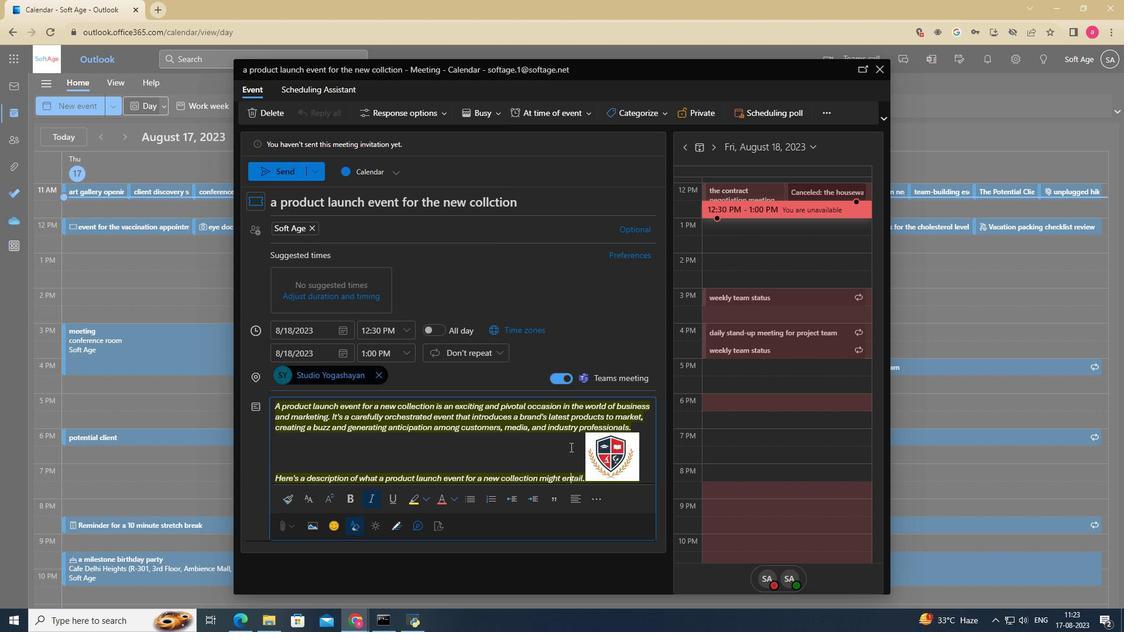 
Action: Mouse pressed left at (570, 447)
Screenshot: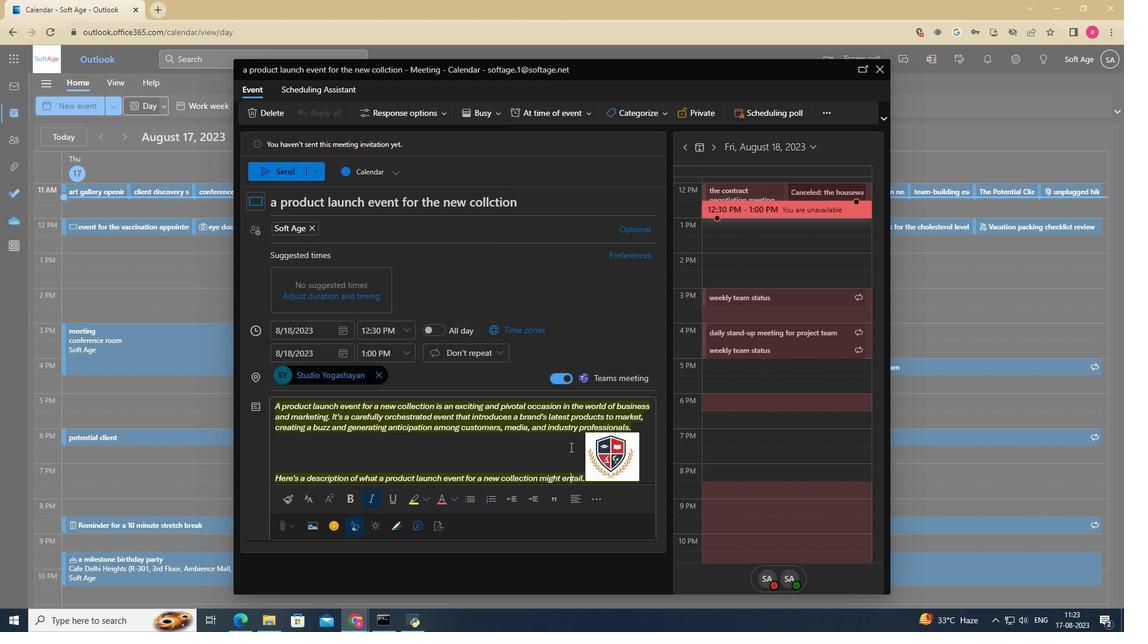 
Action: Mouse pressed left at (570, 447)
Screenshot: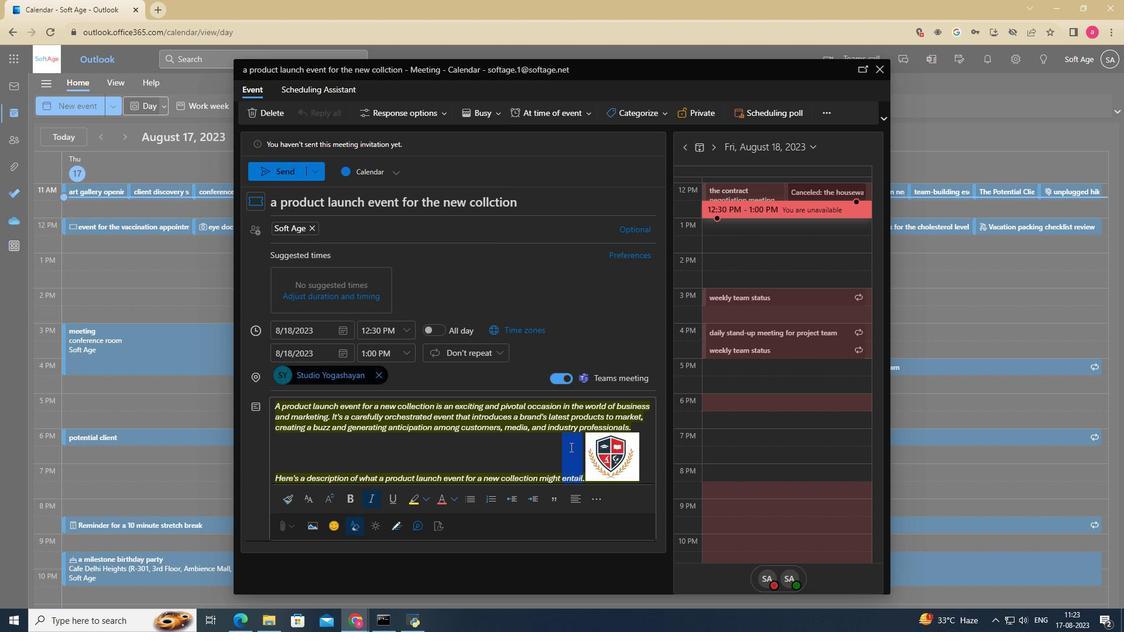 
Action: Mouse moved to (593, 451)
Screenshot: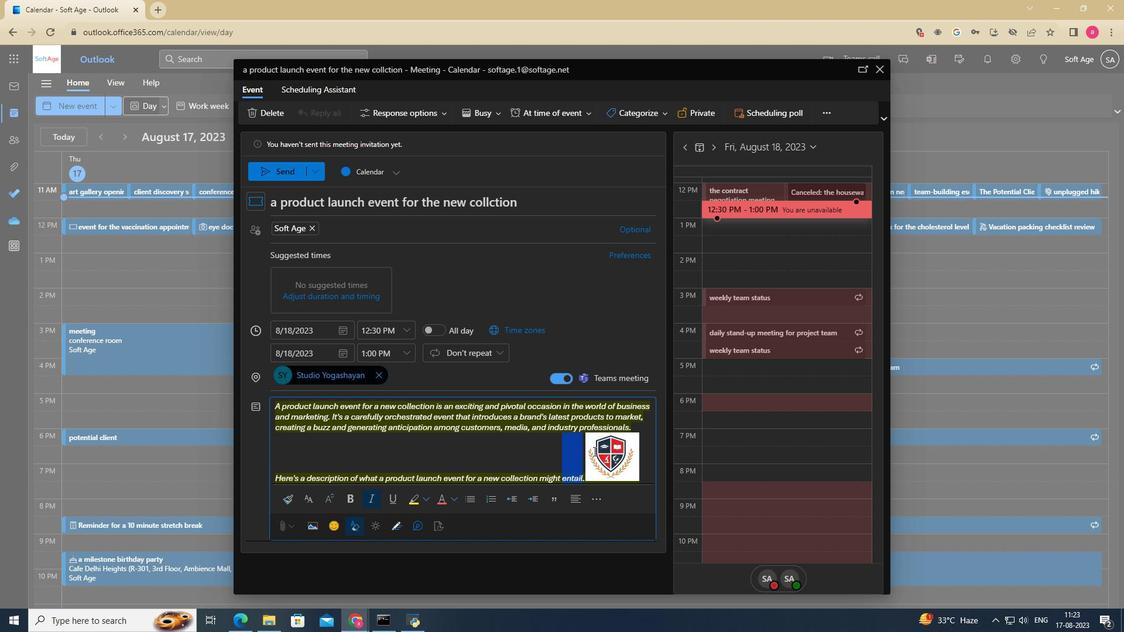 
Action: Mouse pressed left at (593, 451)
Screenshot: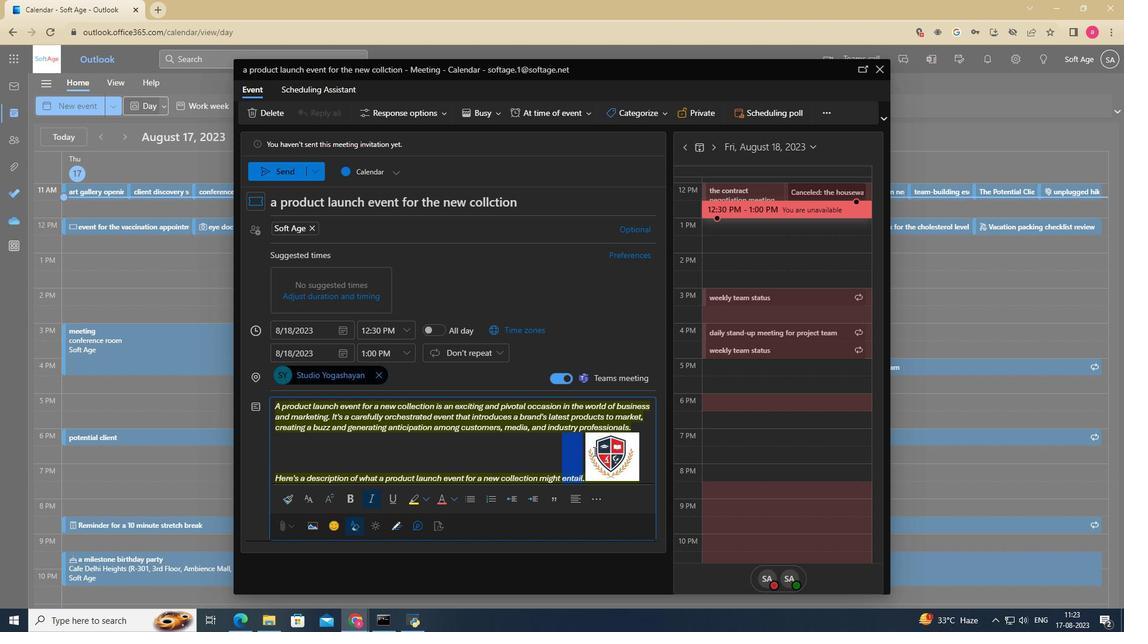 
Action: Key pressed <Key.delete>
Screenshot: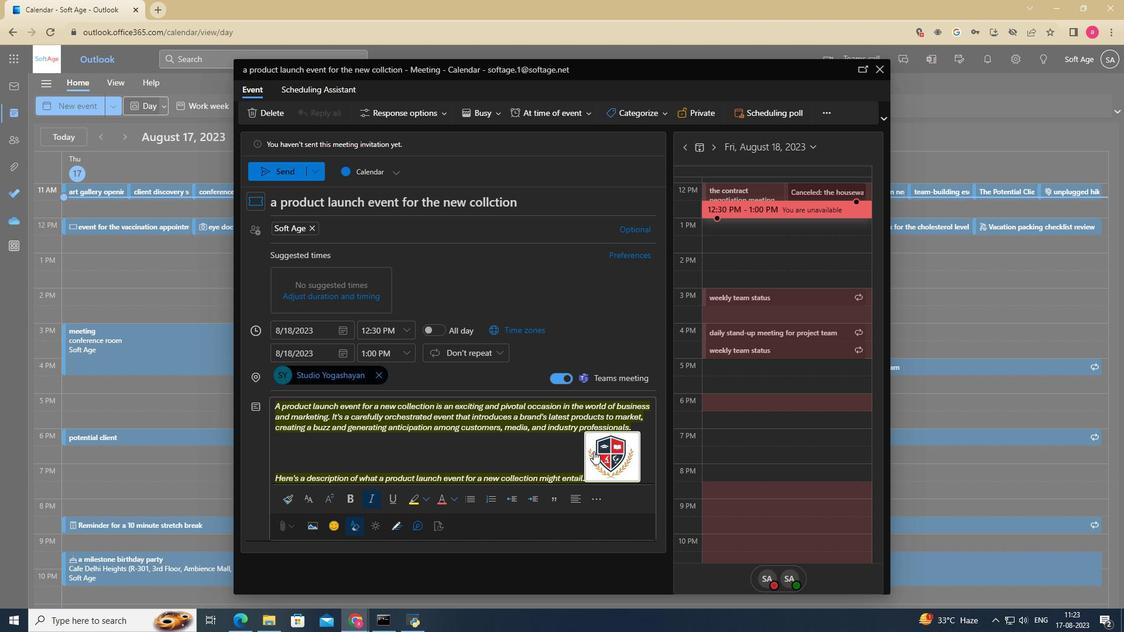 
Action: Mouse moved to (589, 440)
Screenshot: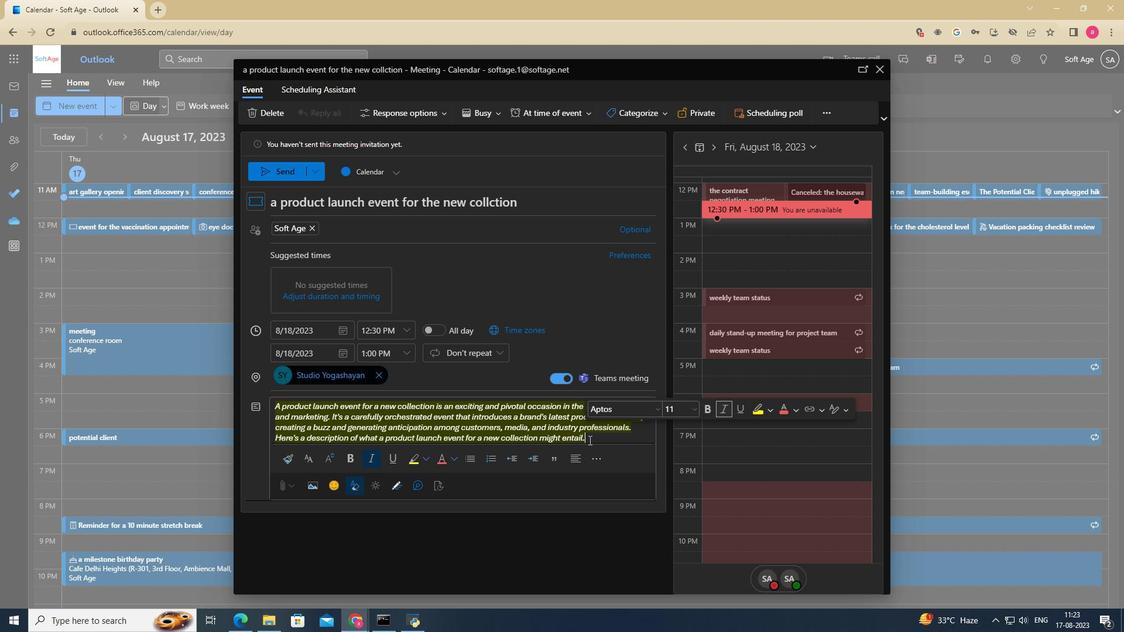 
Action: Key pressed <Key.enter><Key.enter>
Screenshot: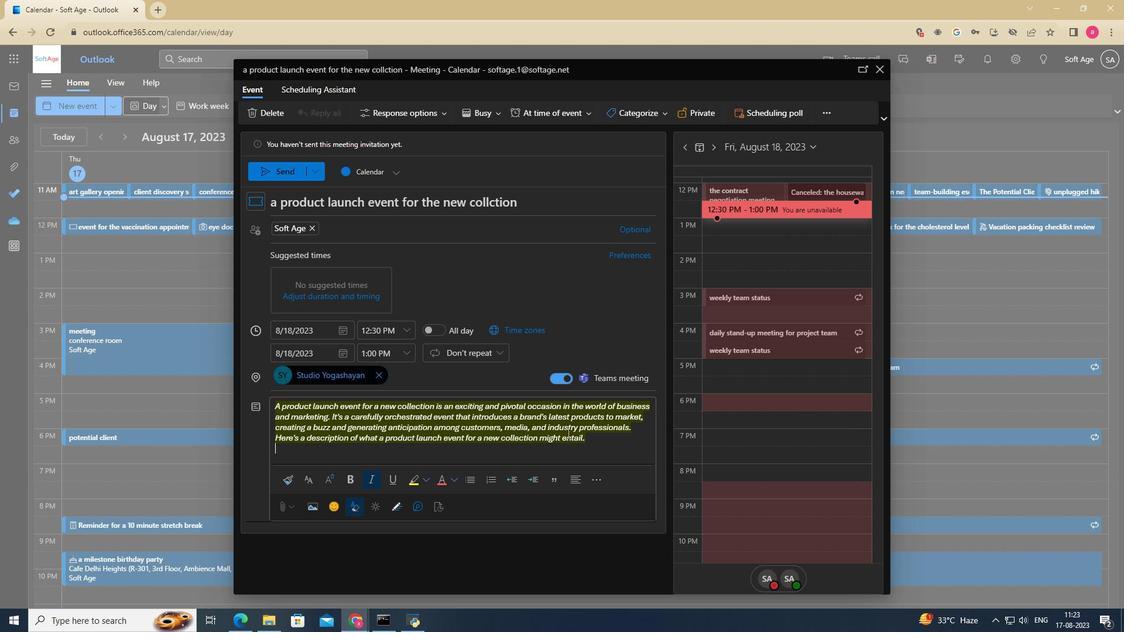 
Action: Mouse moved to (313, 499)
Screenshot: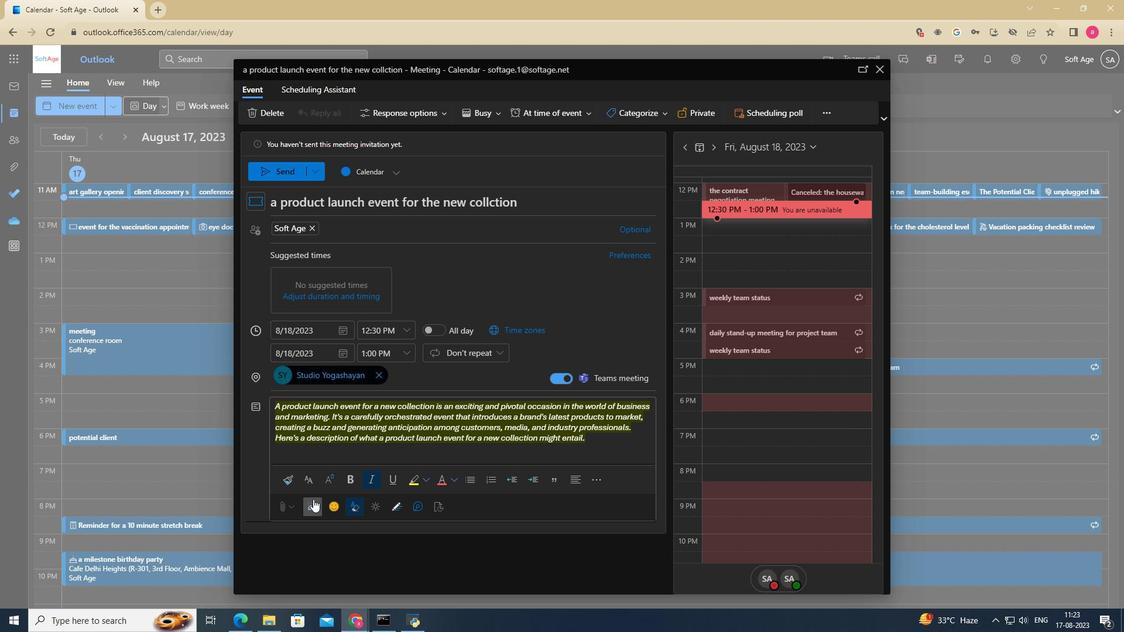 
Action: Mouse pressed left at (313, 499)
Screenshot: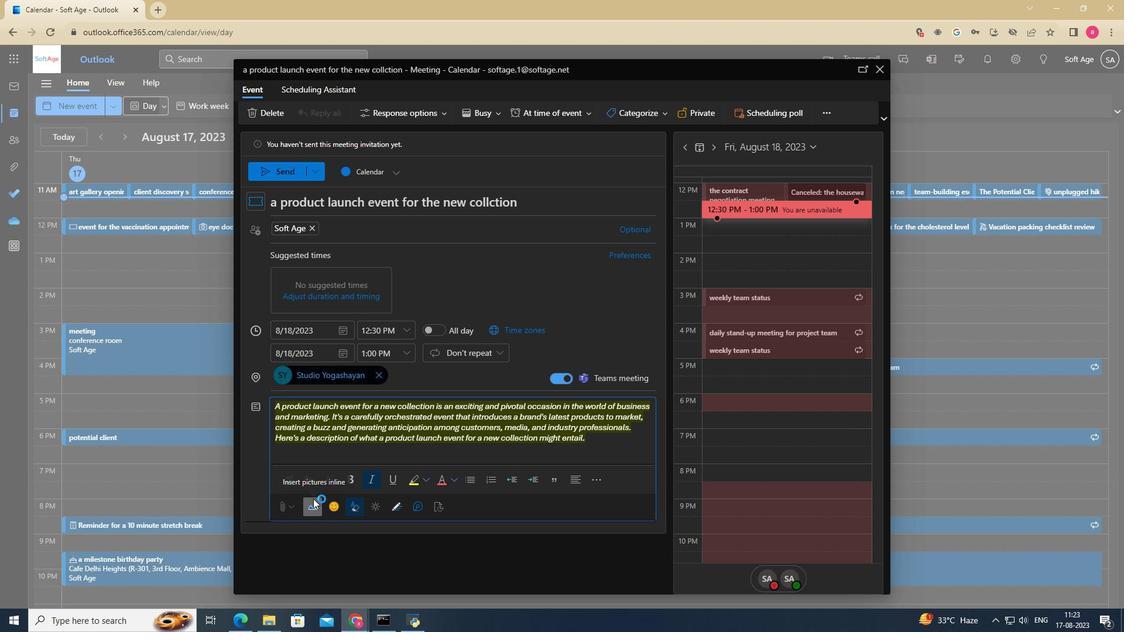 
Action: Mouse moved to (258, 110)
Screenshot: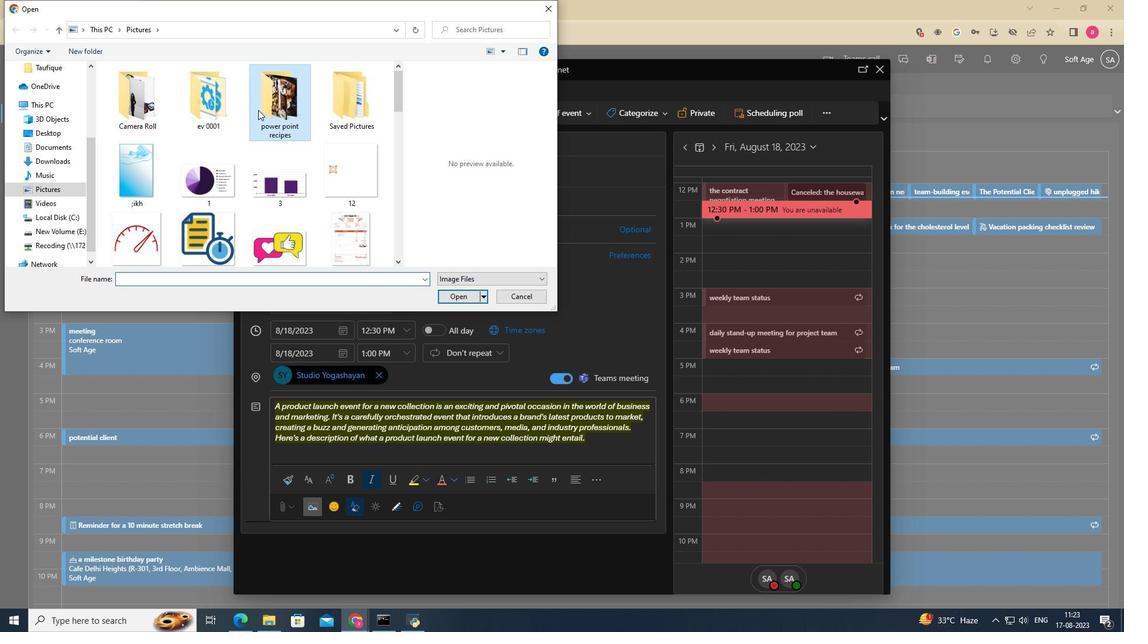 
Action: Mouse pressed left at (258, 110)
Screenshot: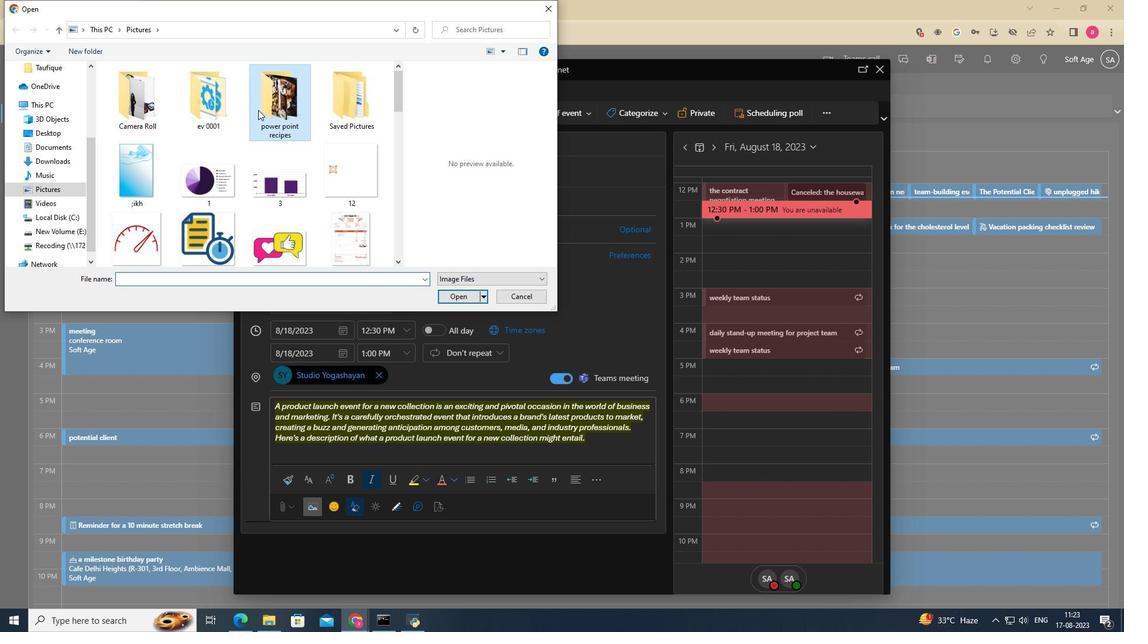 
Action: Mouse pressed left at (258, 110)
Screenshot: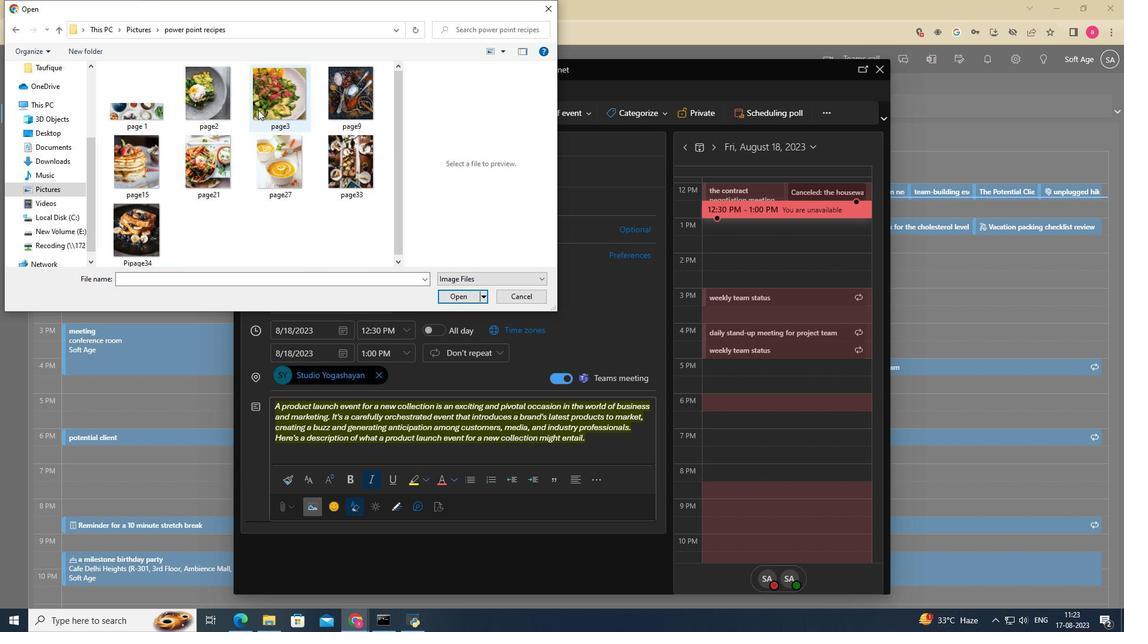 
Action: Mouse moved to (275, 174)
Screenshot: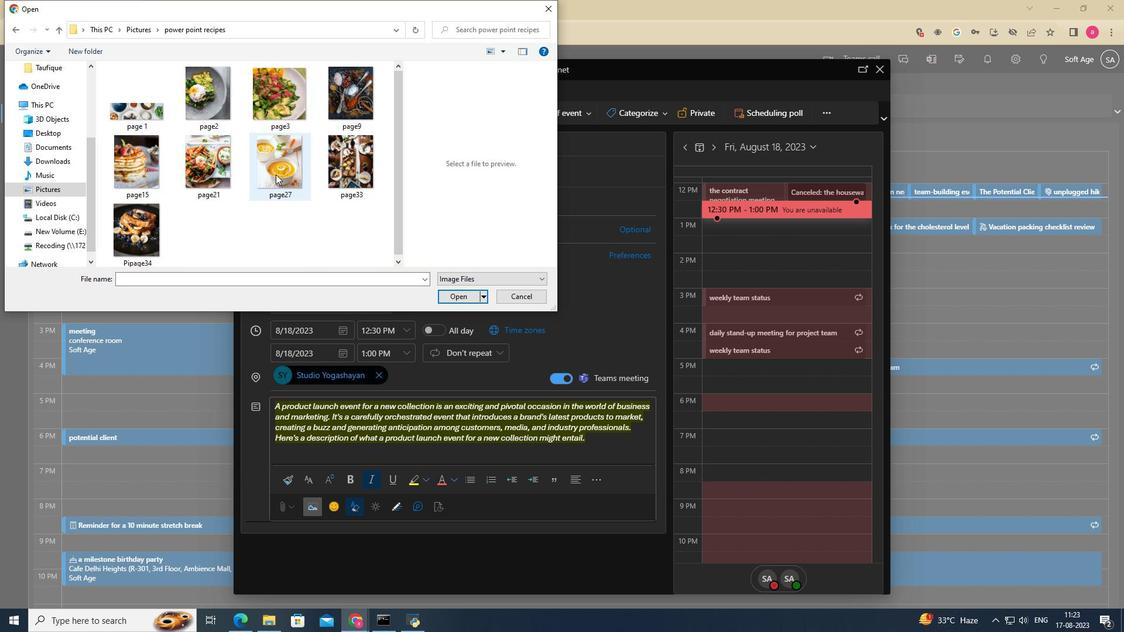 
Action: Mouse pressed left at (275, 174)
Screenshot: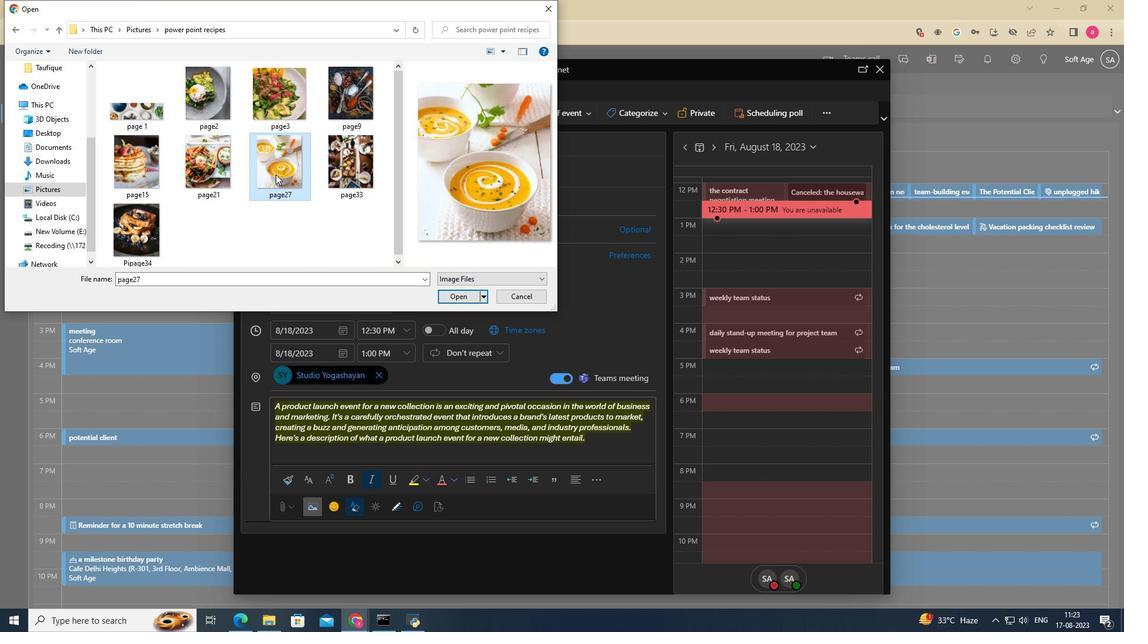 
Action: Mouse moved to (128, 248)
Screenshot: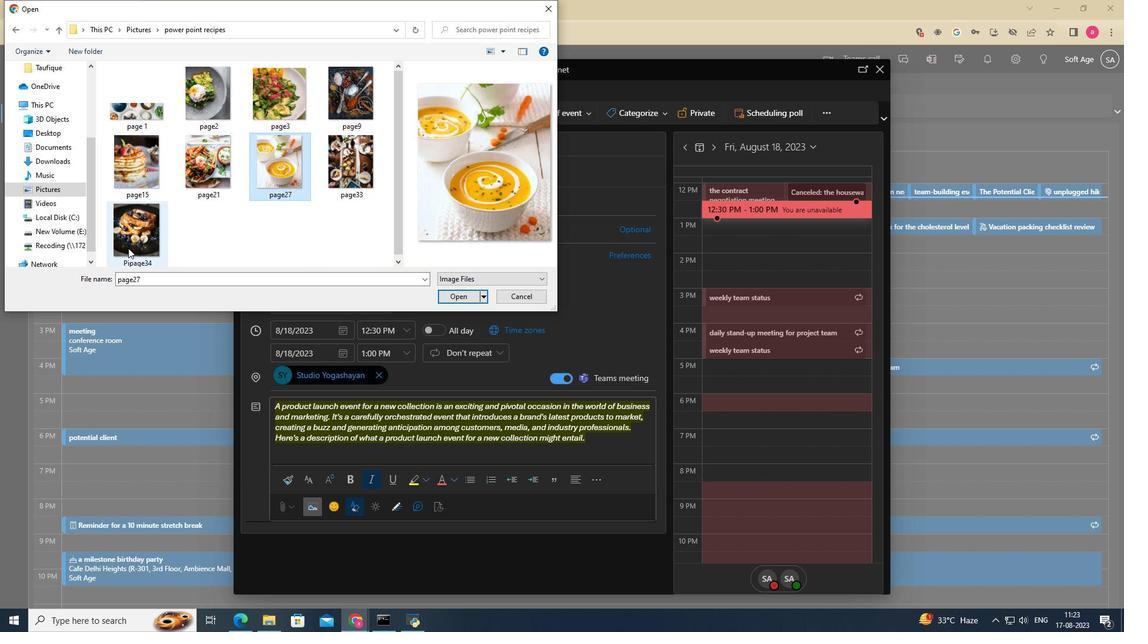
Action: Mouse pressed left at (128, 248)
Screenshot: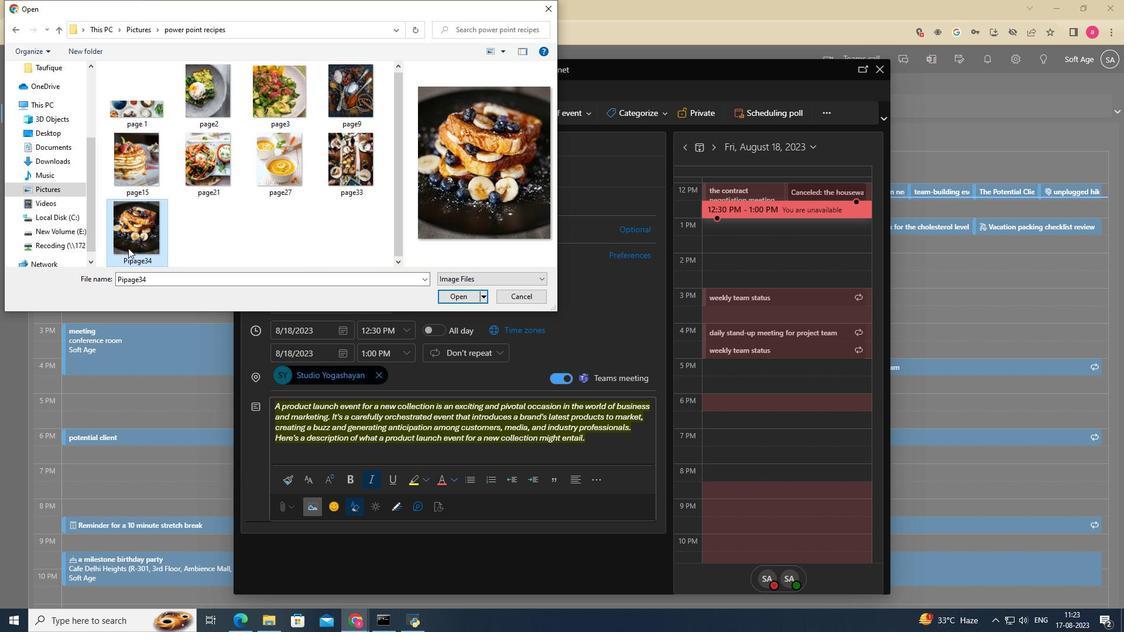 
Action: Mouse moved to (443, 294)
Screenshot: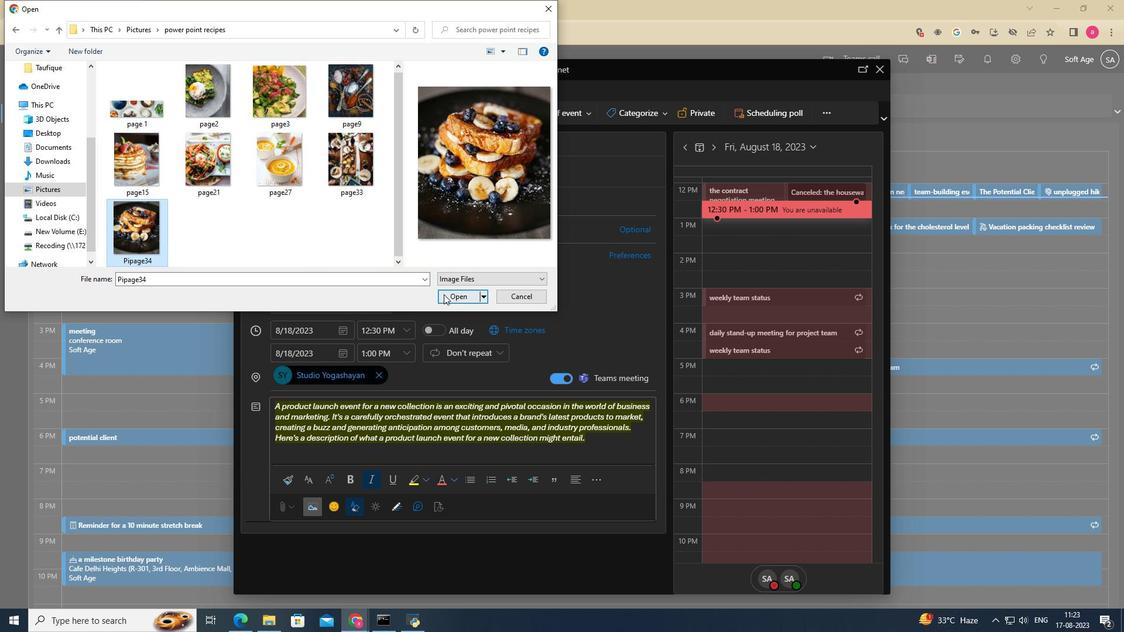 
Action: Mouse pressed left at (443, 294)
Screenshot: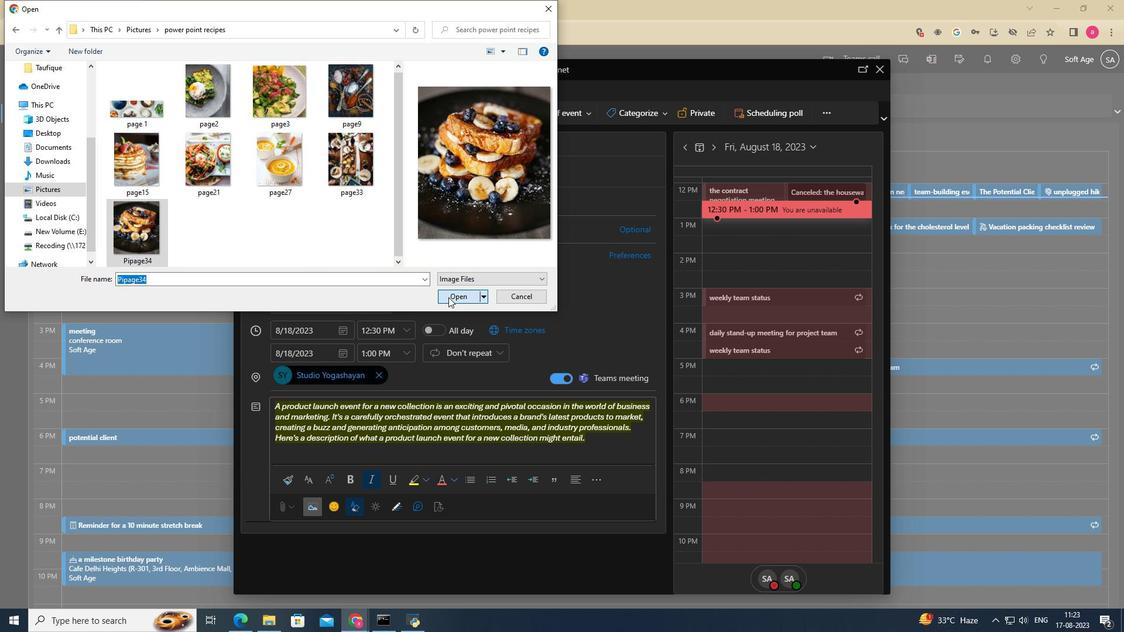 
Action: Mouse moved to (447, 316)
Screenshot: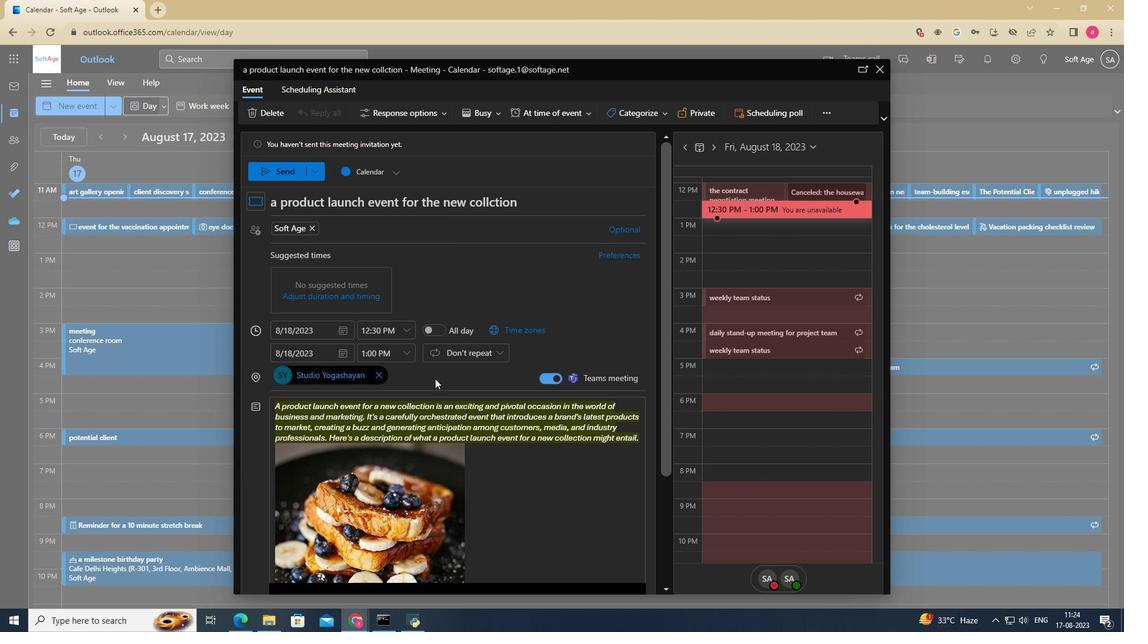 
Action: Mouse scrolled (447, 312) with delta (0, 0)
Screenshot: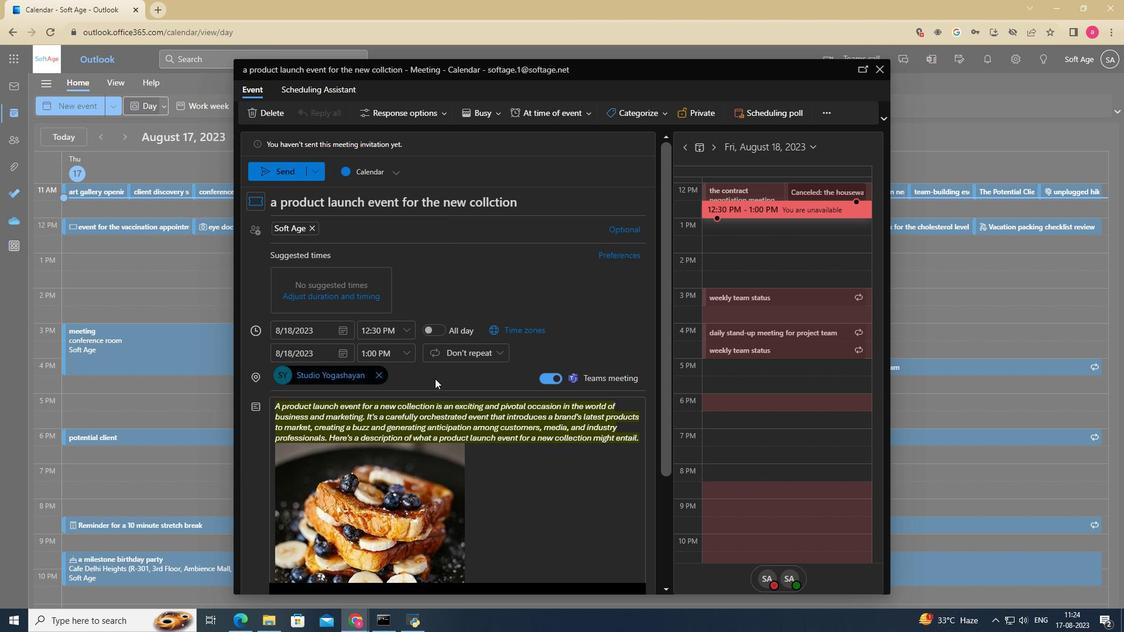 
Action: Mouse scrolled (447, 316) with delta (0, 0)
Screenshot: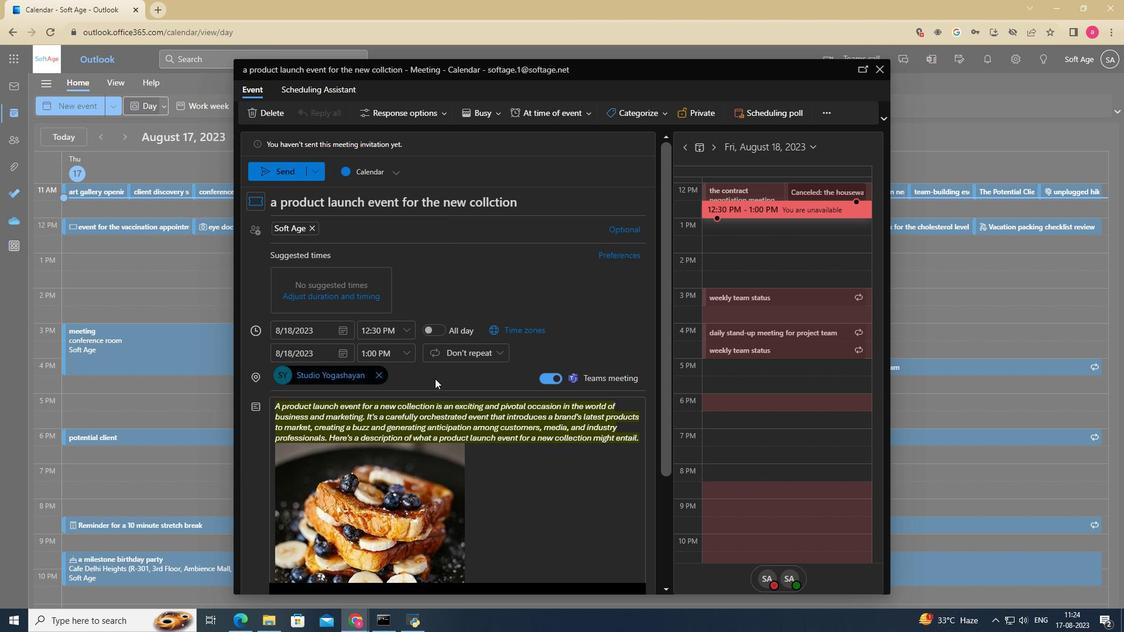
Action: Mouse scrolled (447, 316) with delta (0, 0)
Screenshot: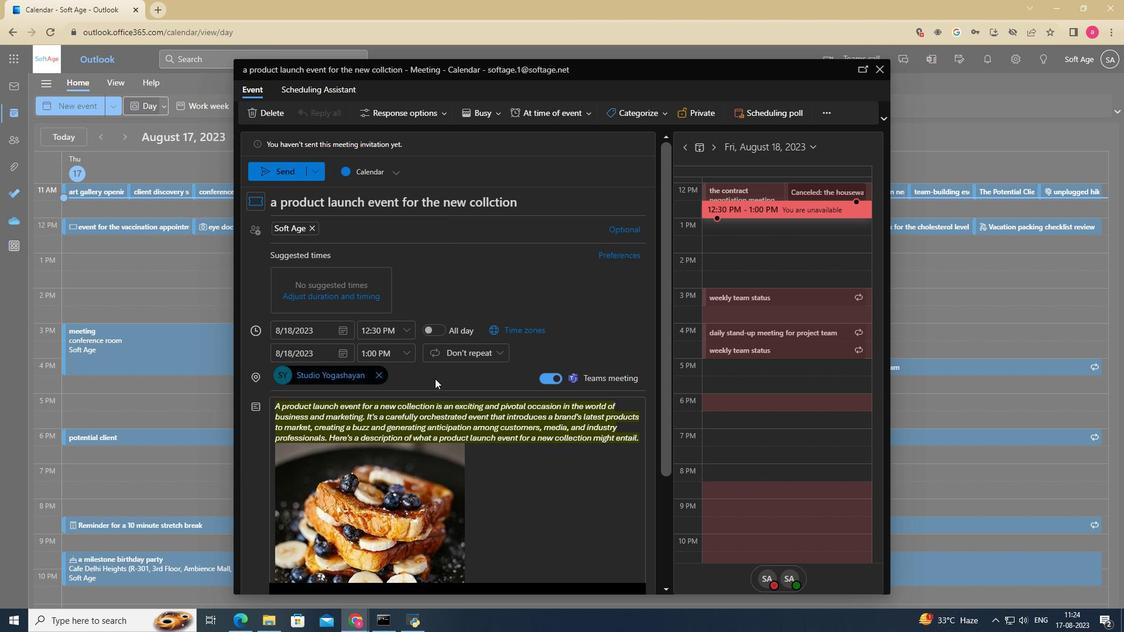 
Action: Mouse scrolled (447, 316) with delta (0, 0)
Screenshot: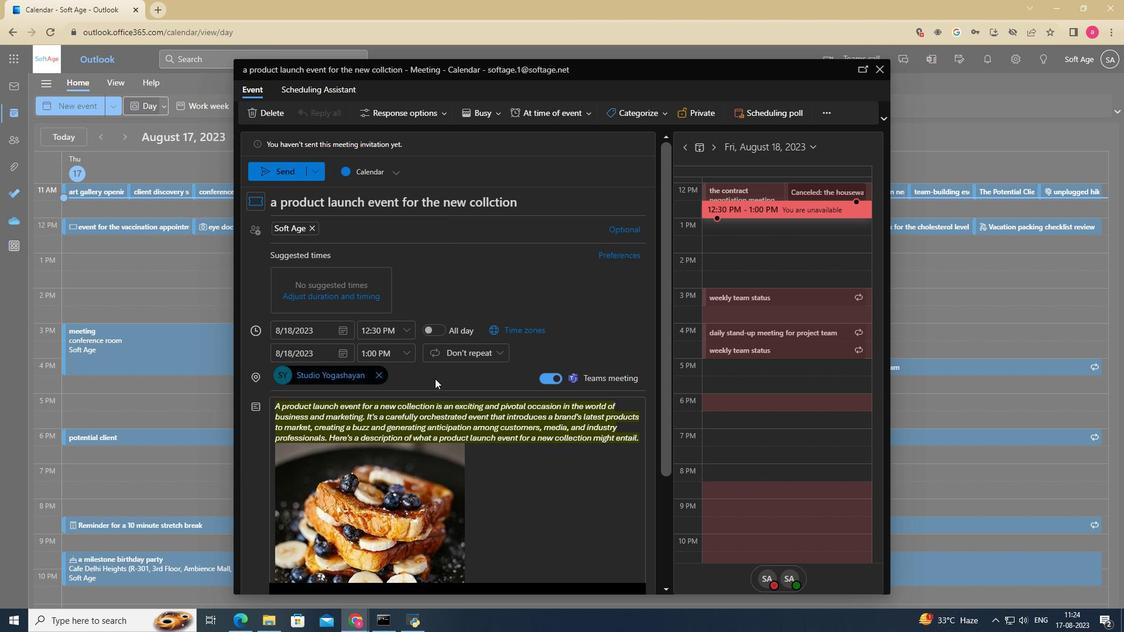 
Action: Mouse scrolled (447, 316) with delta (0, 0)
Screenshot: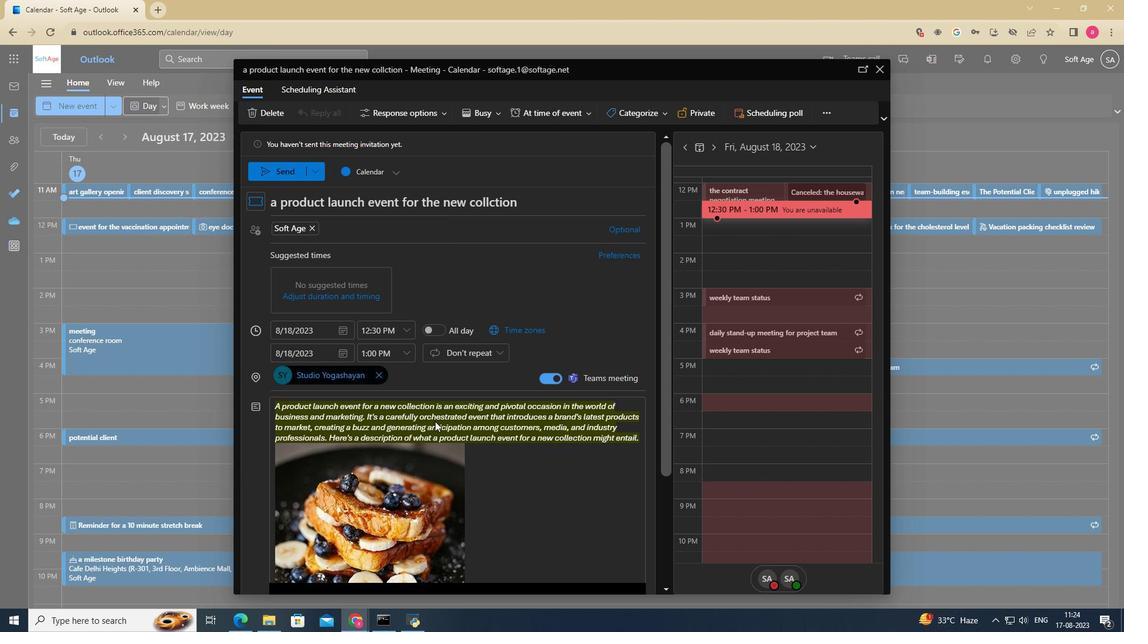 
Action: Mouse moved to (439, 446)
Screenshot: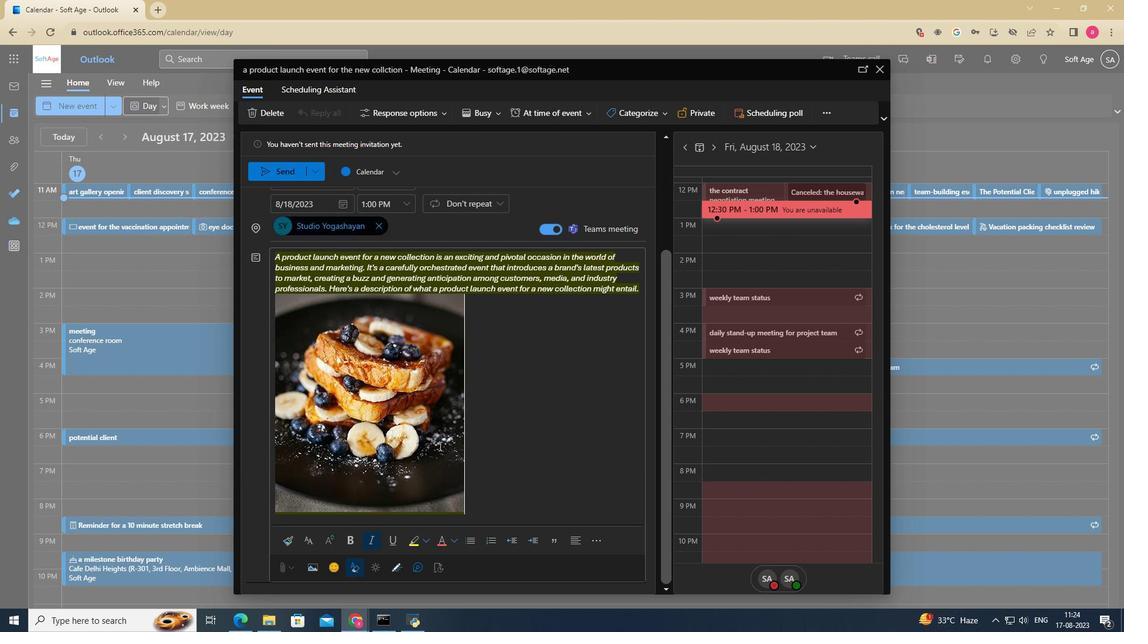 
Action: Mouse scrolled (439, 445) with delta (0, 0)
Screenshot: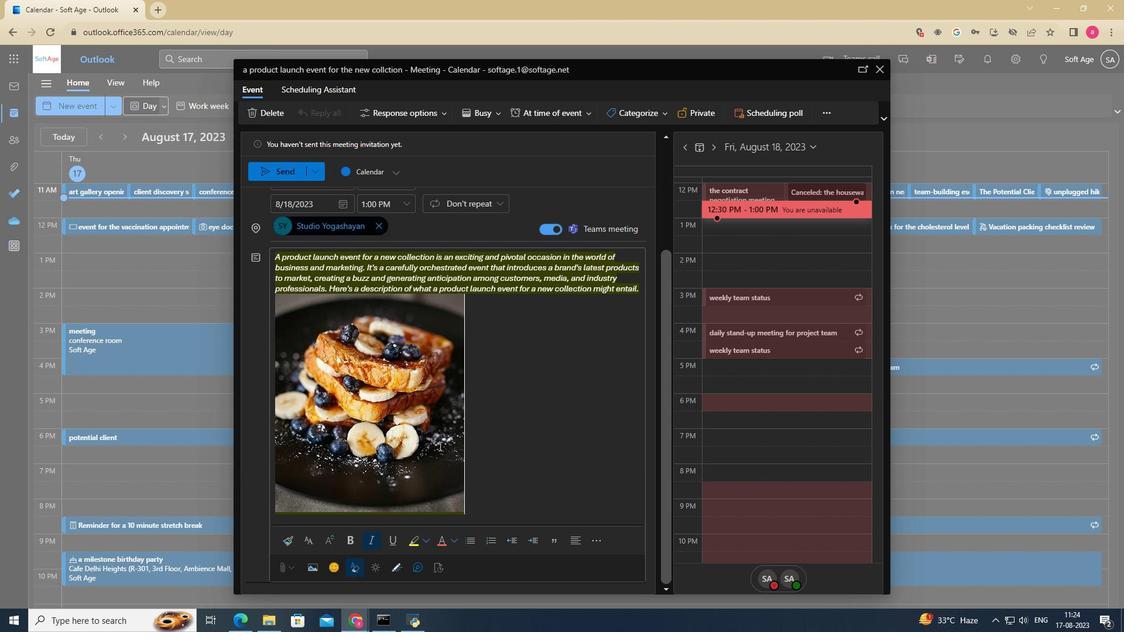 
Action: Mouse scrolled (439, 445) with delta (0, 0)
Screenshot: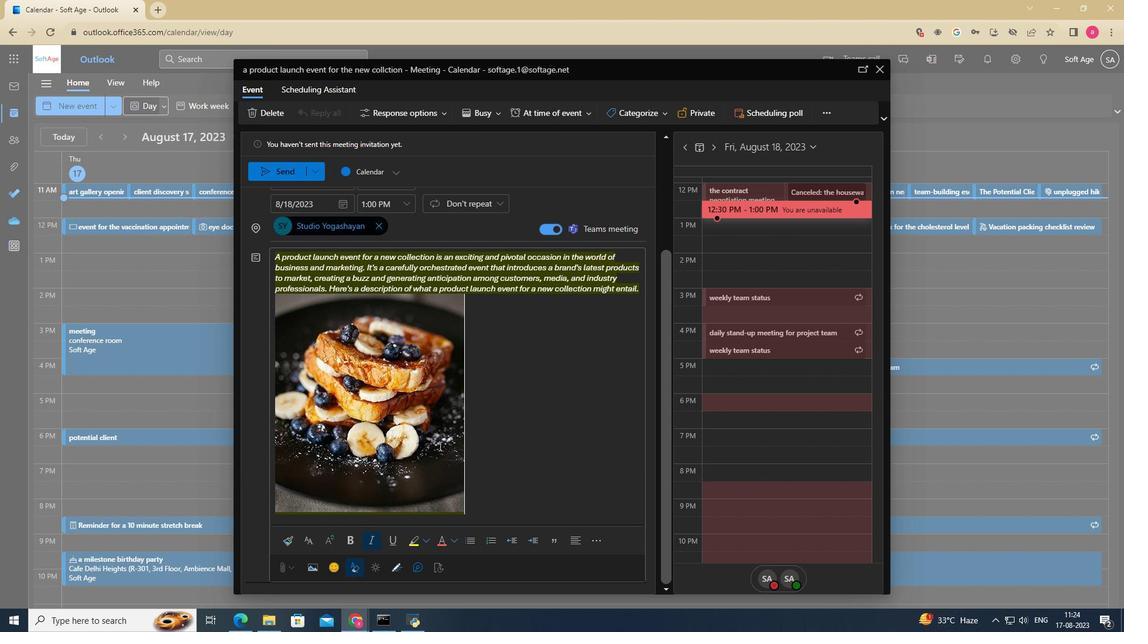 
Action: Mouse scrolled (439, 445) with delta (0, 0)
Screenshot: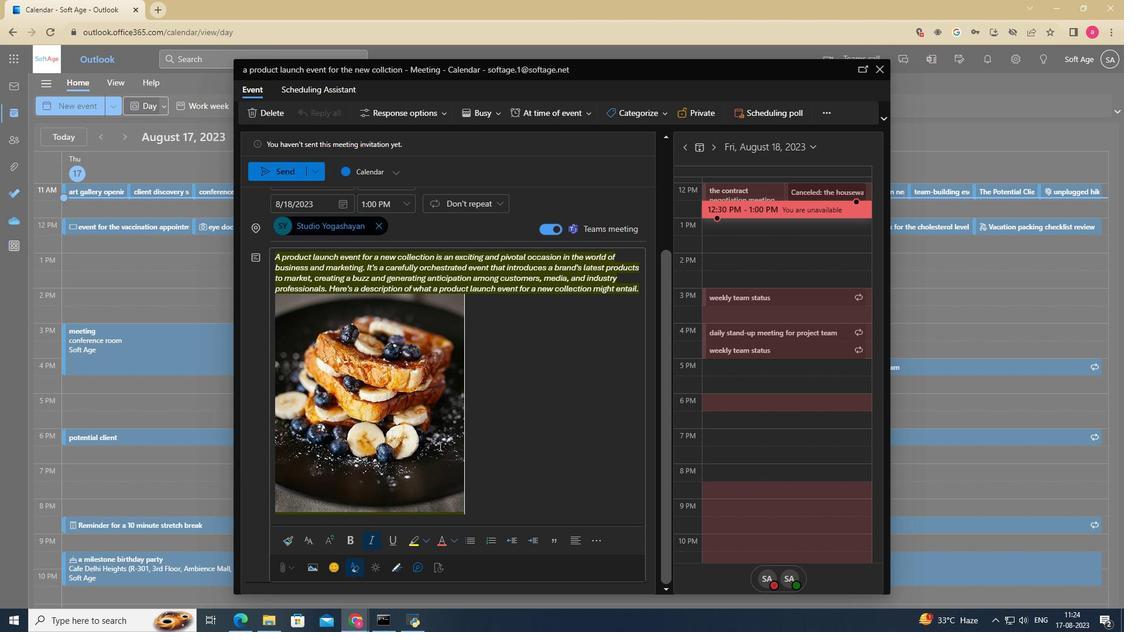 
Action: Mouse scrolled (439, 445) with delta (0, 0)
Screenshot: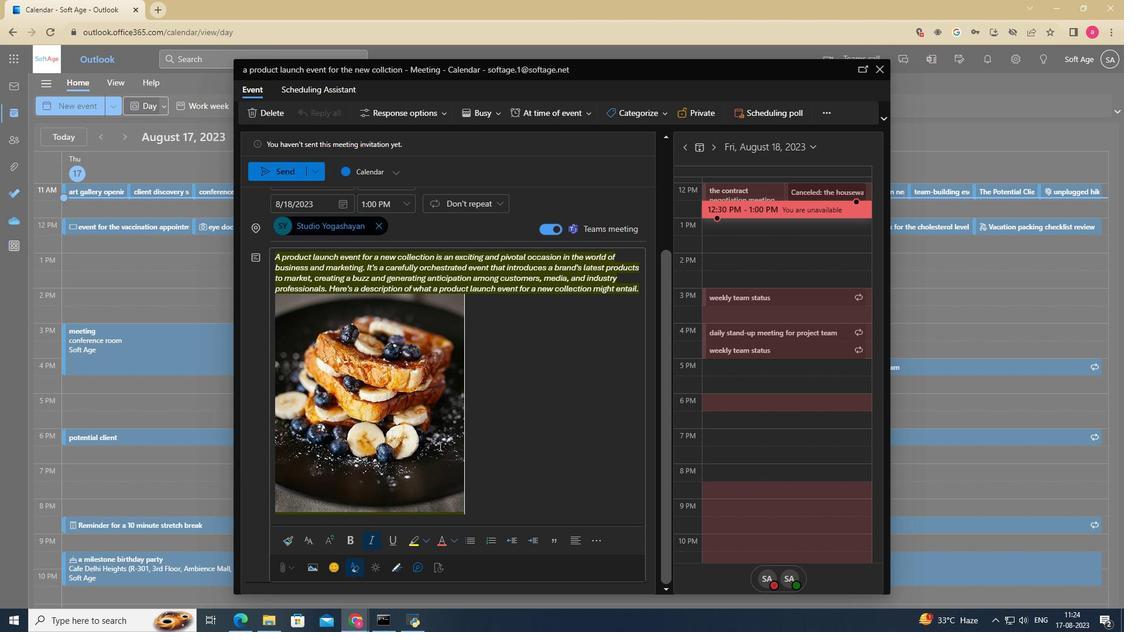 
Action: Mouse moved to (441, 422)
Screenshot: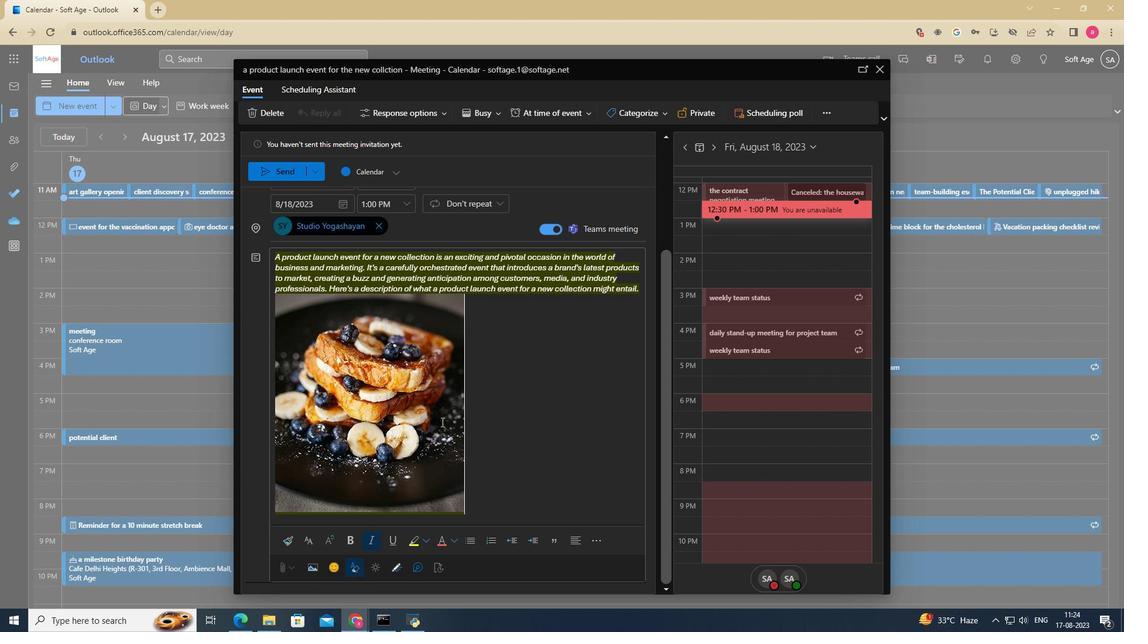
Action: Mouse scrolled (441, 422) with delta (0, 0)
Screenshot: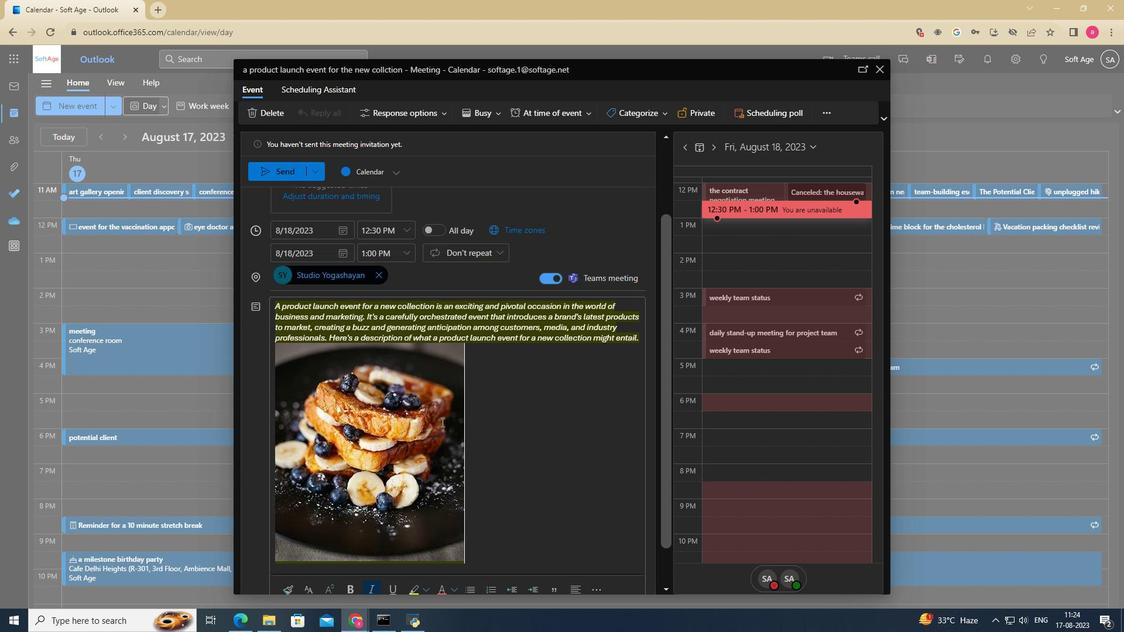 
Action: Mouse scrolled (441, 422) with delta (0, 0)
Screenshot: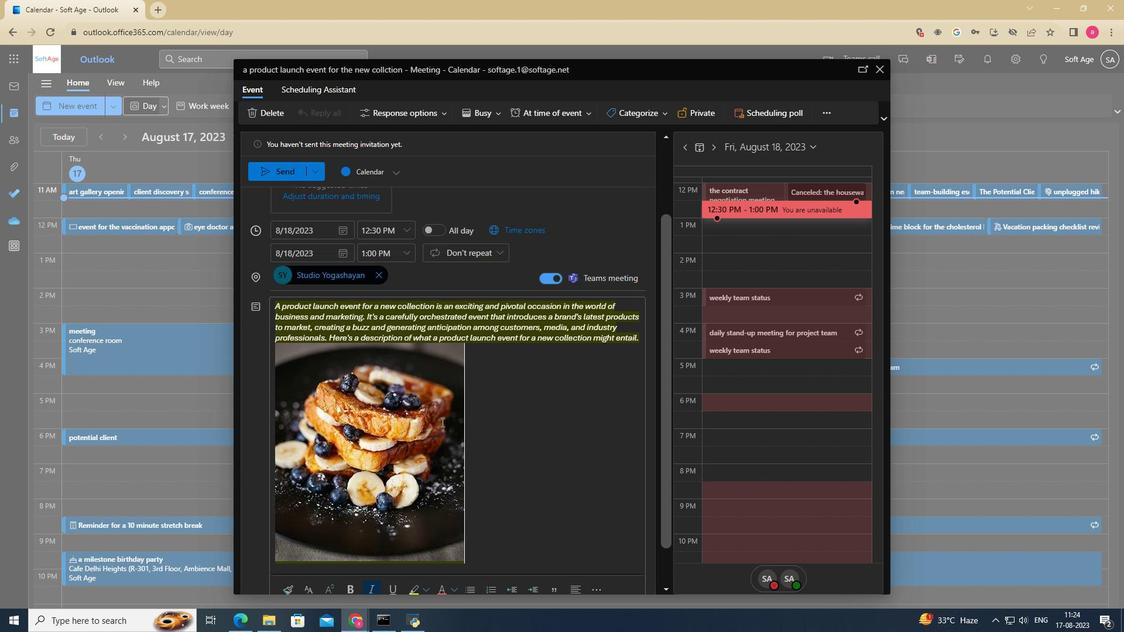 
Action: Mouse scrolled (441, 422) with delta (0, 0)
Screenshot: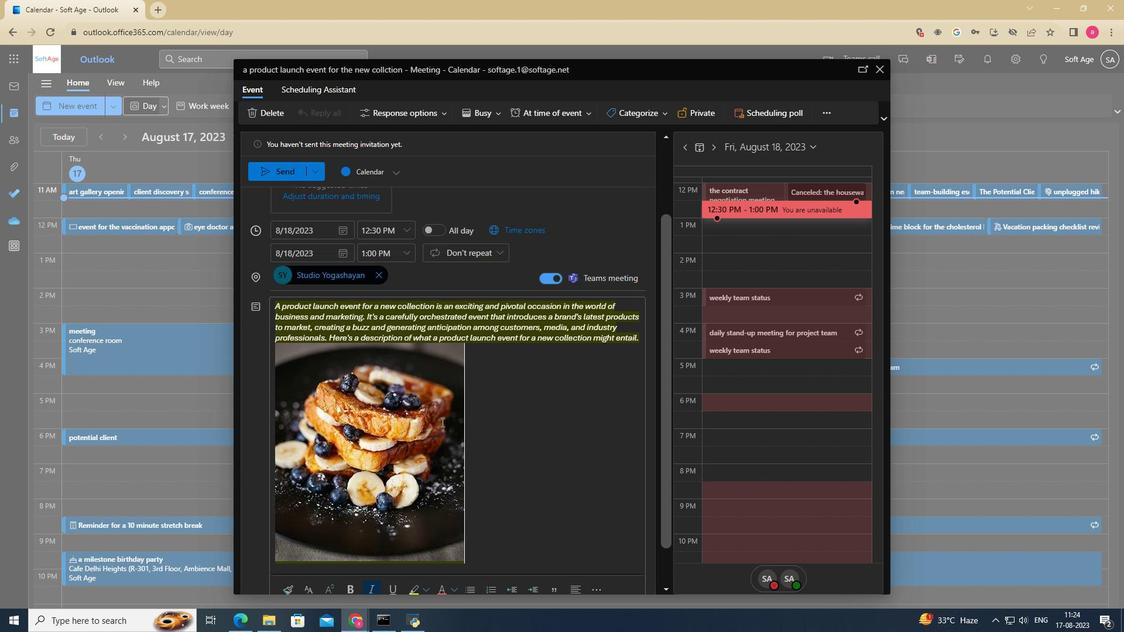 
Action: Mouse scrolled (441, 422) with delta (0, 0)
Screenshot: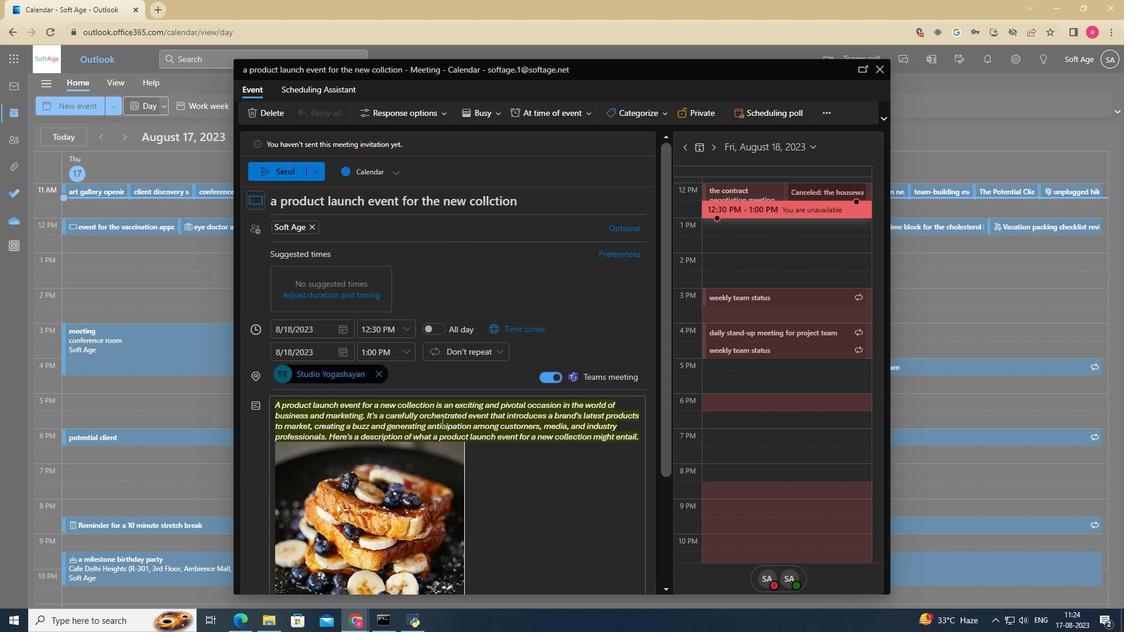 
Action: Mouse scrolled (441, 422) with delta (0, 0)
Screenshot: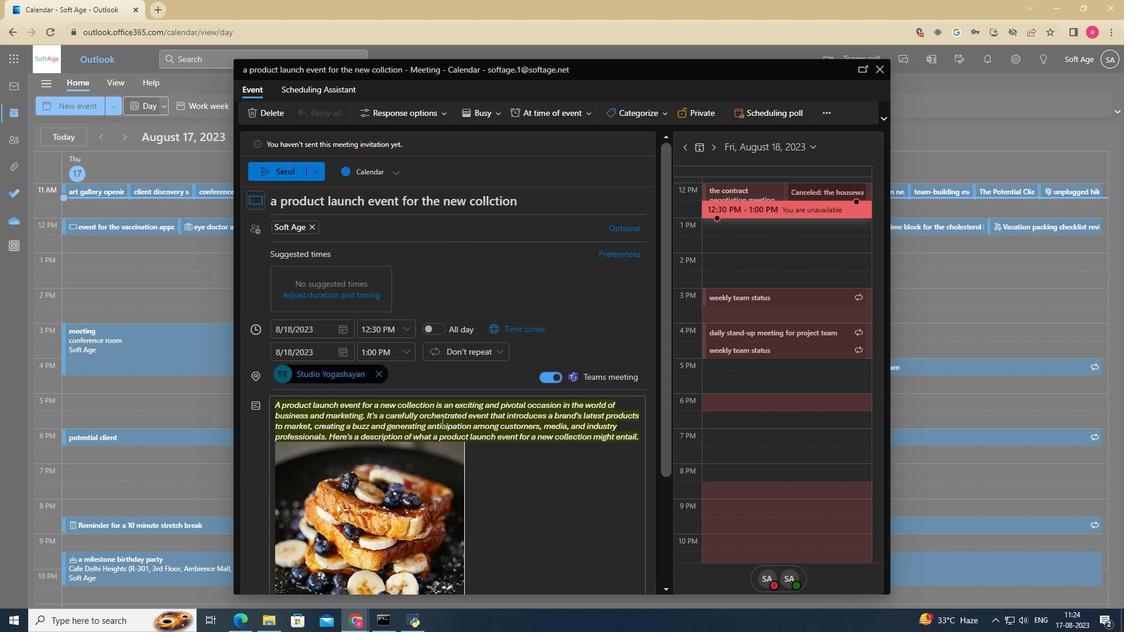 
Action: Mouse scrolled (441, 422) with delta (0, 0)
Screenshot: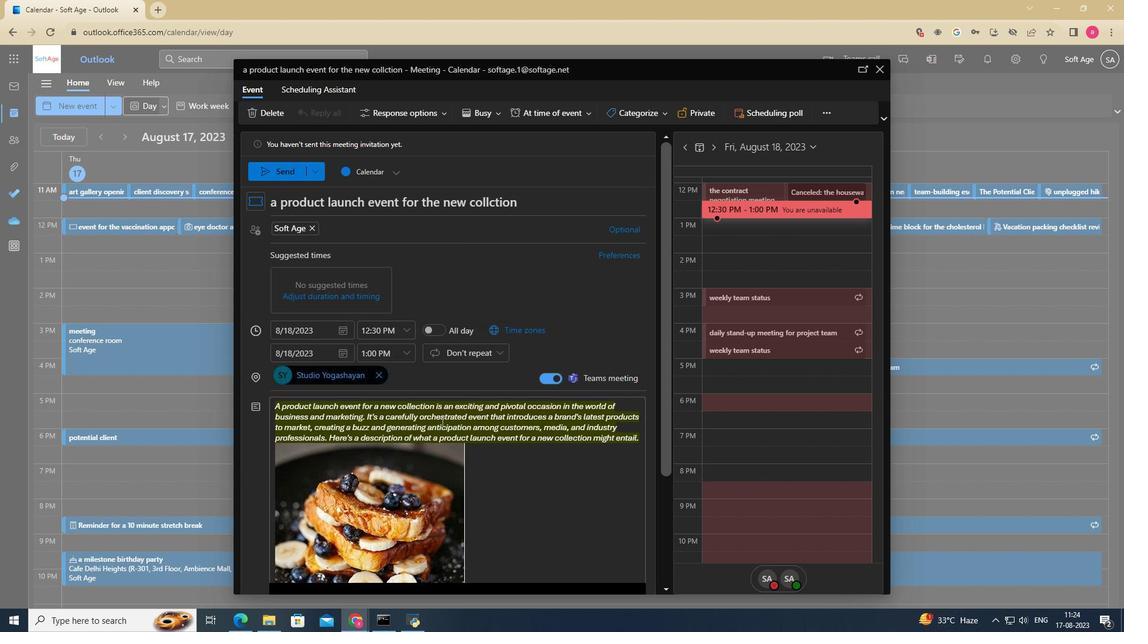 
Action: Mouse scrolled (441, 422) with delta (0, 0)
Screenshot: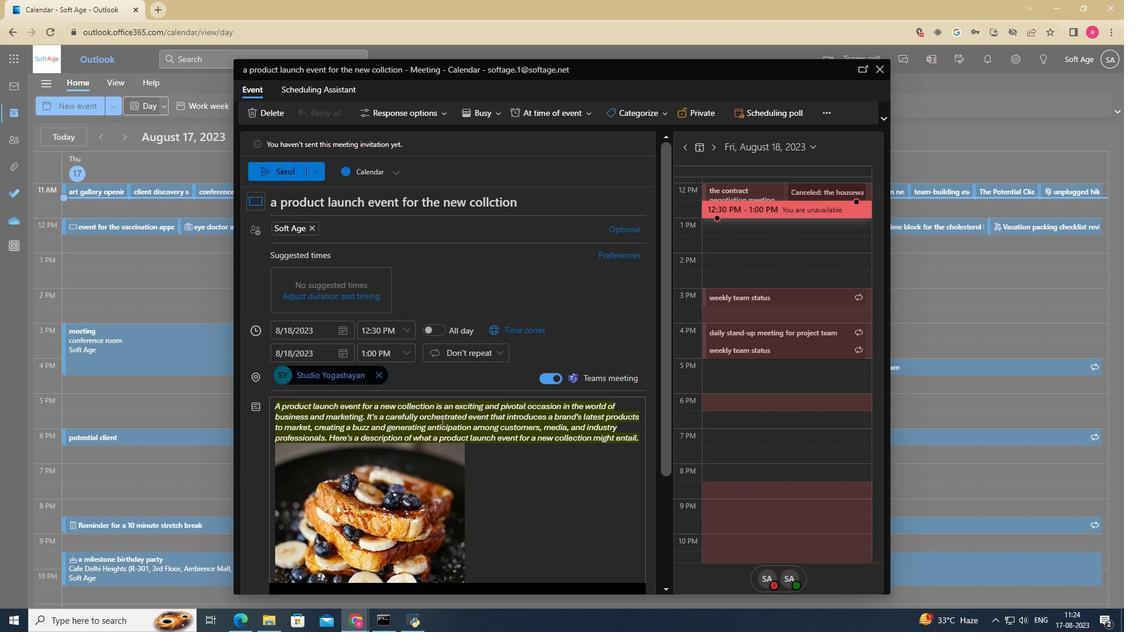 
Action: Mouse scrolled (441, 422) with delta (0, 0)
Screenshot: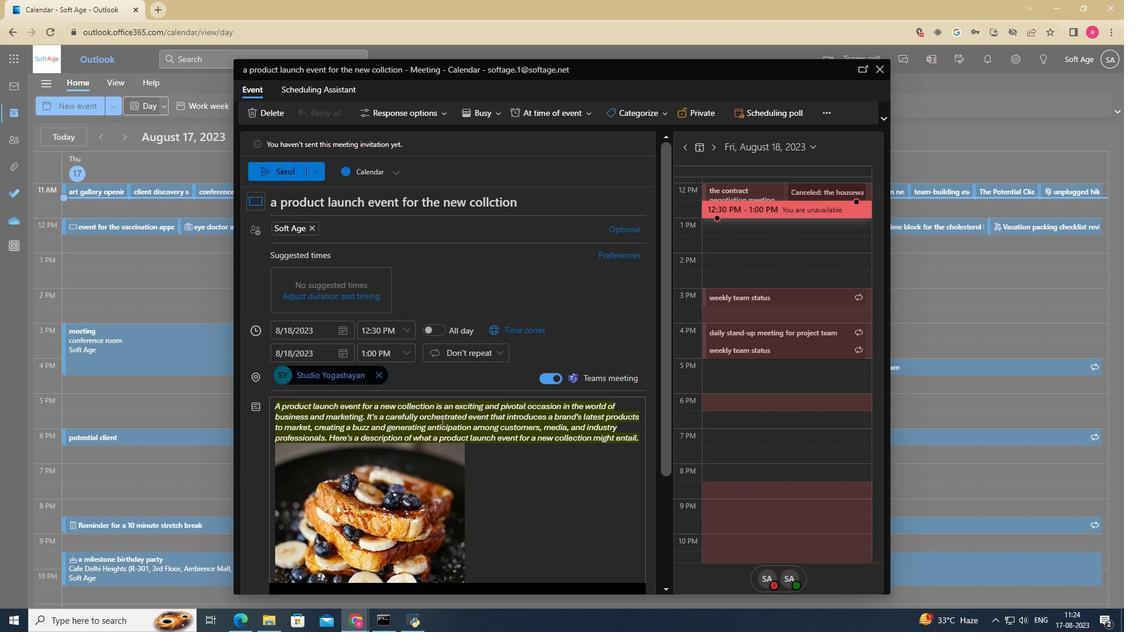 
Action: Mouse scrolled (441, 422) with delta (0, 0)
Screenshot: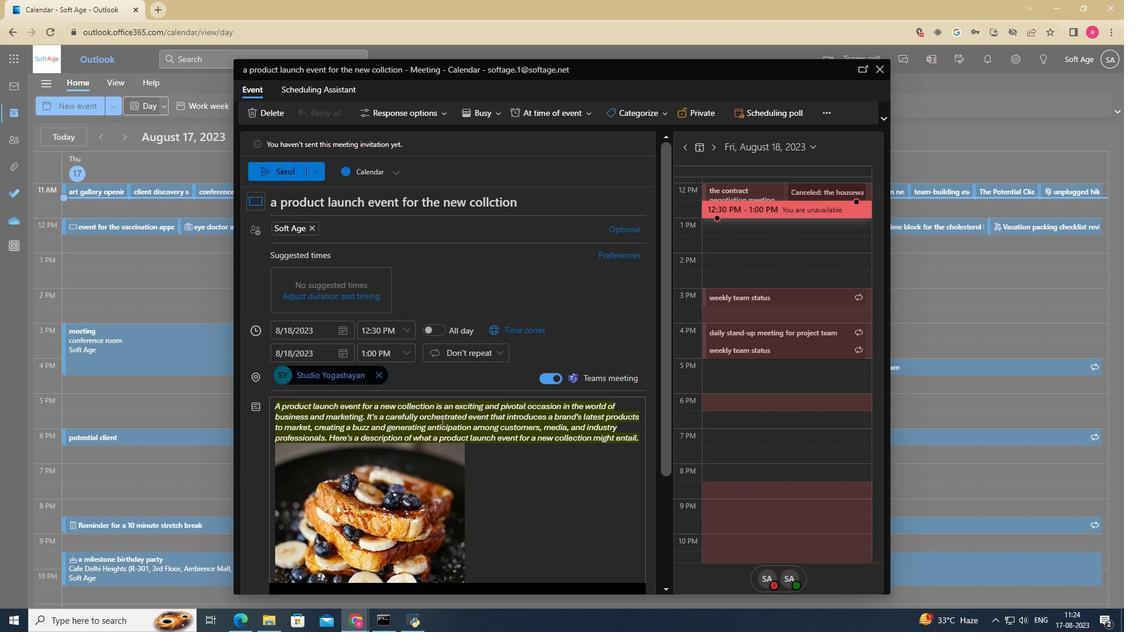 
Action: Mouse scrolled (441, 422) with delta (0, 0)
Screenshot: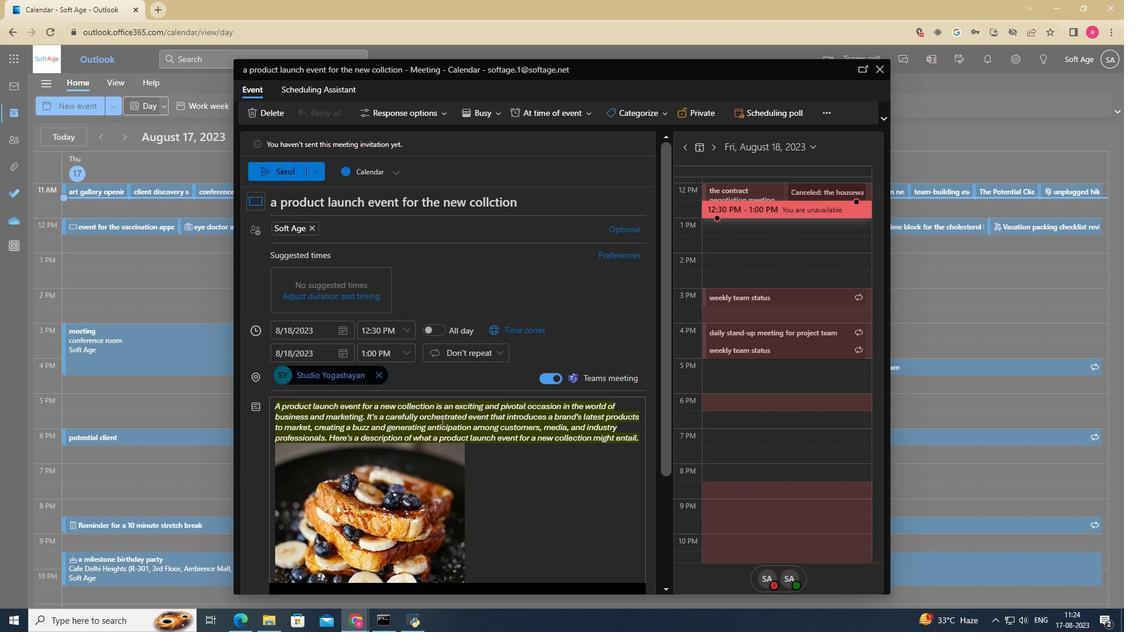 
Action: Mouse moved to (295, 179)
Screenshot: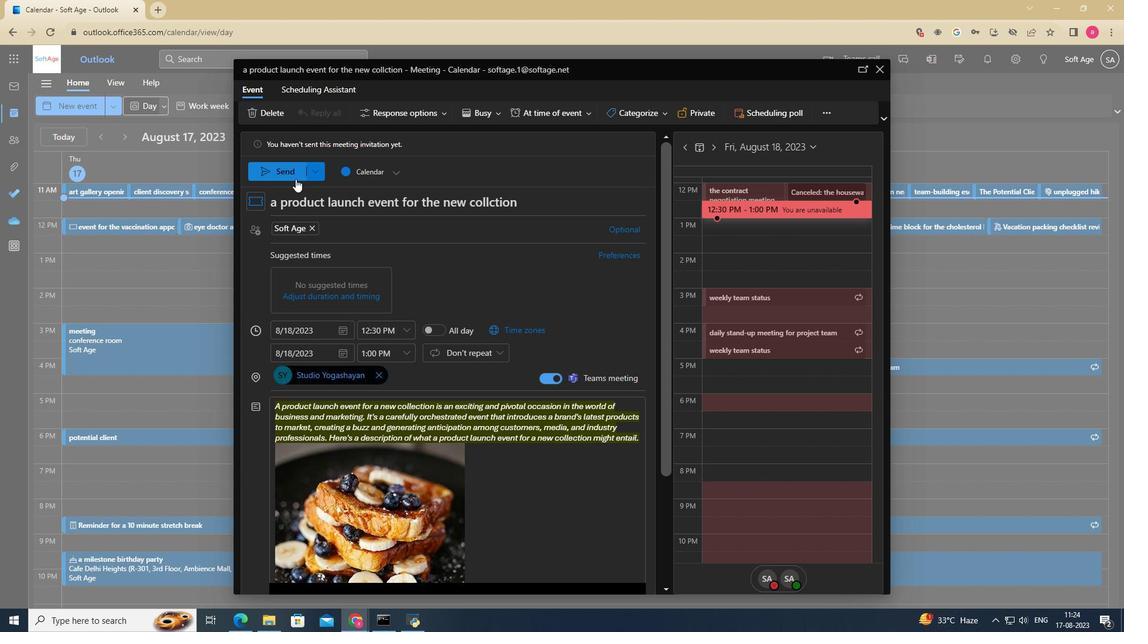 
Action: Mouse pressed left at (295, 179)
Screenshot: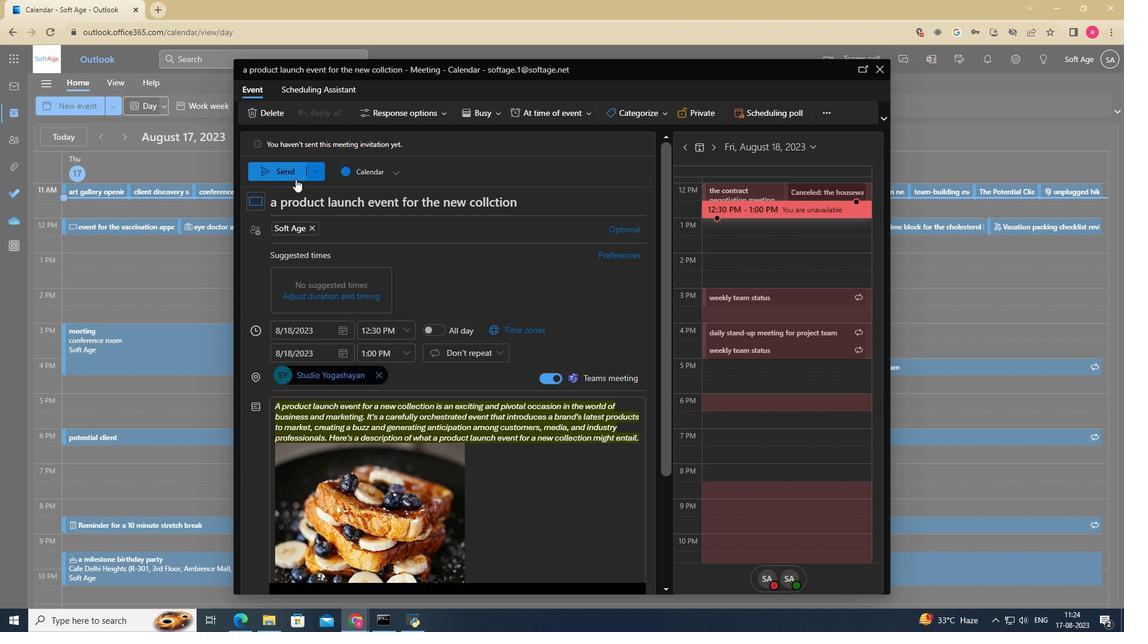 
Action: Mouse moved to (374, 324)
Screenshot: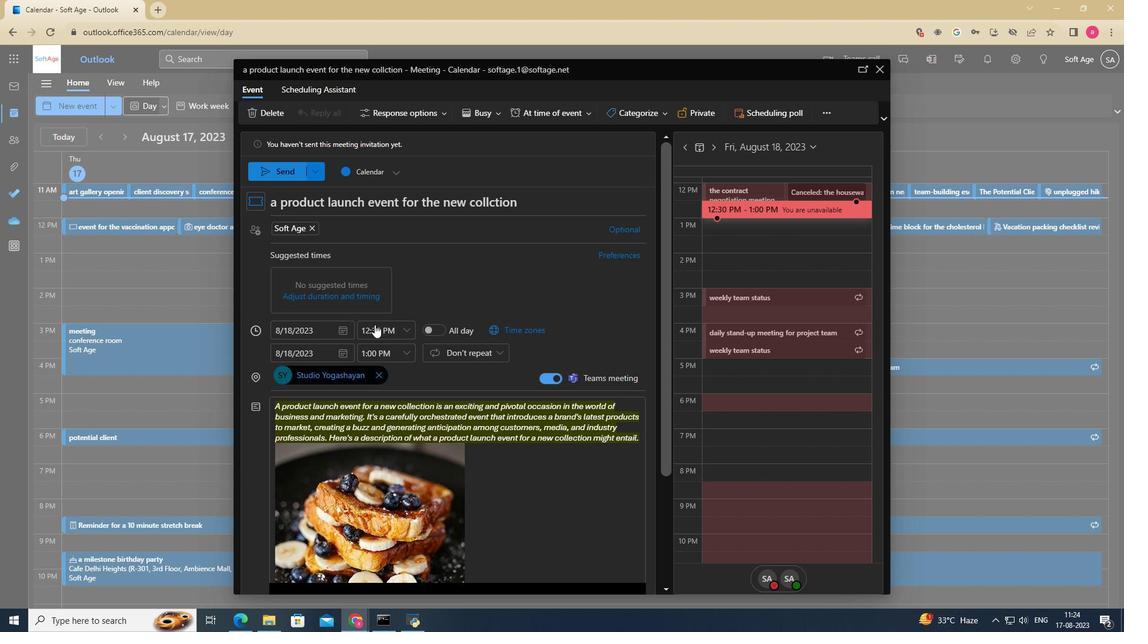 
